 Task: Research Airbnb options in Klosterneuburg, Austria from 1st November, 2023 to 9th November, 2023 for 5 adults.3 bedrooms having 3 beds and 3 bathrooms. Property type can be house. Amenities needed are: heating. Booking option can be shelf check-in. Look for 5 properties as per requirement.
Action: Mouse moved to (413, 57)
Screenshot: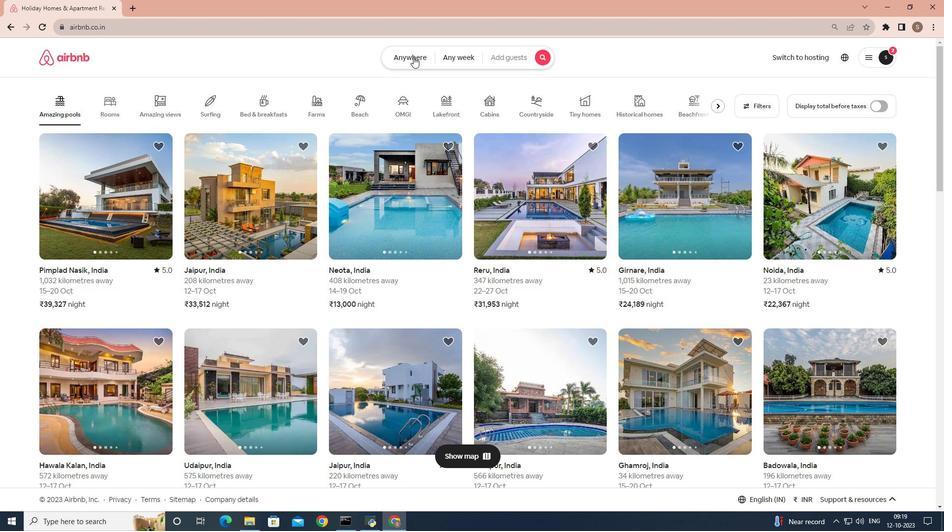 
Action: Mouse pressed left at (413, 57)
Screenshot: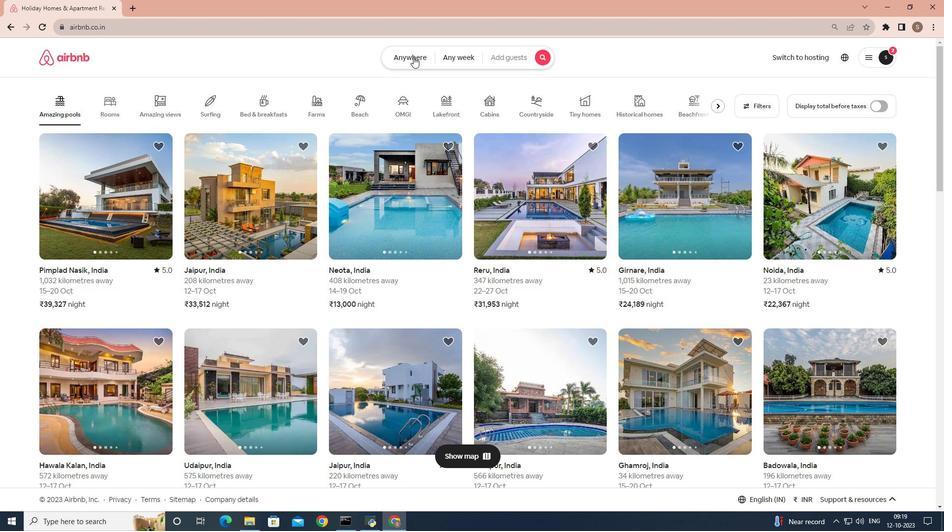 
Action: Mouse moved to (363, 99)
Screenshot: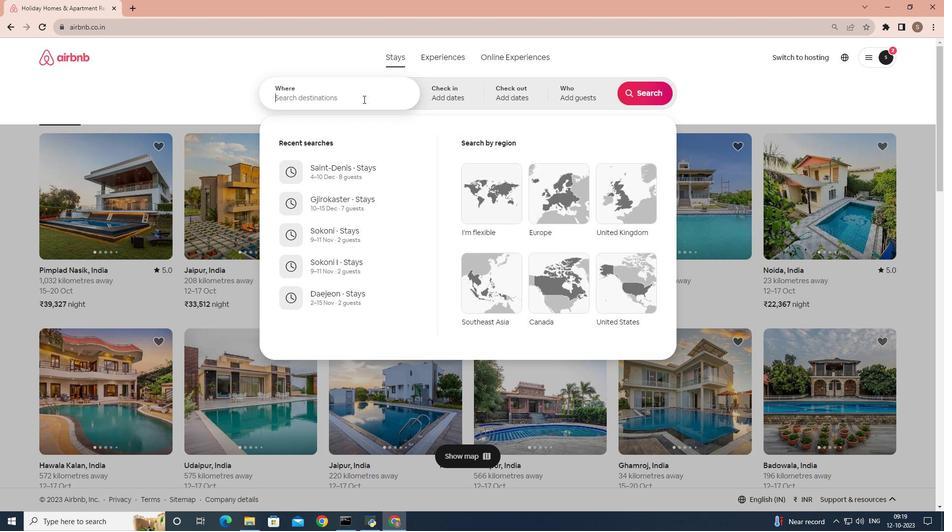
Action: Mouse pressed left at (363, 99)
Screenshot: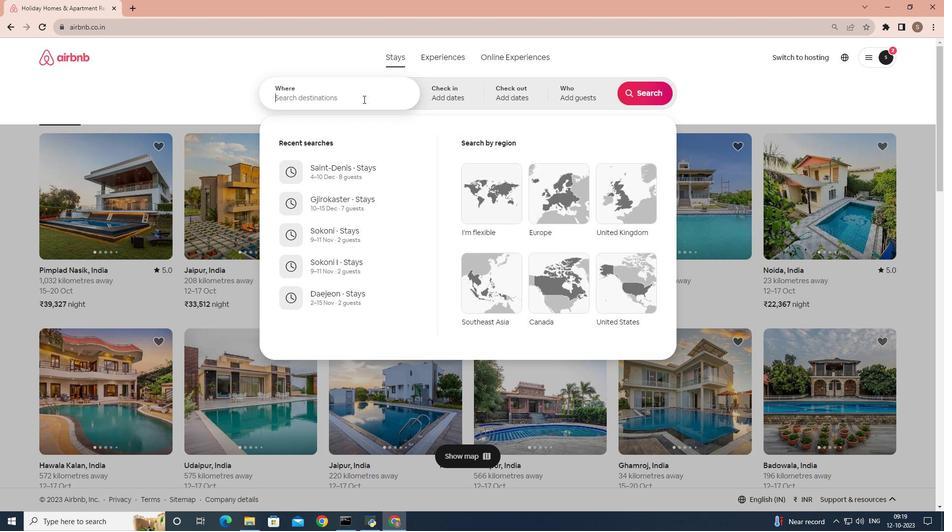 
Action: Key pressed <Key.shift_r>Klosterneuburg,<Key.space><Key.shift>austria
Screenshot: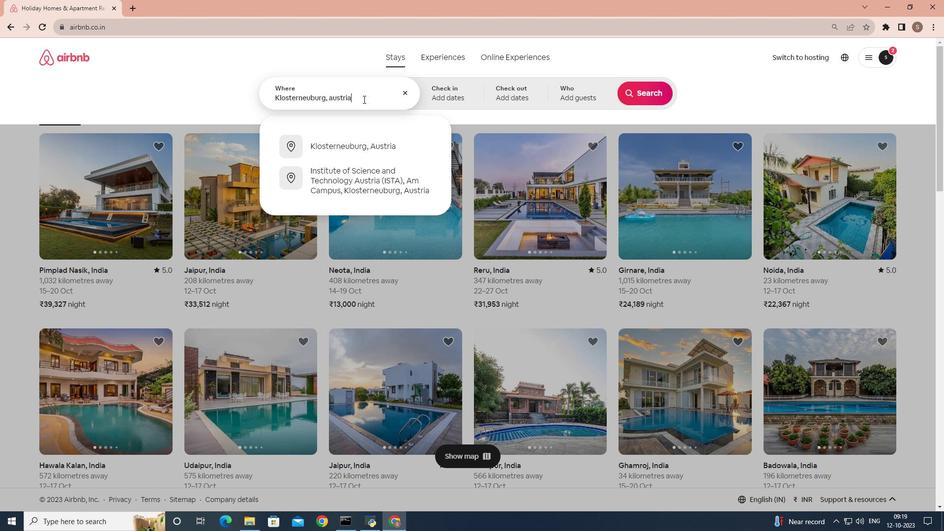 
Action: Mouse moved to (381, 142)
Screenshot: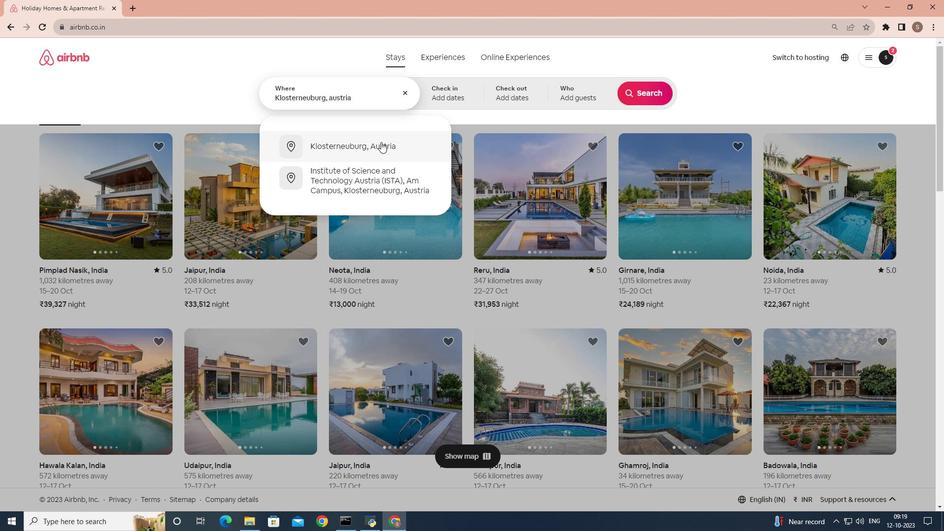 
Action: Mouse pressed left at (381, 142)
Screenshot: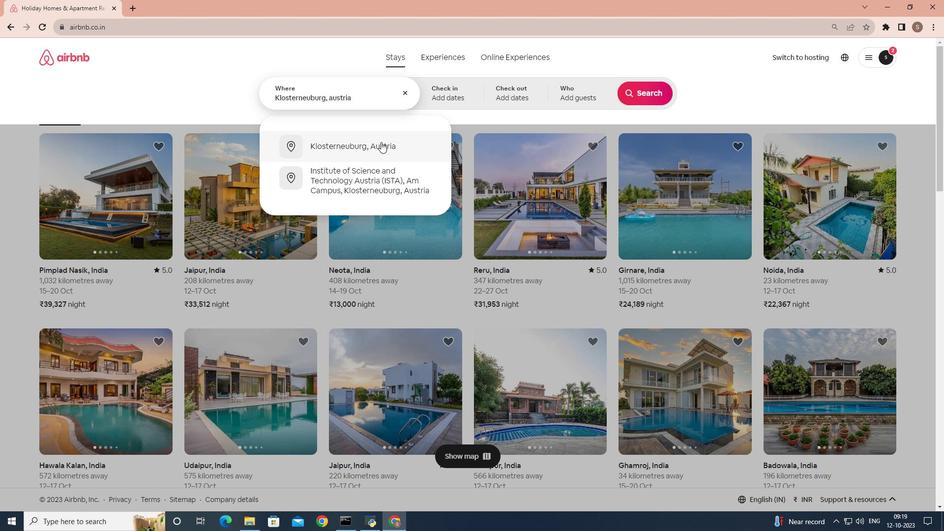 
Action: Mouse moved to (564, 210)
Screenshot: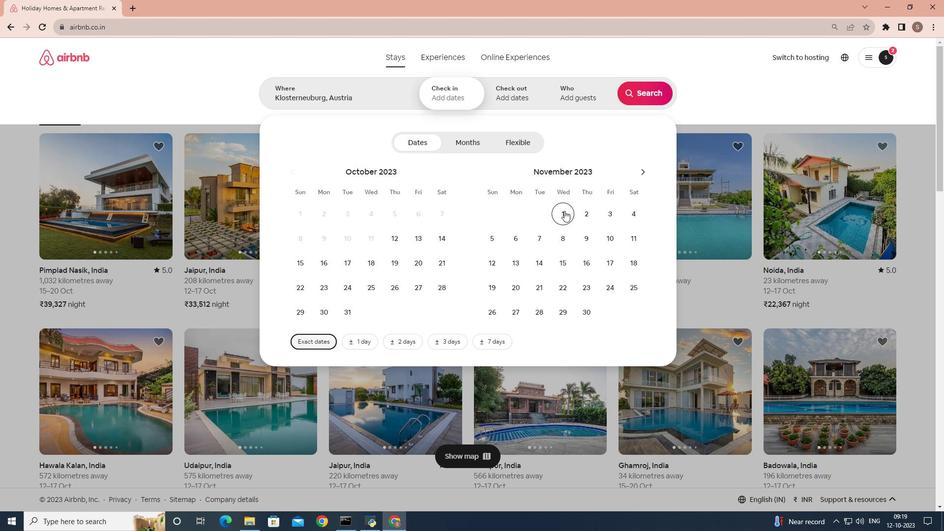 
Action: Mouse pressed left at (564, 210)
Screenshot: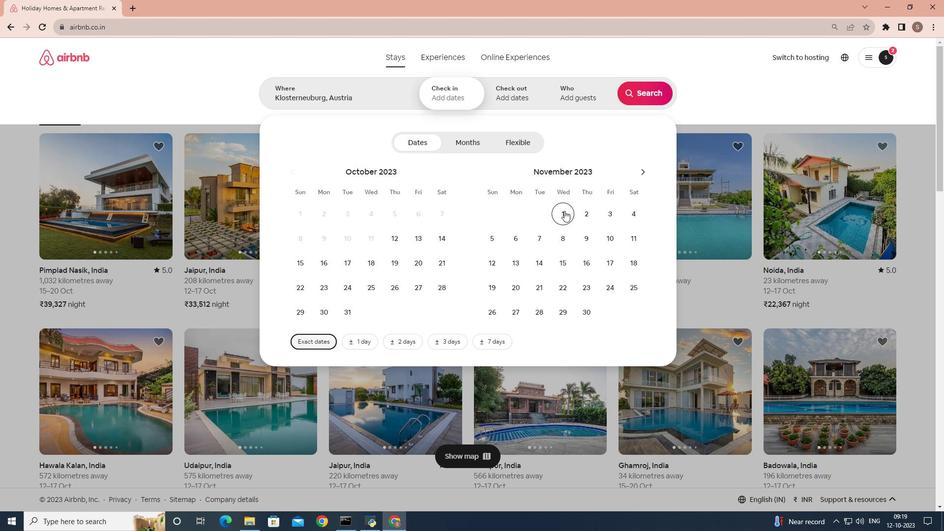 
Action: Mouse moved to (588, 242)
Screenshot: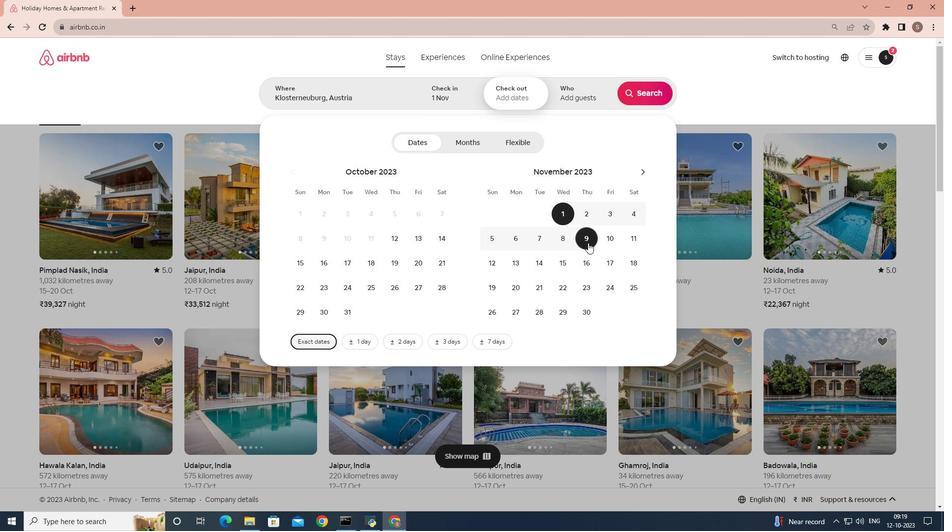 
Action: Mouse pressed left at (588, 242)
Screenshot: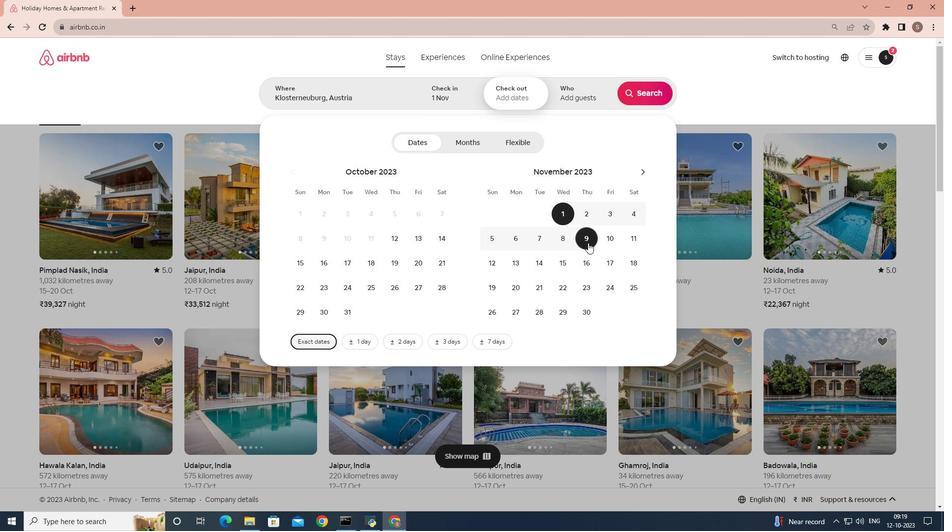 
Action: Mouse moved to (586, 99)
Screenshot: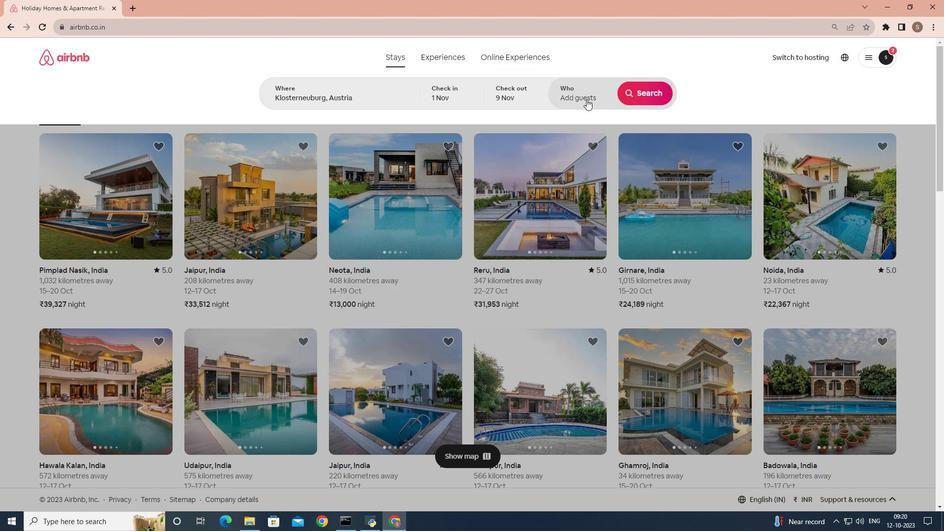 
Action: Mouse pressed left at (586, 99)
Screenshot: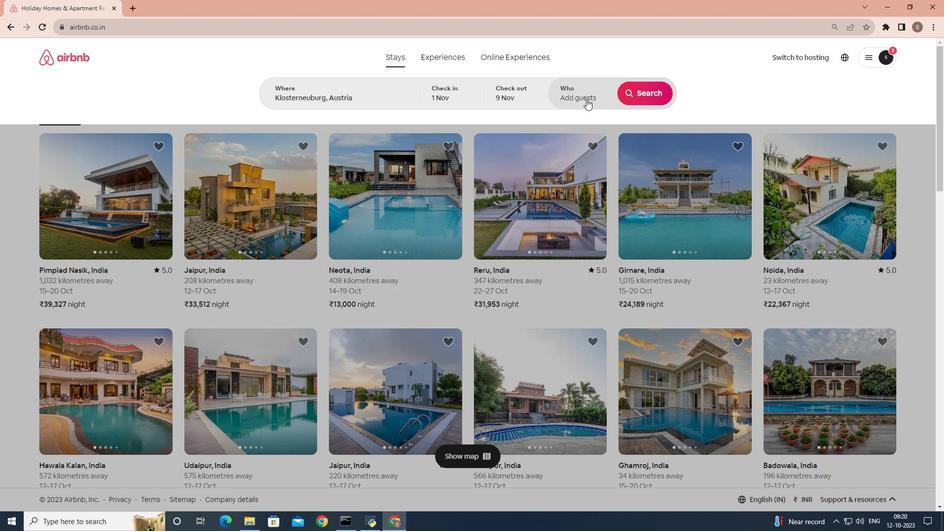 
Action: Mouse moved to (651, 145)
Screenshot: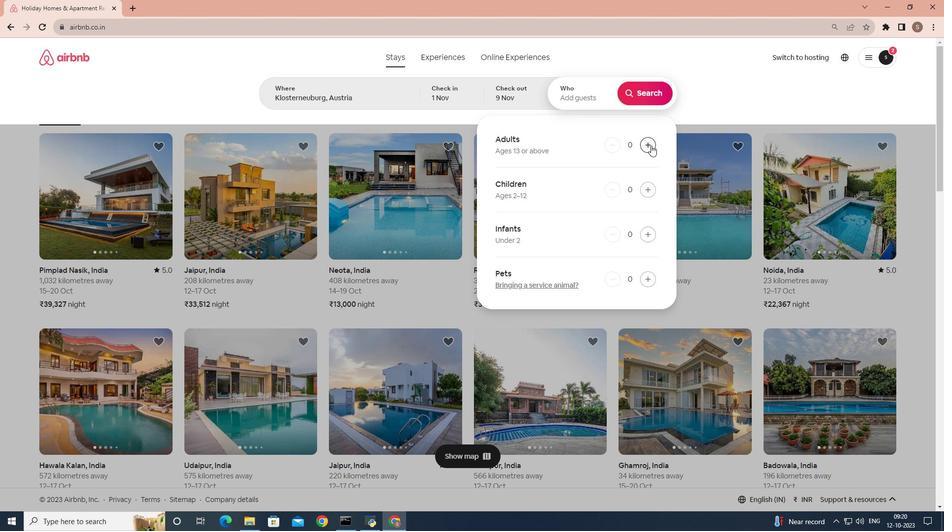 
Action: Mouse pressed left at (651, 145)
Screenshot: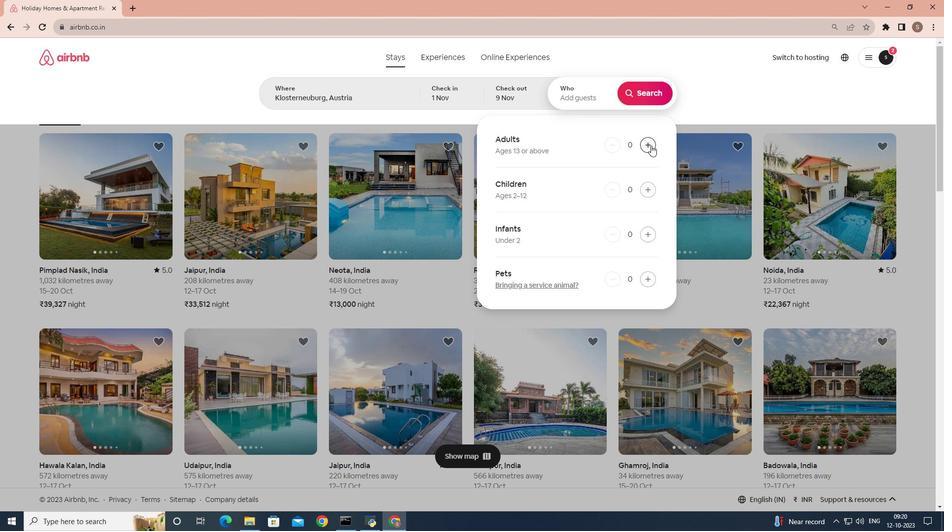 
Action: Mouse pressed left at (651, 145)
Screenshot: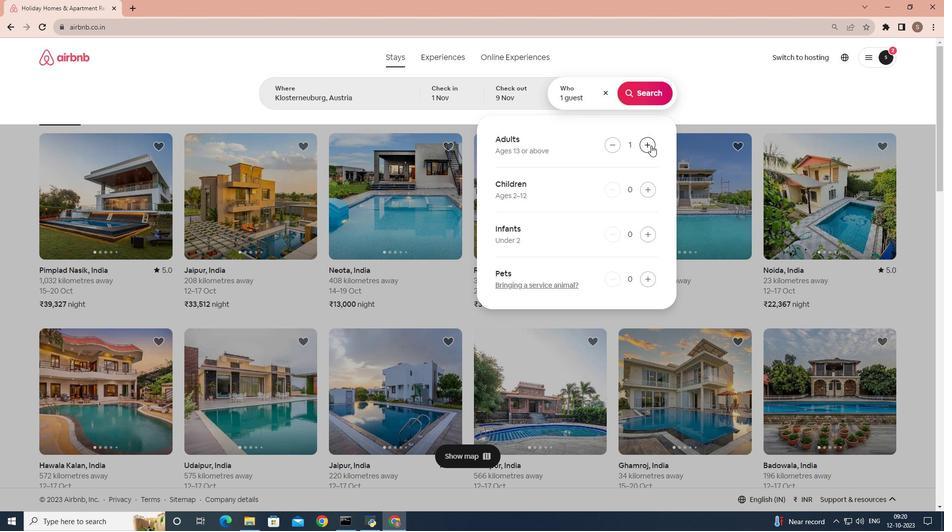 
Action: Mouse pressed left at (651, 145)
Screenshot: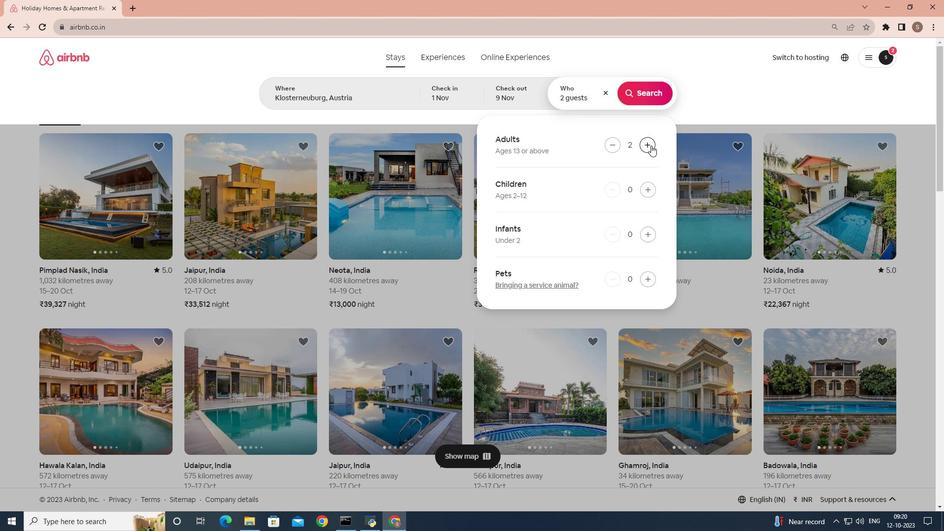 
Action: Mouse pressed left at (651, 145)
Screenshot: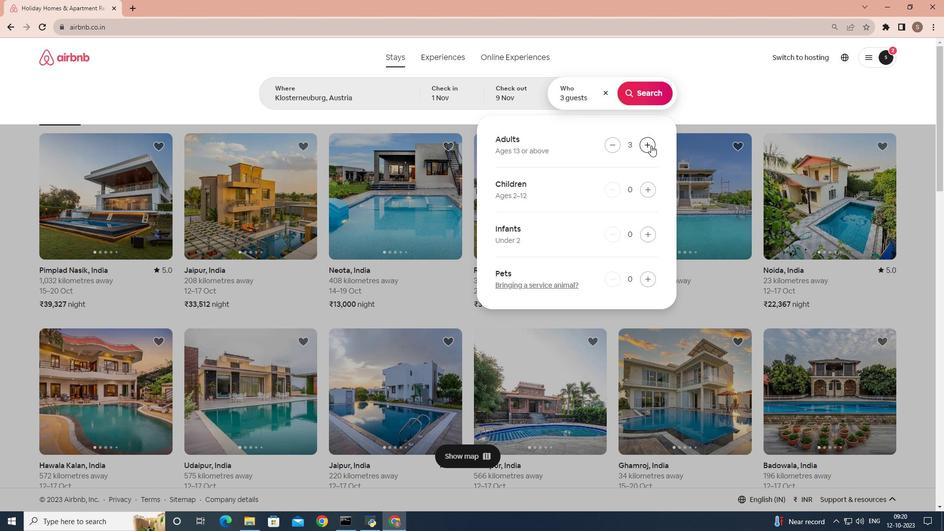 
Action: Mouse pressed left at (651, 145)
Screenshot: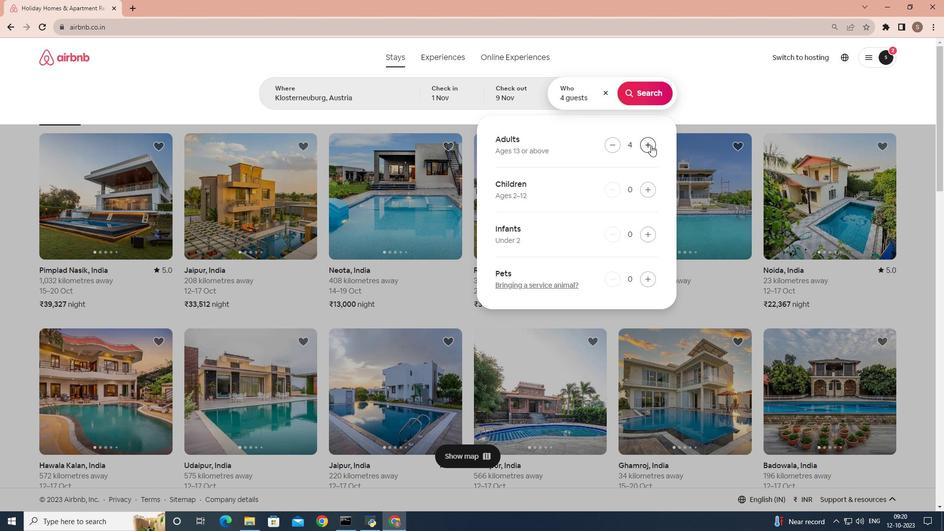 
Action: Mouse pressed left at (651, 145)
Screenshot: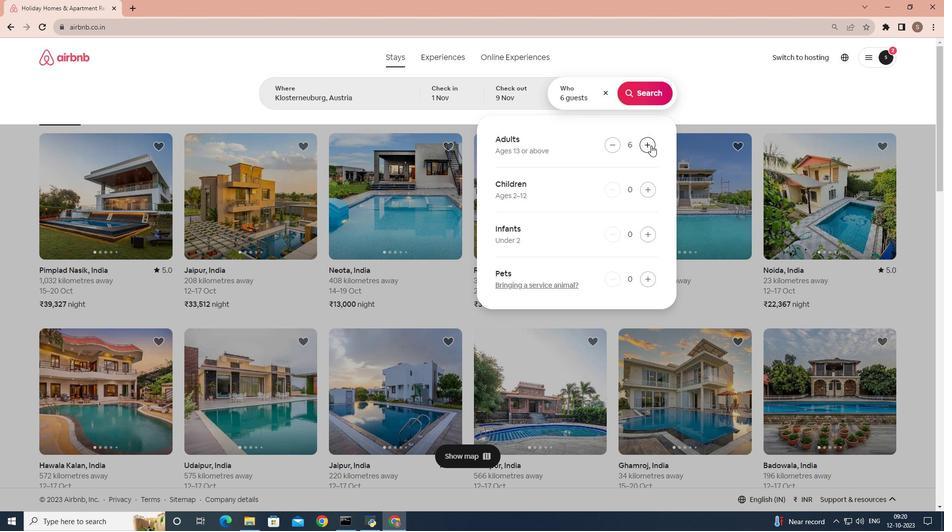 
Action: Mouse moved to (608, 146)
Screenshot: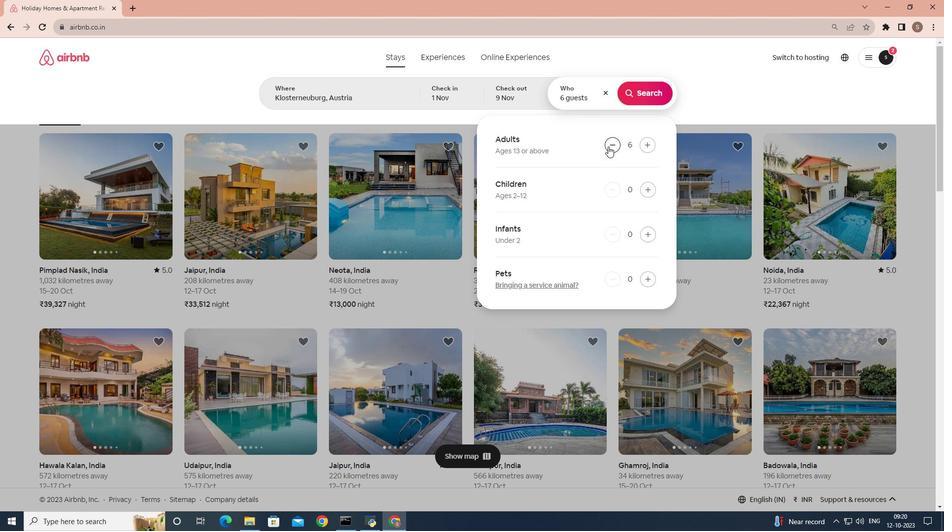 
Action: Mouse pressed left at (608, 146)
Screenshot: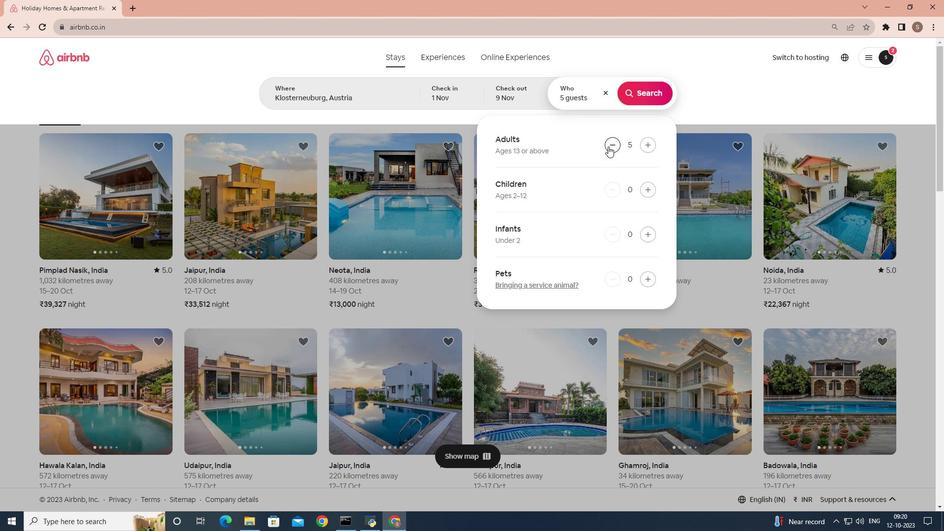 
Action: Mouse moved to (654, 92)
Screenshot: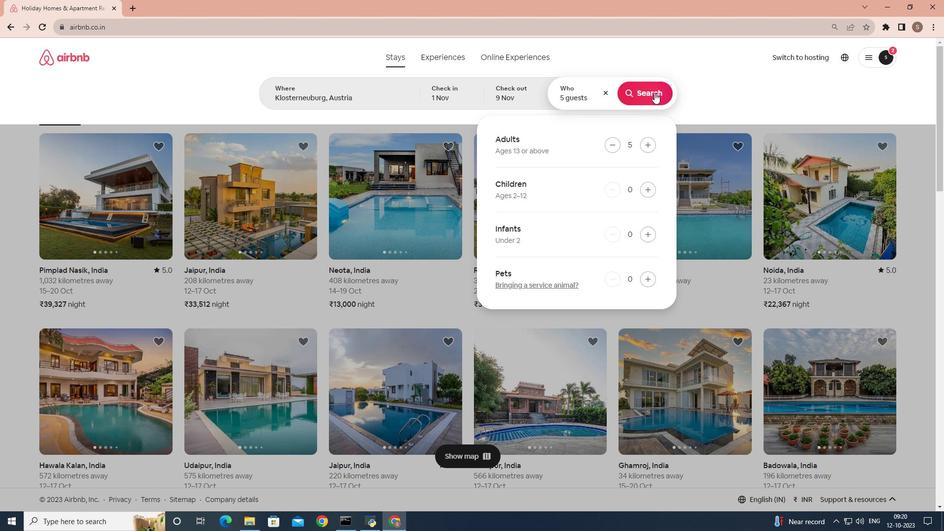 
Action: Mouse pressed left at (654, 92)
Screenshot: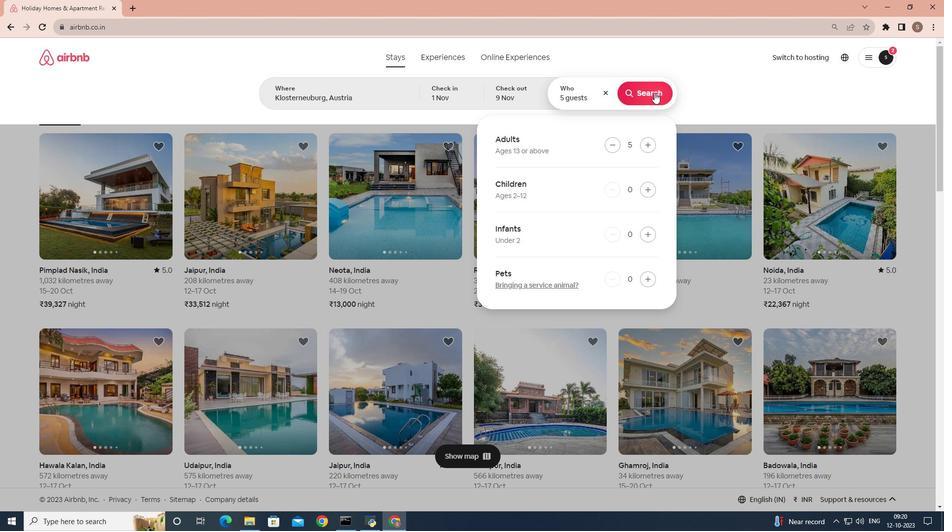 
Action: Mouse moved to (777, 102)
Screenshot: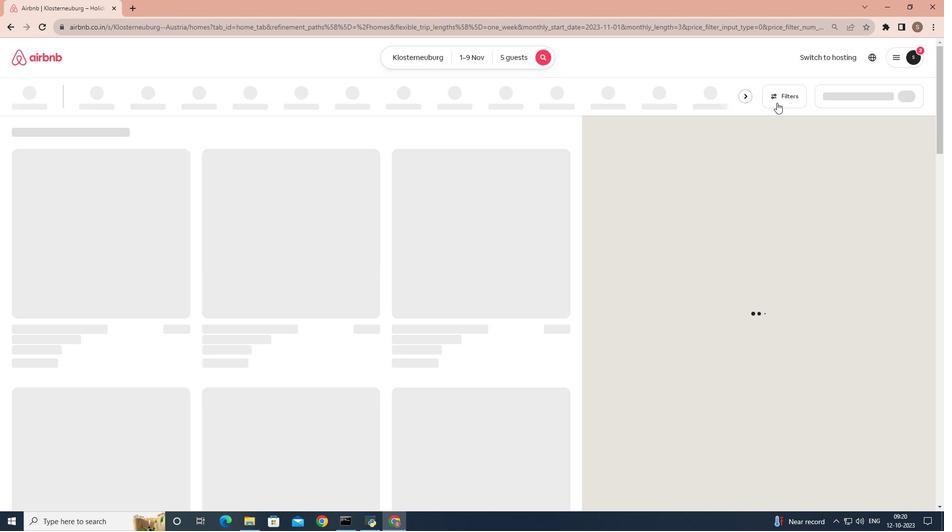 
Action: Mouse pressed left at (777, 102)
Screenshot: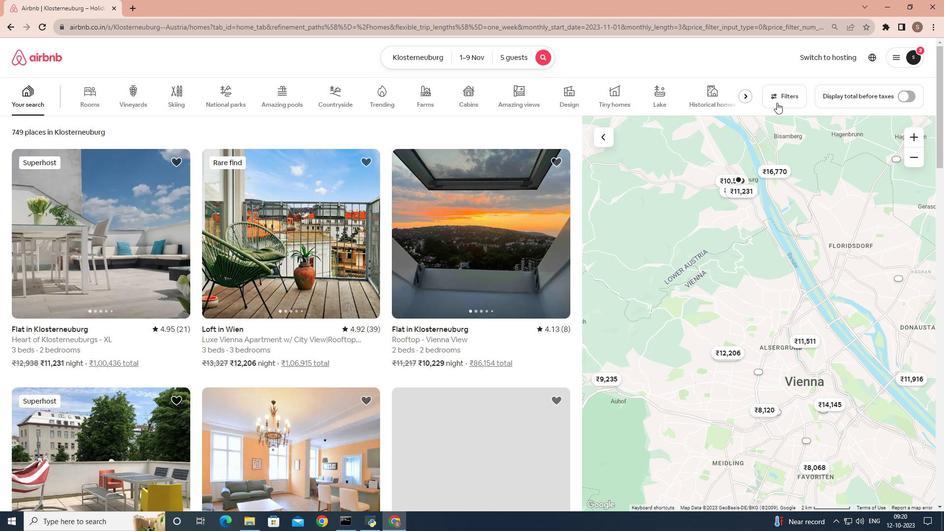 
Action: Mouse moved to (449, 314)
Screenshot: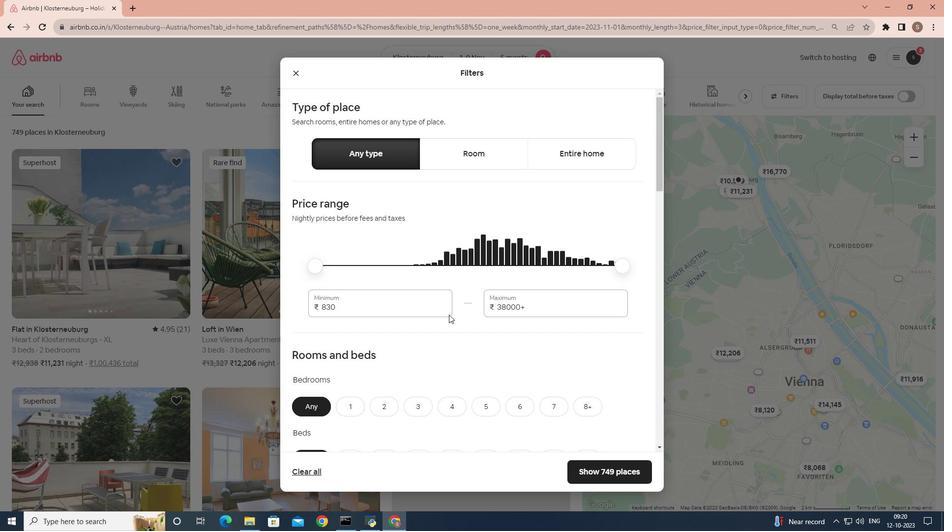 
Action: Mouse scrolled (449, 314) with delta (0, 0)
Screenshot: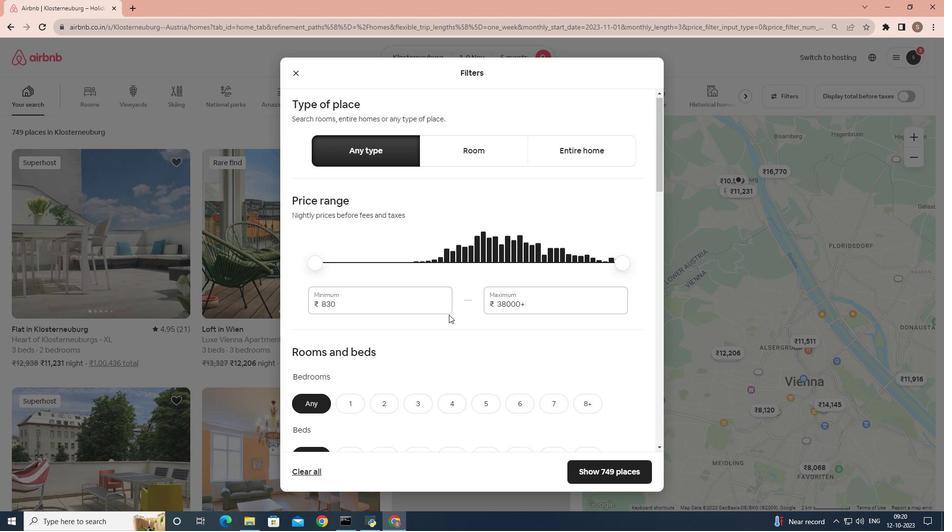 
Action: Mouse moved to (419, 354)
Screenshot: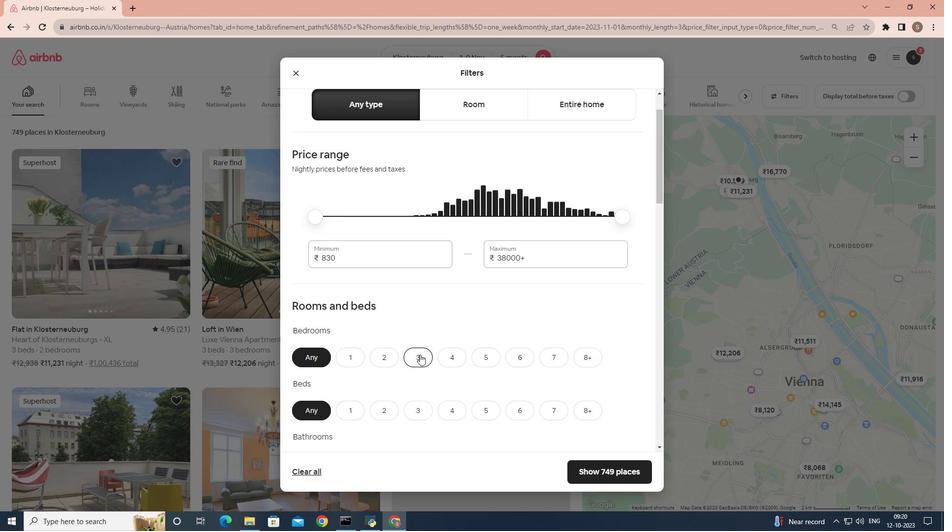 
Action: Mouse pressed left at (419, 354)
Screenshot: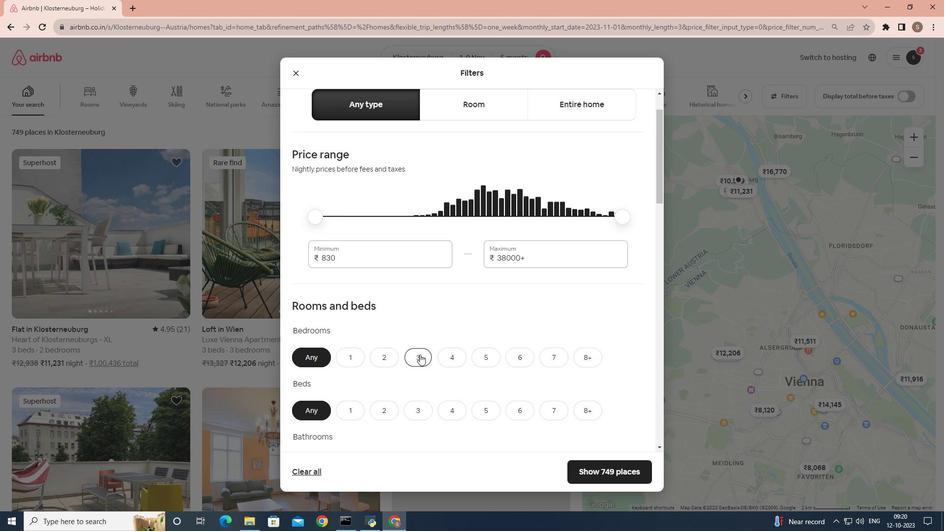 
Action: Mouse scrolled (419, 354) with delta (0, 0)
Screenshot: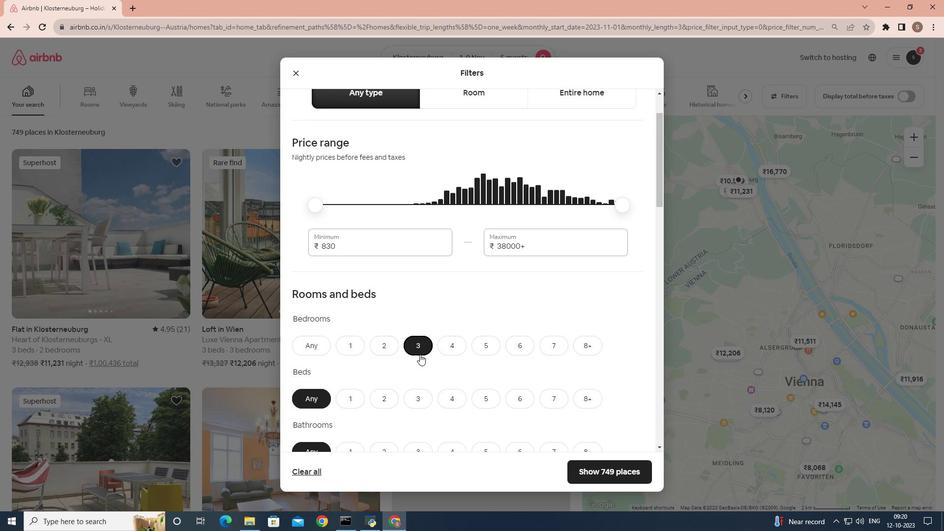 
Action: Mouse moved to (419, 363)
Screenshot: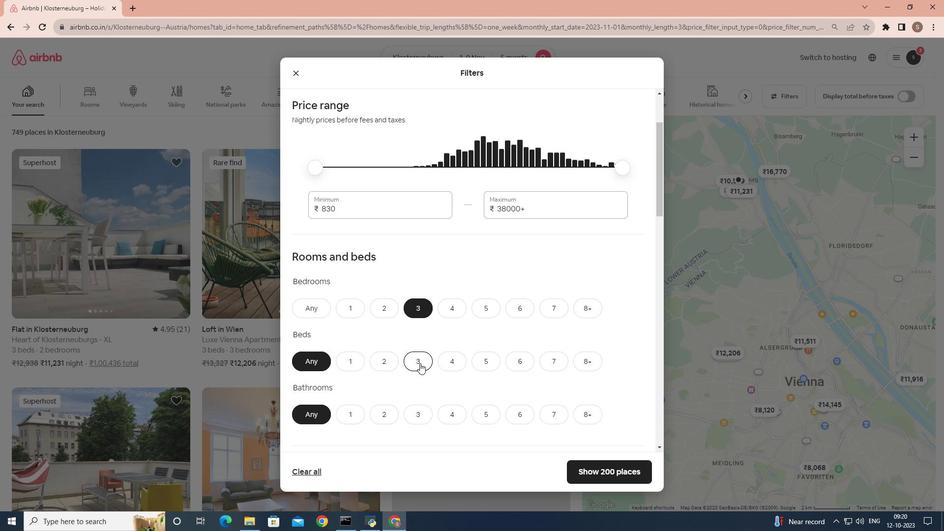 
Action: Mouse pressed left at (419, 363)
Screenshot: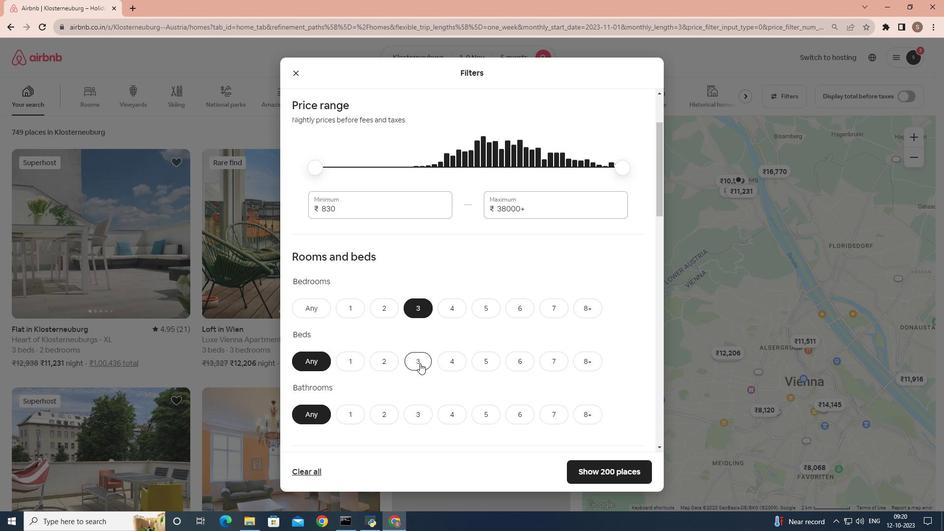 
Action: Mouse moved to (419, 408)
Screenshot: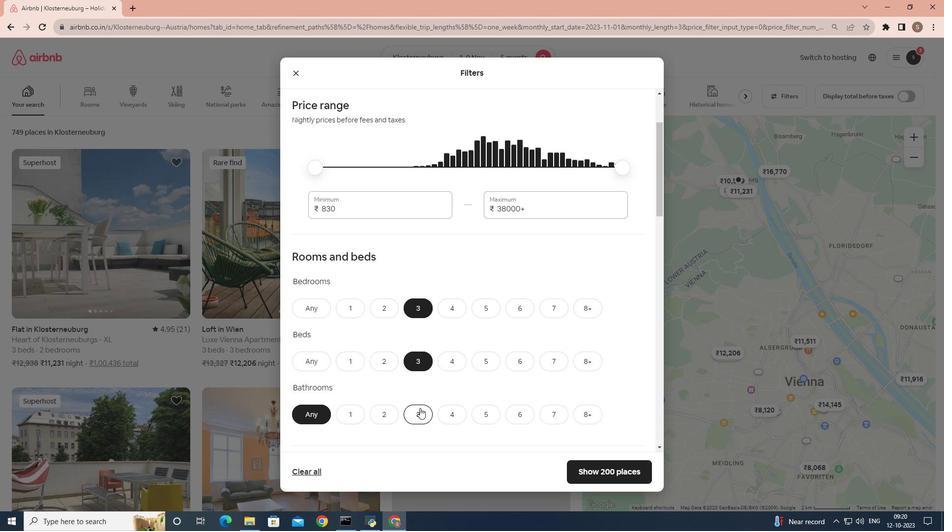 
Action: Mouse pressed left at (419, 408)
Screenshot: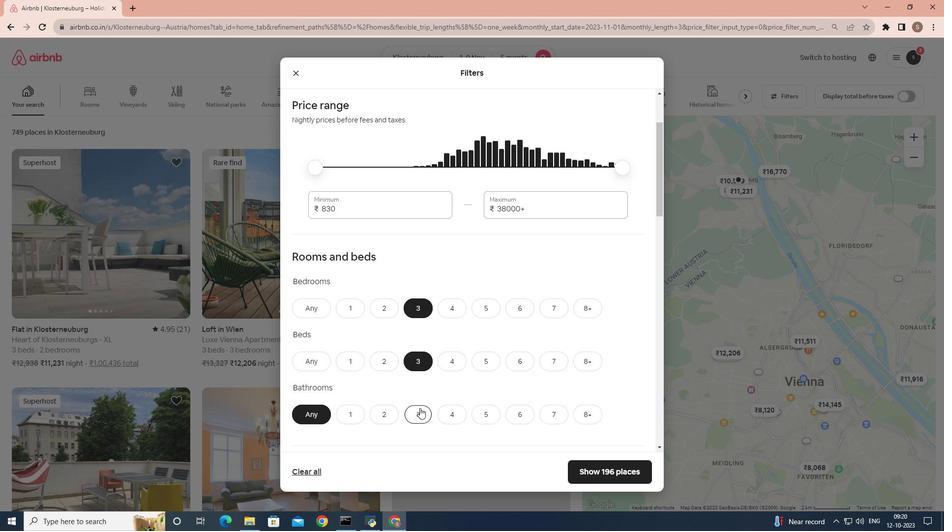 
Action: Mouse moved to (460, 362)
Screenshot: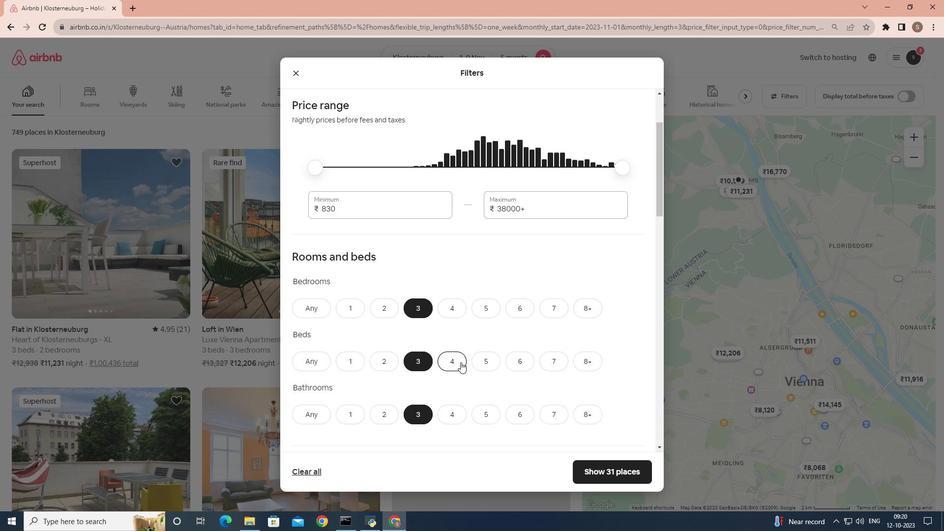 
Action: Mouse scrolled (460, 361) with delta (0, 0)
Screenshot: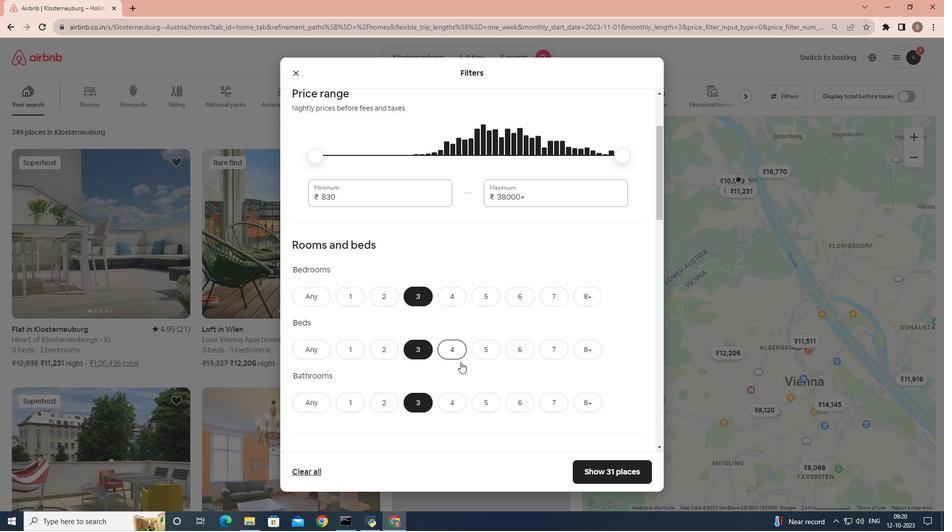 
Action: Mouse scrolled (460, 361) with delta (0, 0)
Screenshot: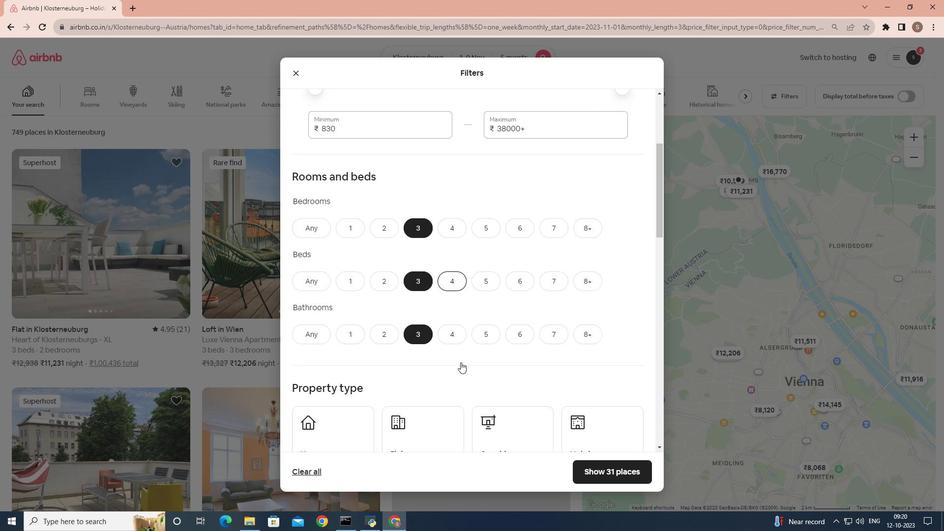
Action: Mouse moved to (383, 384)
Screenshot: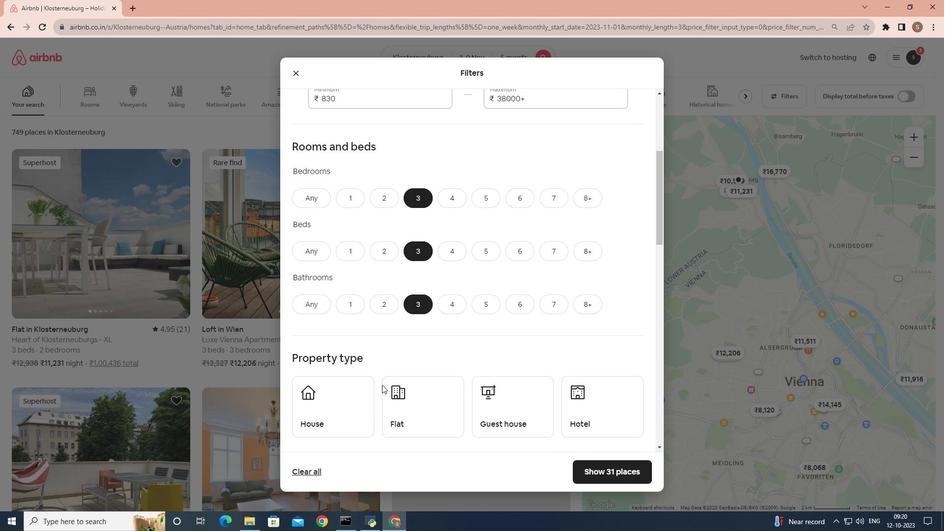 
Action: Mouse scrolled (383, 384) with delta (0, 0)
Screenshot: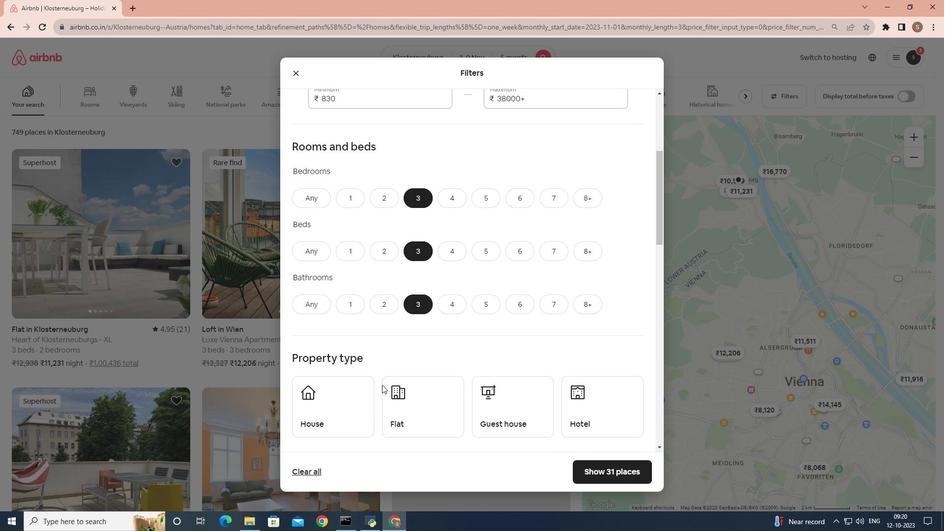 
Action: Mouse moved to (382, 385)
Screenshot: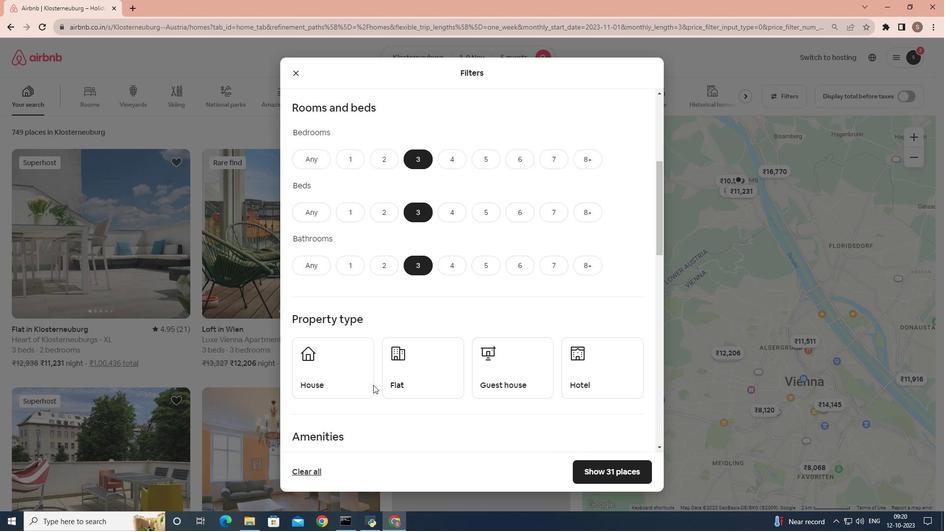 
Action: Mouse scrolled (382, 384) with delta (0, 0)
Screenshot: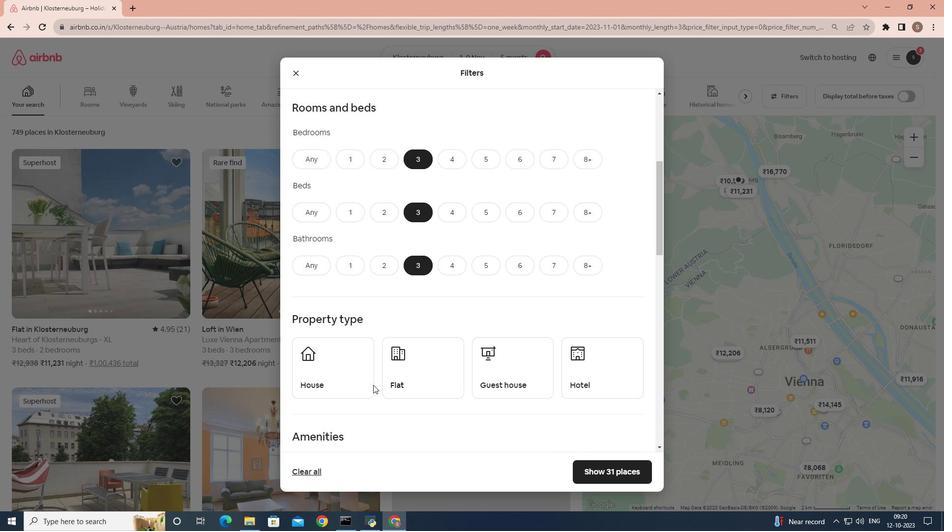 
Action: Mouse moved to (339, 329)
Screenshot: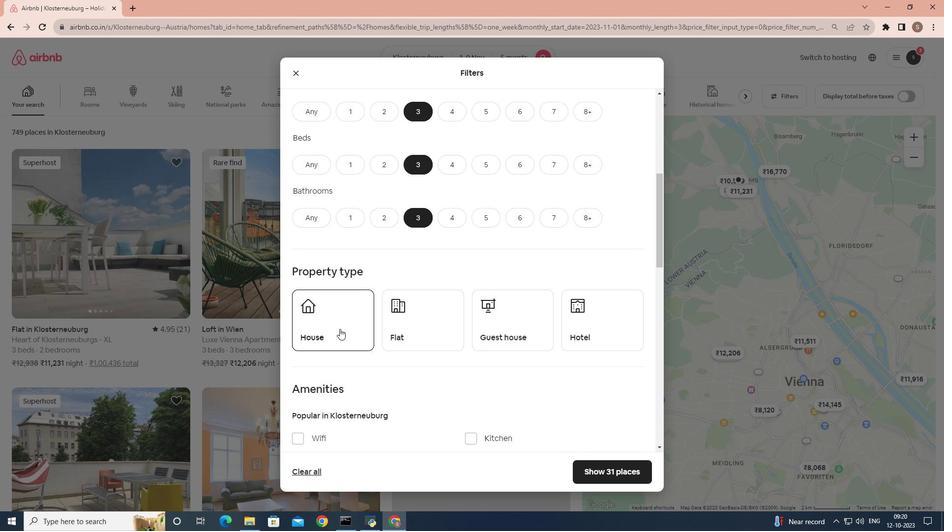 
Action: Mouse pressed left at (339, 329)
Screenshot: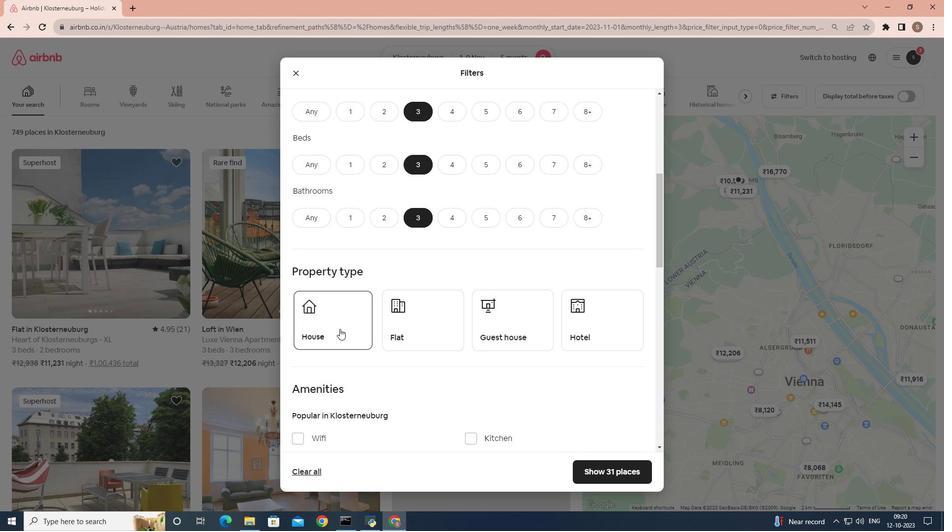 
Action: Mouse moved to (446, 327)
Screenshot: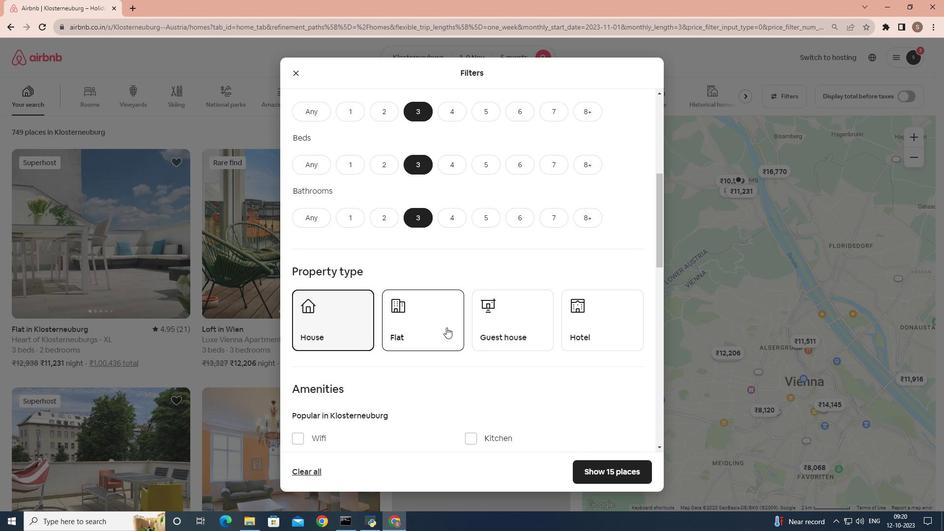 
Action: Mouse scrolled (446, 327) with delta (0, 0)
Screenshot: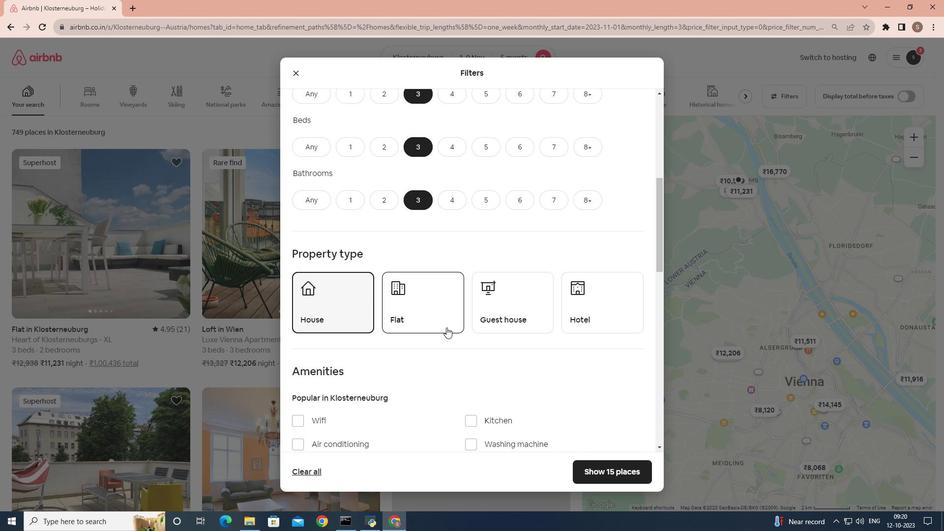 
Action: Mouse scrolled (446, 327) with delta (0, 0)
Screenshot: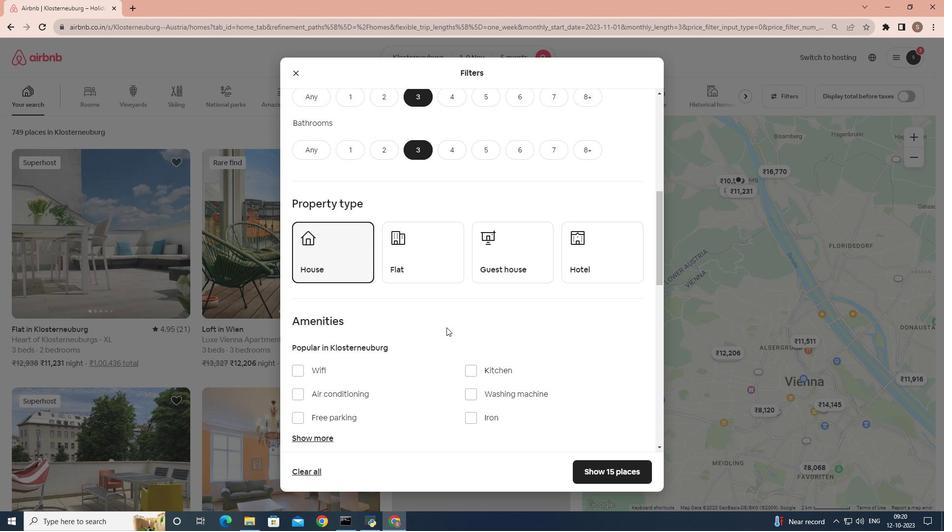 
Action: Mouse scrolled (446, 327) with delta (0, 0)
Screenshot: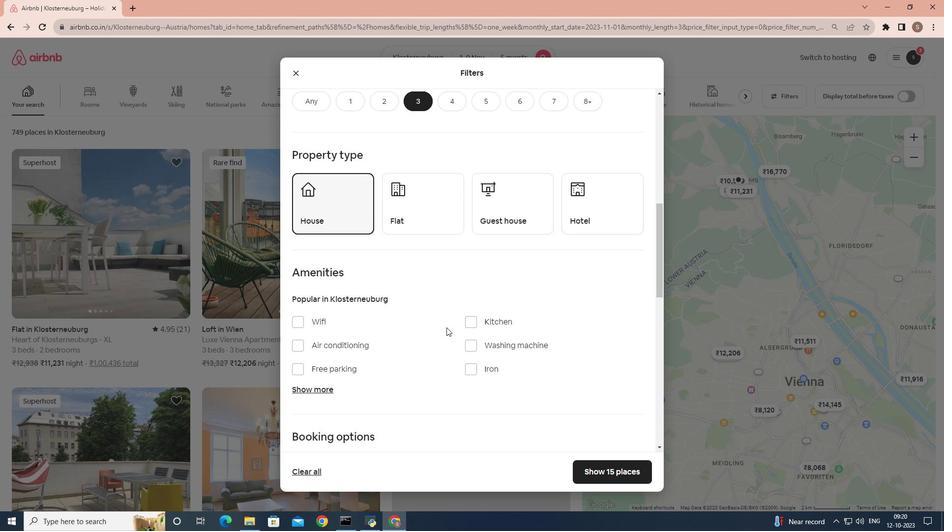 
Action: Mouse moved to (348, 335)
Screenshot: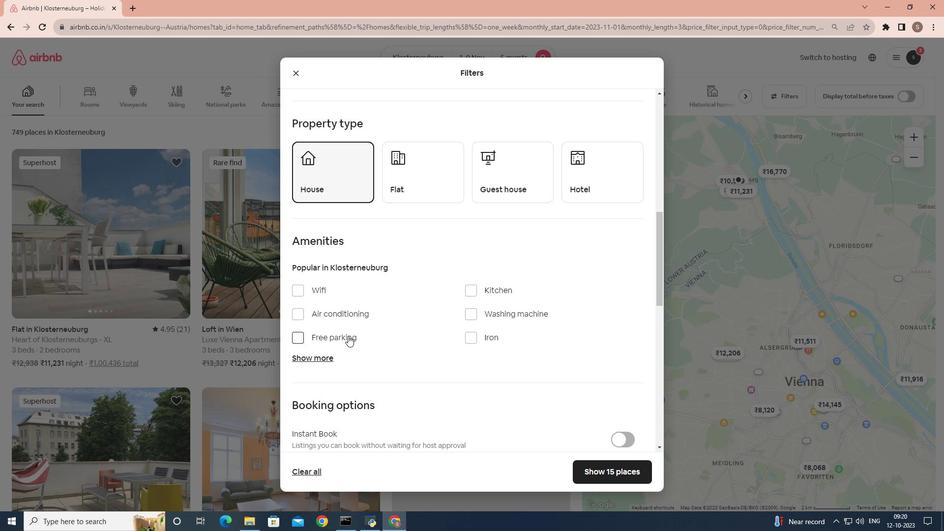 
Action: Mouse scrolled (348, 335) with delta (0, 0)
Screenshot: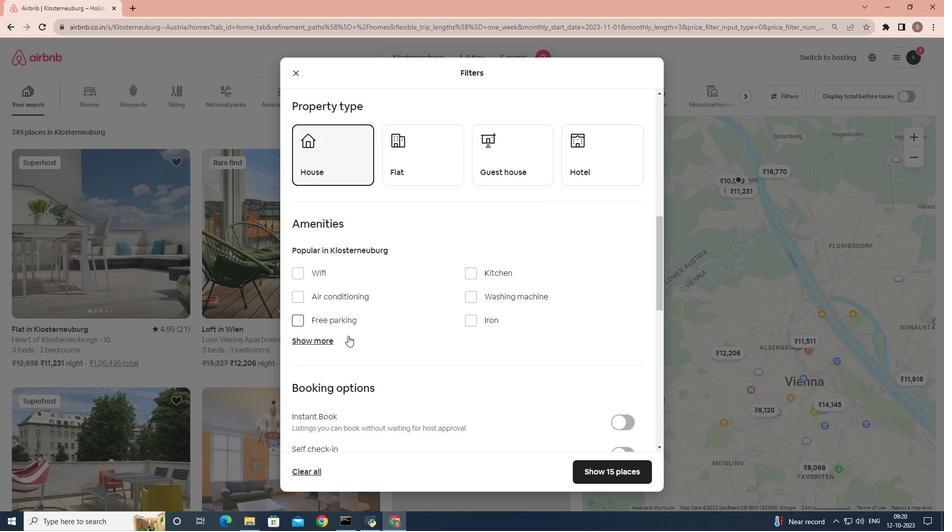 
Action: Mouse moved to (321, 305)
Screenshot: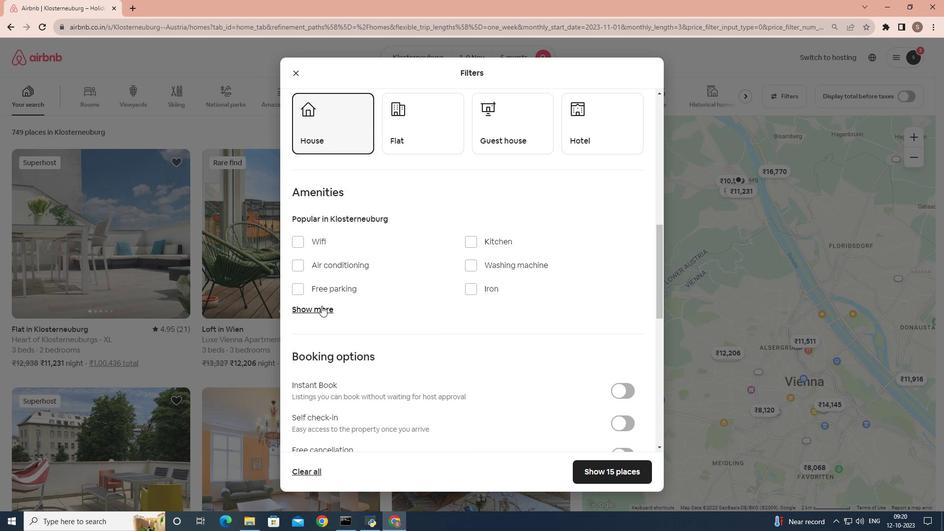 
Action: Mouse pressed left at (321, 305)
Screenshot: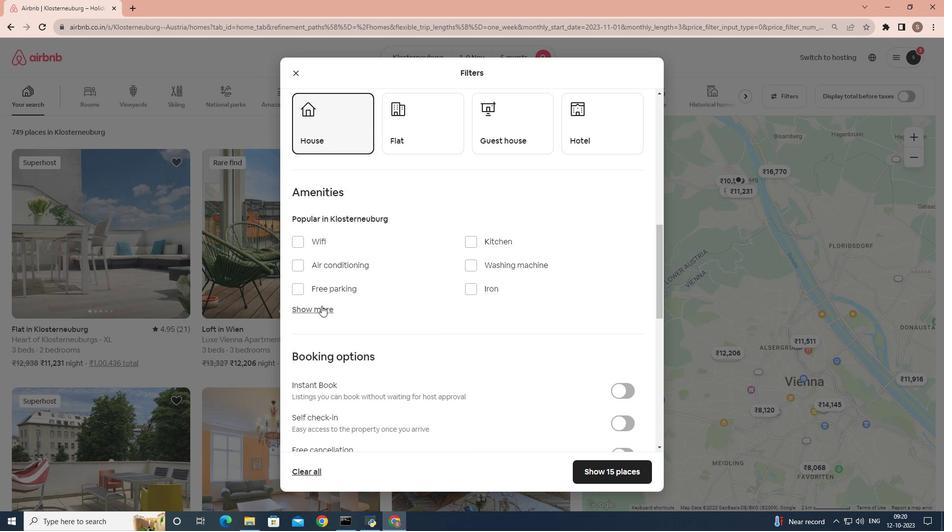
Action: Mouse moved to (398, 293)
Screenshot: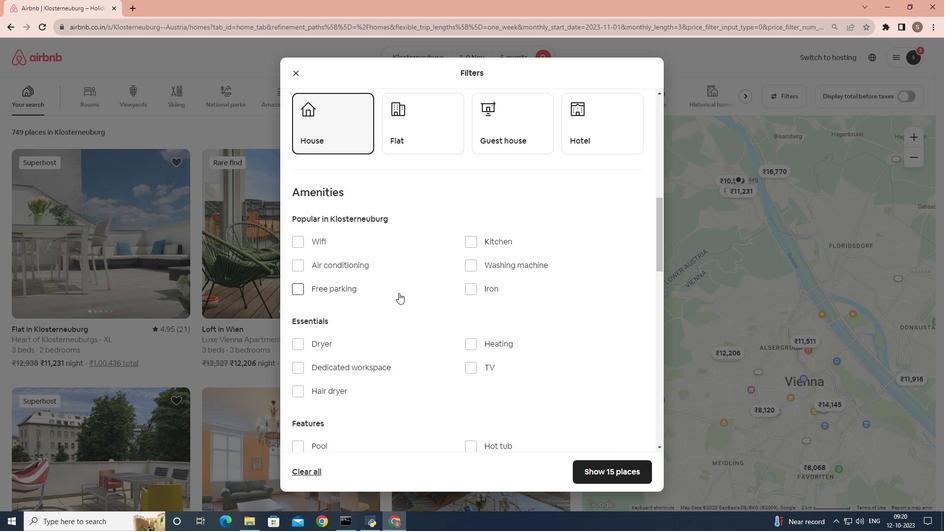
Action: Mouse scrolled (398, 292) with delta (0, 0)
Screenshot: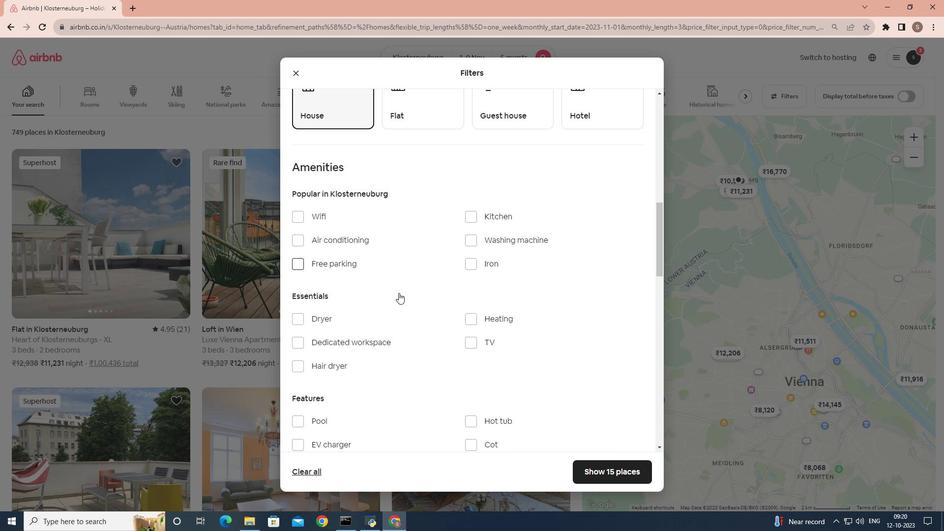 
Action: Mouse moved to (471, 297)
Screenshot: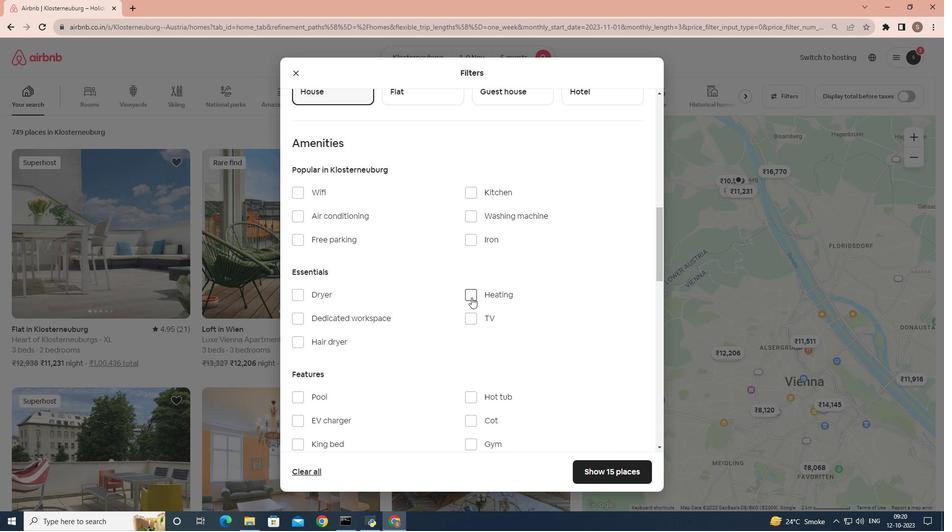 
Action: Mouse pressed left at (471, 297)
Screenshot: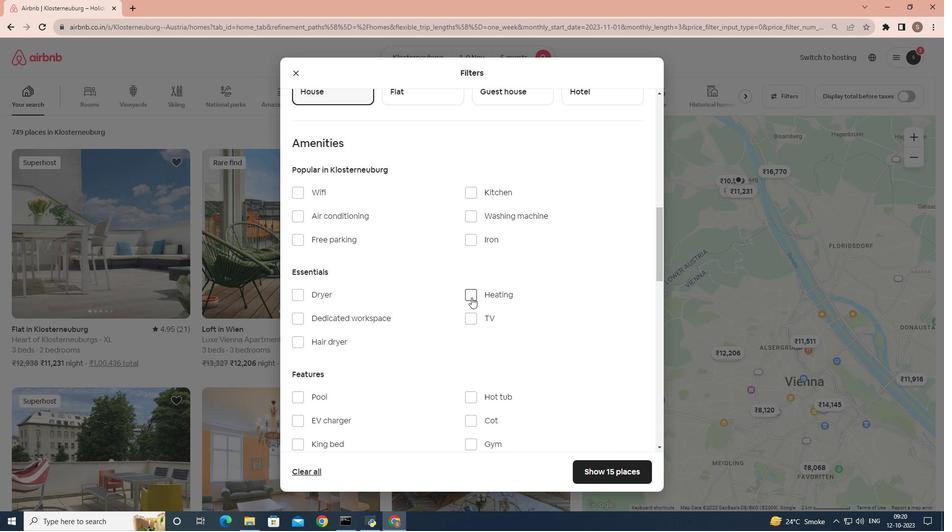 
Action: Mouse moved to (419, 276)
Screenshot: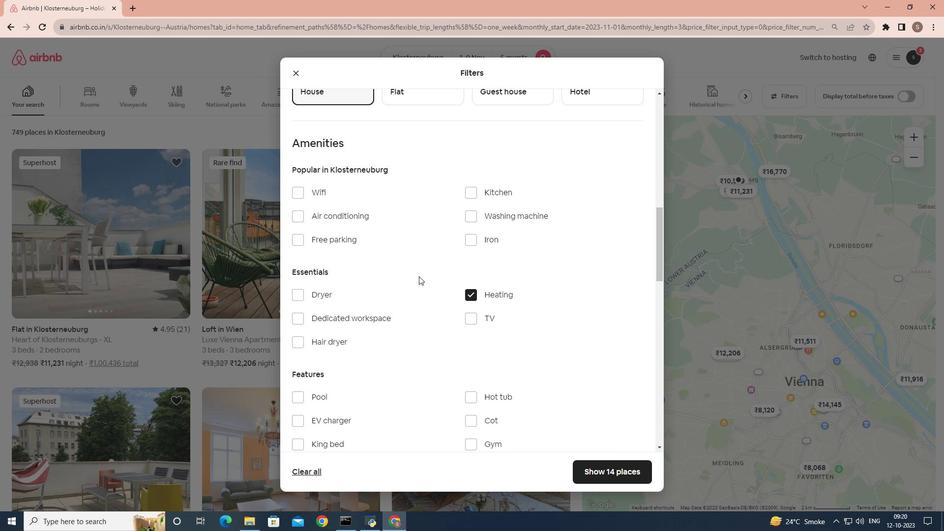 
Action: Mouse scrolled (419, 275) with delta (0, 0)
Screenshot: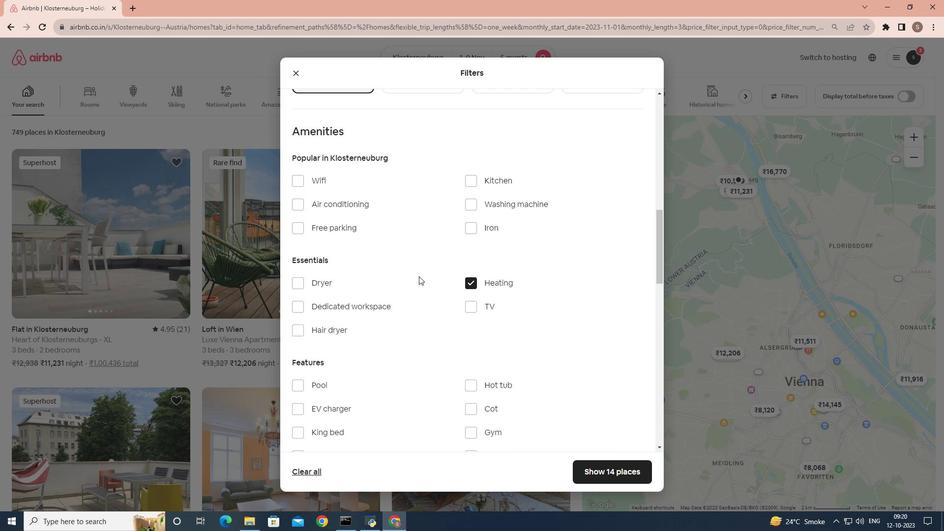 
Action: Mouse scrolled (419, 275) with delta (0, 0)
Screenshot: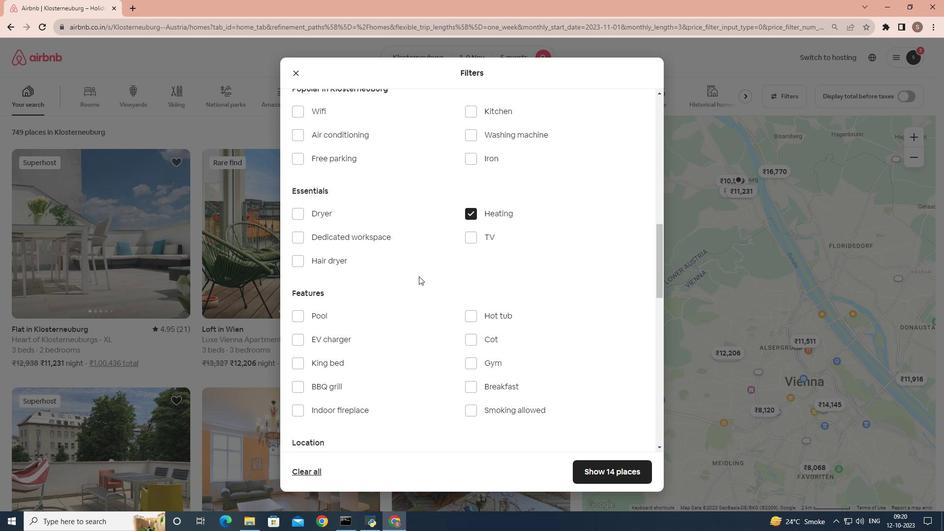 
Action: Mouse scrolled (419, 275) with delta (0, 0)
Screenshot: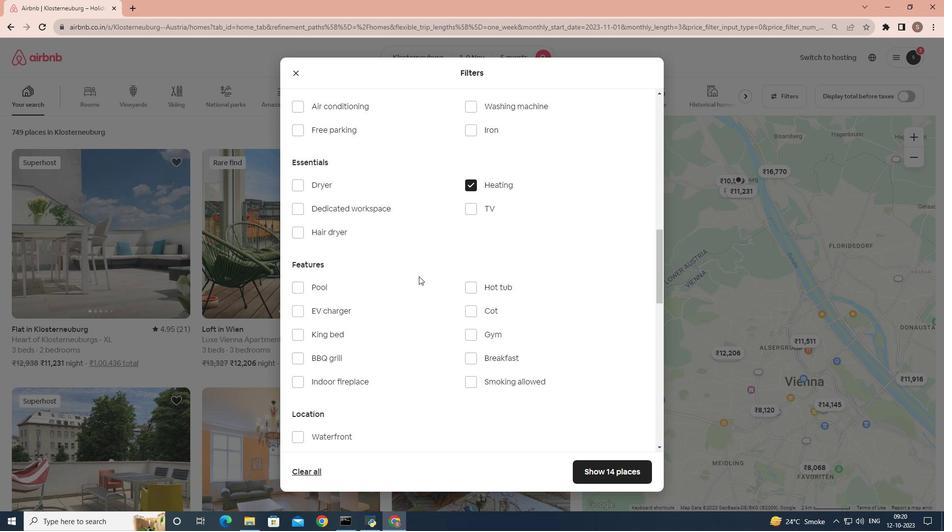 
Action: Mouse scrolled (419, 275) with delta (0, 0)
Screenshot: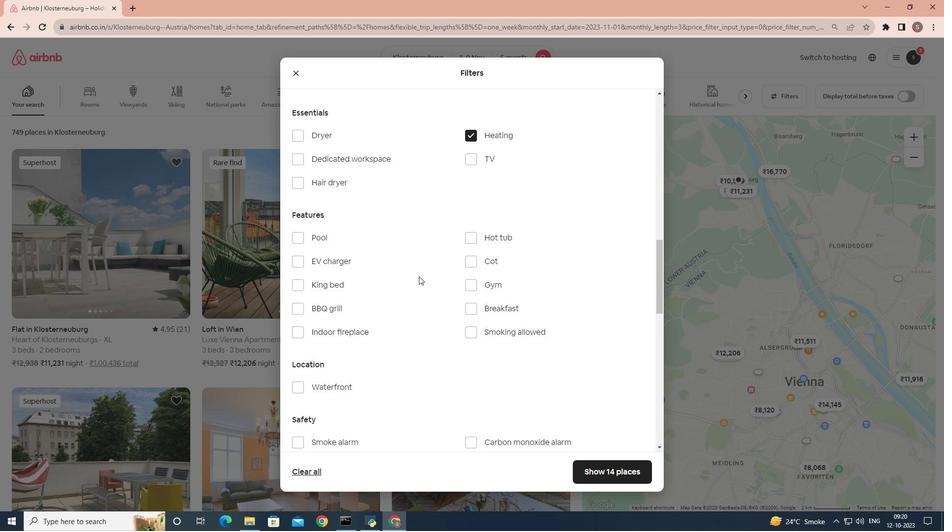 
Action: Mouse scrolled (419, 275) with delta (0, 0)
Screenshot: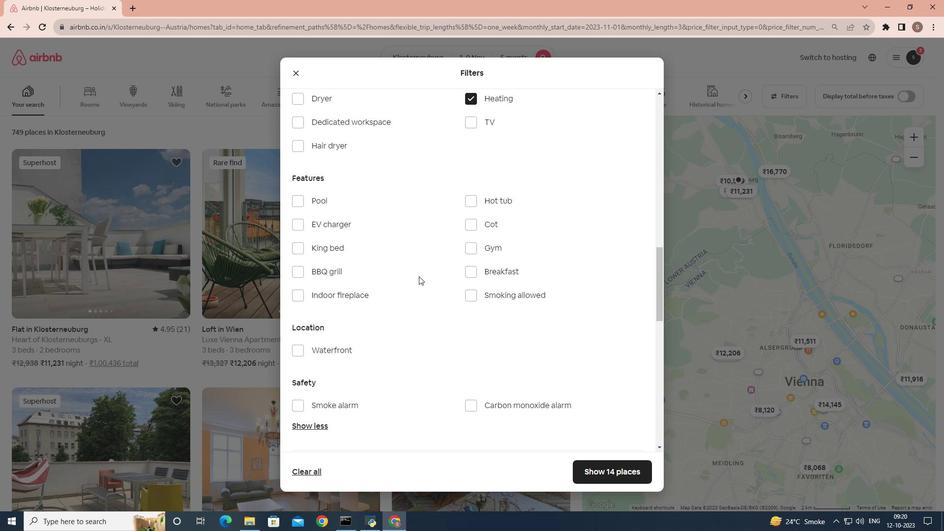 
Action: Mouse scrolled (419, 275) with delta (0, 0)
Screenshot: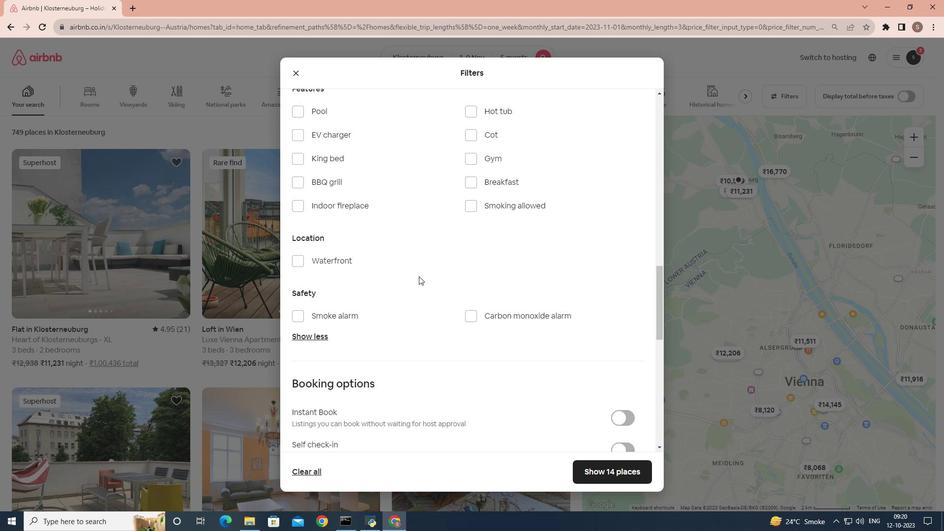 
Action: Mouse scrolled (419, 275) with delta (0, 0)
Screenshot: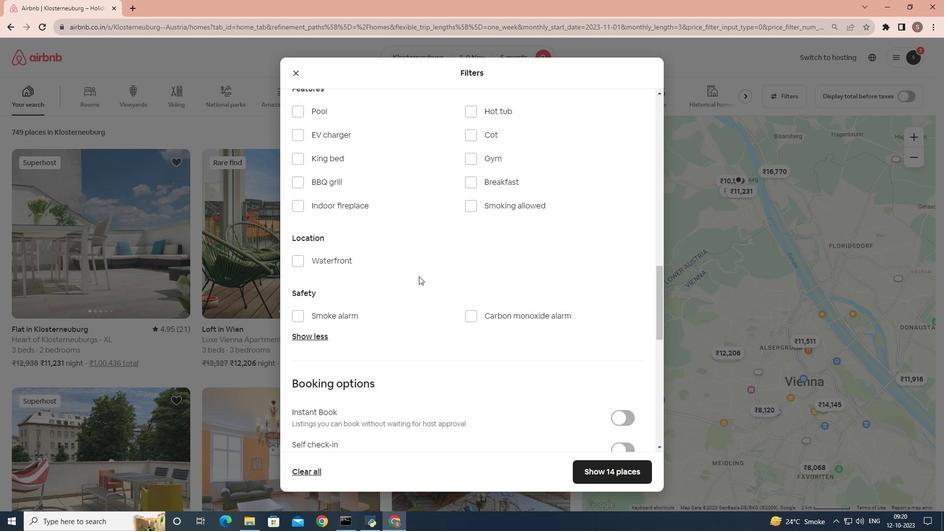 
Action: Mouse scrolled (419, 275) with delta (0, 0)
Screenshot: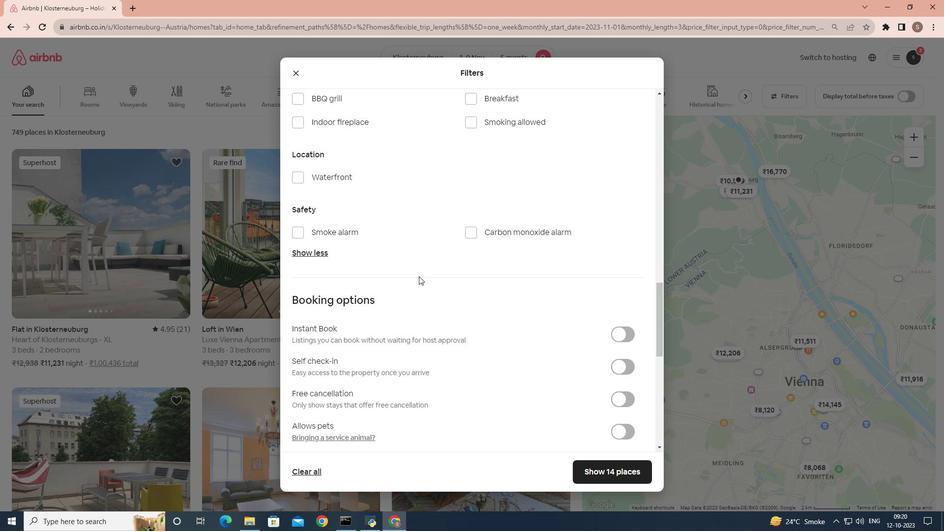 
Action: Mouse moved to (627, 346)
Screenshot: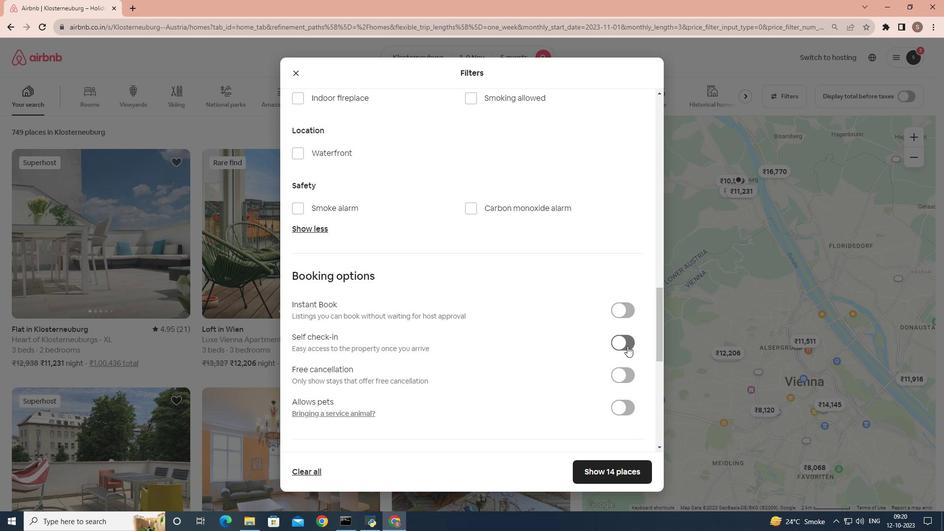 
Action: Mouse pressed left at (627, 346)
Screenshot: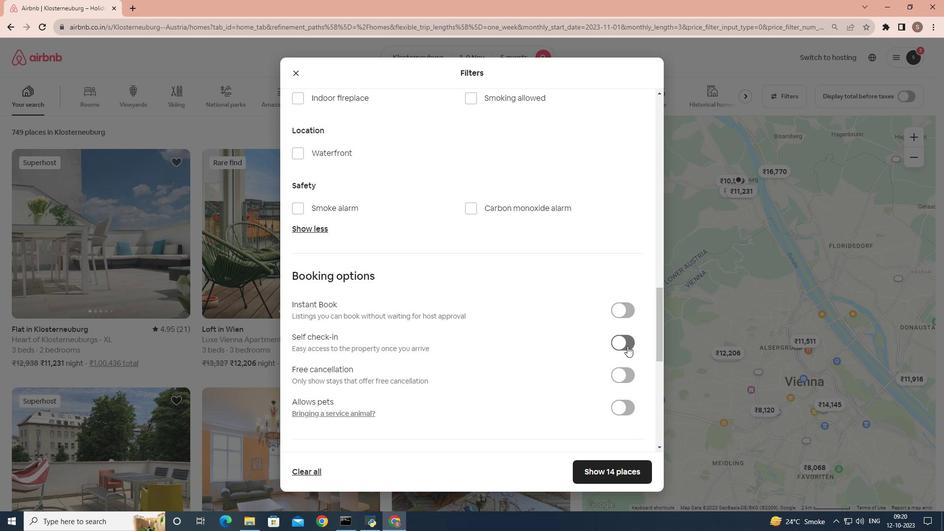 
Action: Mouse moved to (518, 273)
Screenshot: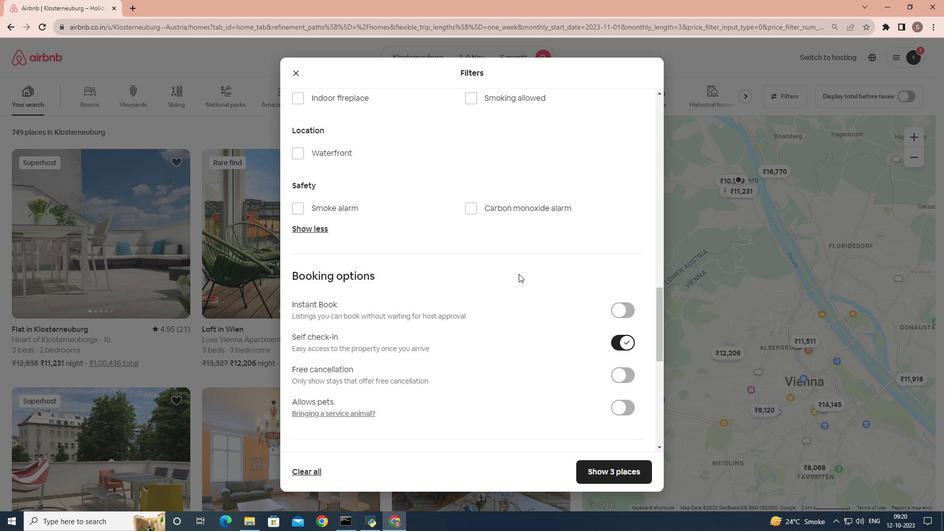
Action: Mouse scrolled (518, 273) with delta (0, 0)
Screenshot: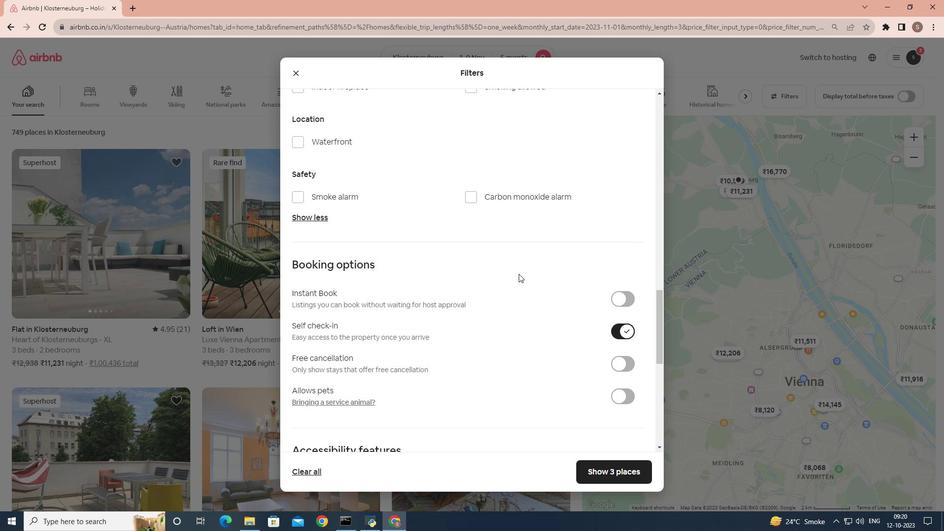 
Action: Mouse scrolled (518, 273) with delta (0, 0)
Screenshot: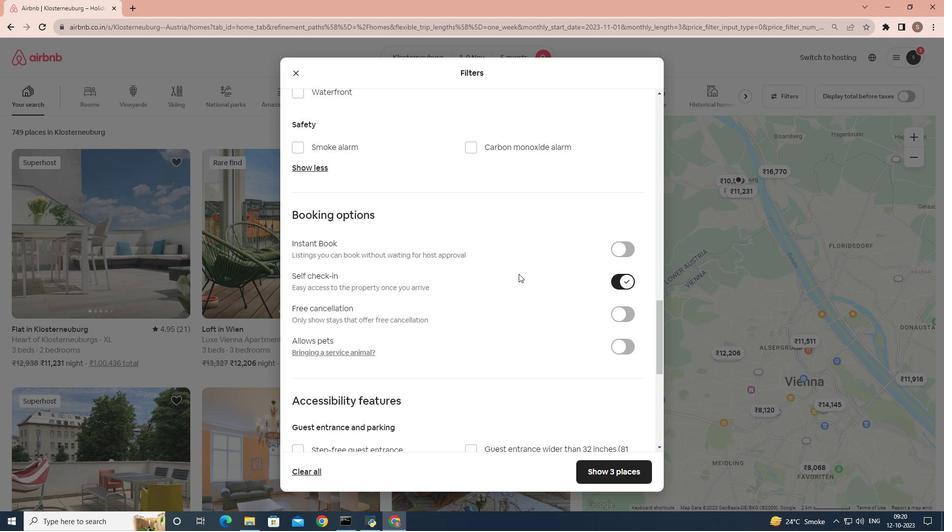 
Action: Mouse moved to (523, 285)
Screenshot: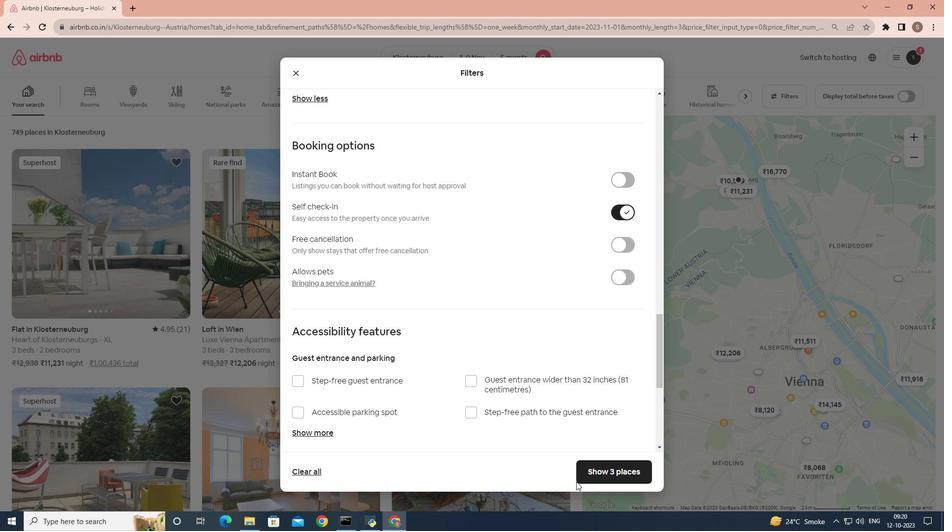 
Action: Mouse scrolled (523, 285) with delta (0, 0)
Screenshot: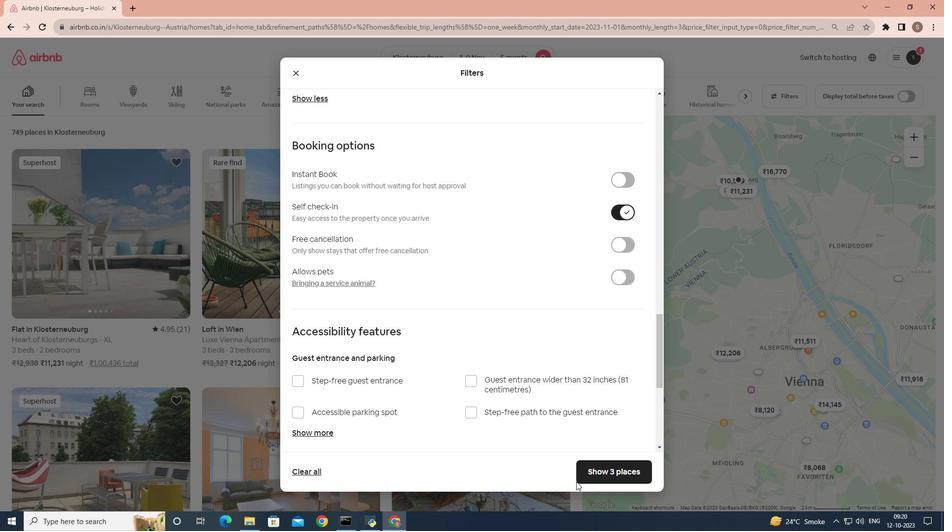 
Action: Mouse moved to (610, 466)
Screenshot: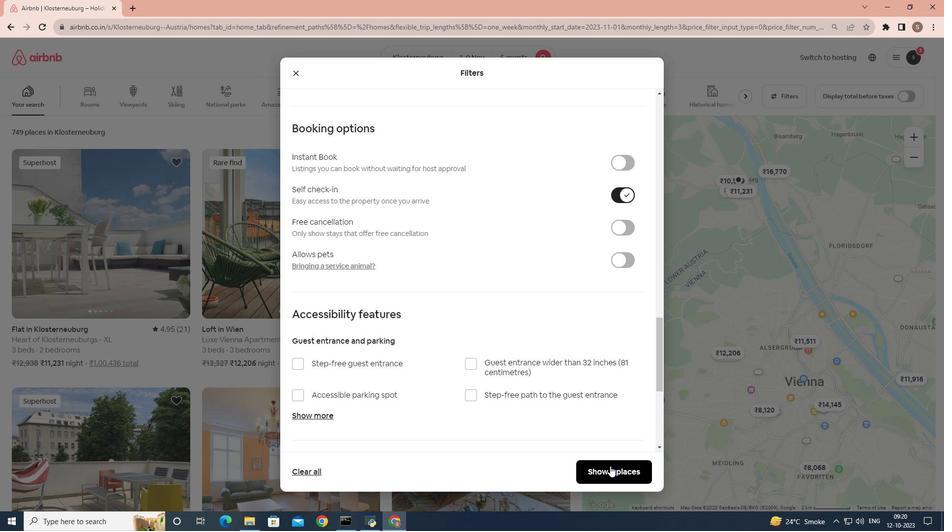 
Action: Mouse pressed left at (610, 466)
Screenshot: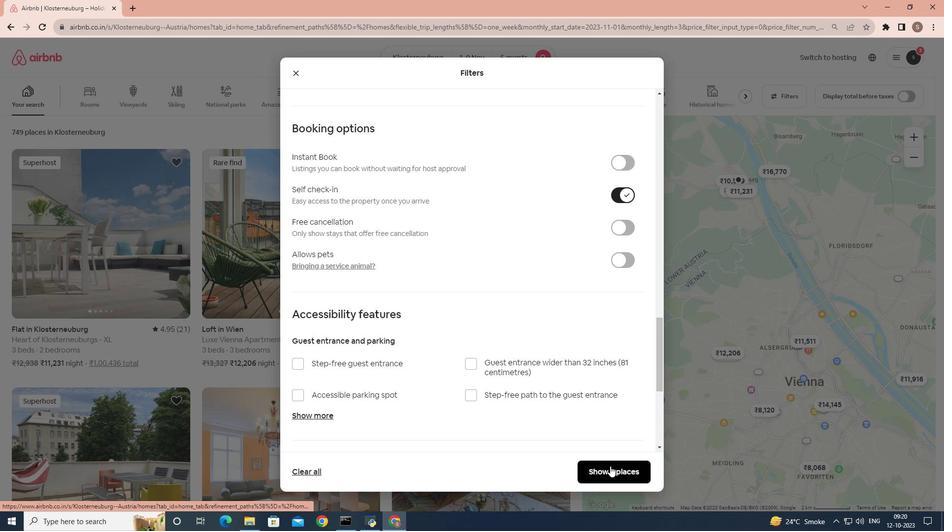 
Action: Mouse moved to (84, 222)
Screenshot: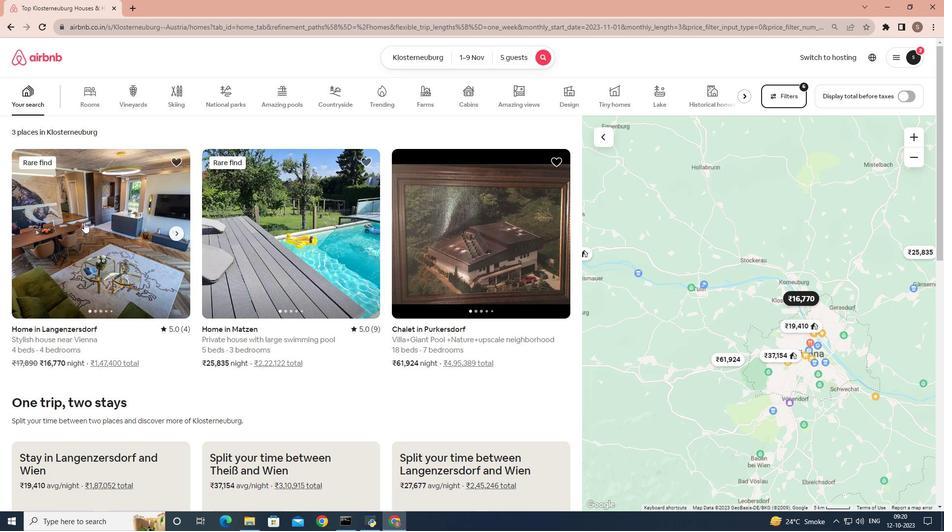 
Action: Mouse pressed left at (84, 222)
Screenshot: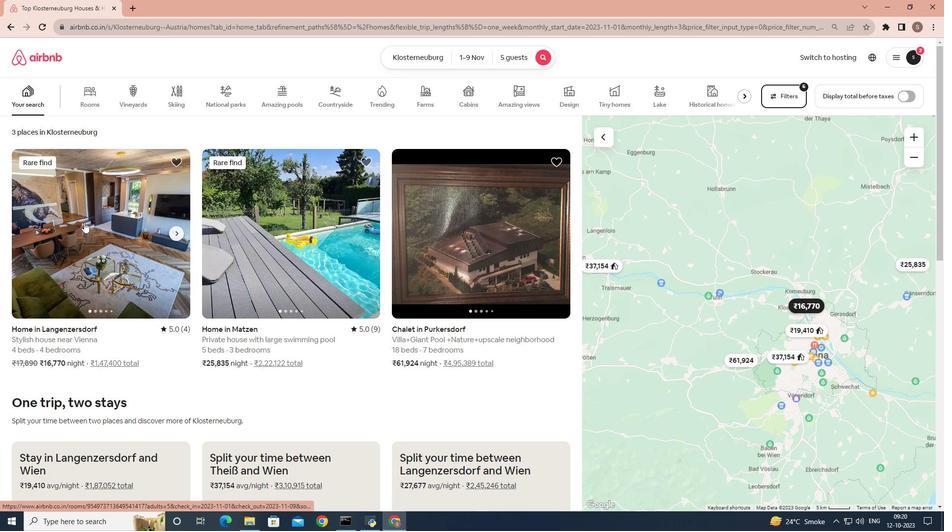 
Action: Mouse moved to (706, 362)
Screenshot: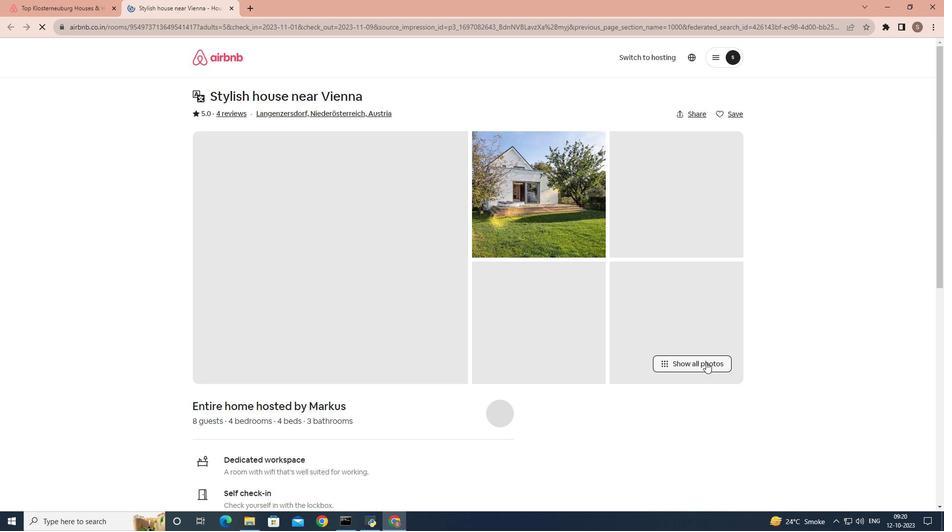 
Action: Mouse pressed left at (706, 362)
Screenshot: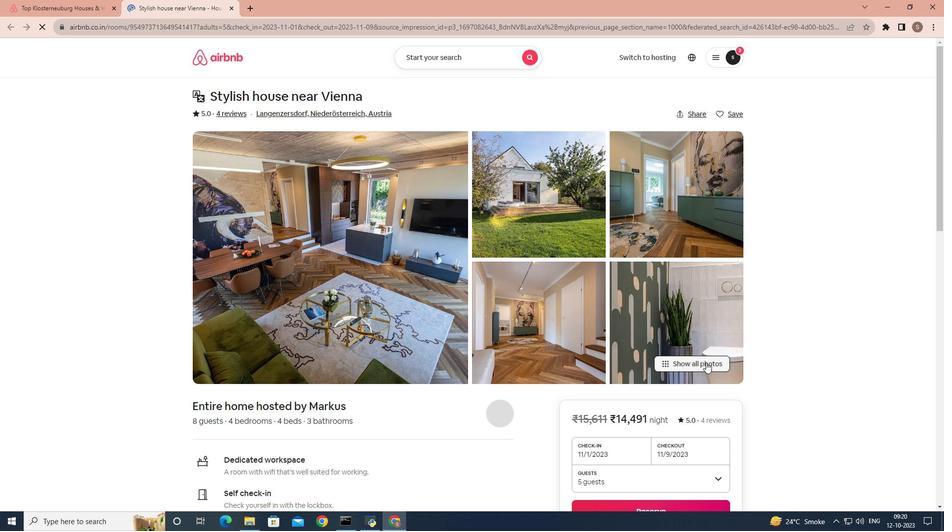 
Action: Mouse moved to (613, 304)
Screenshot: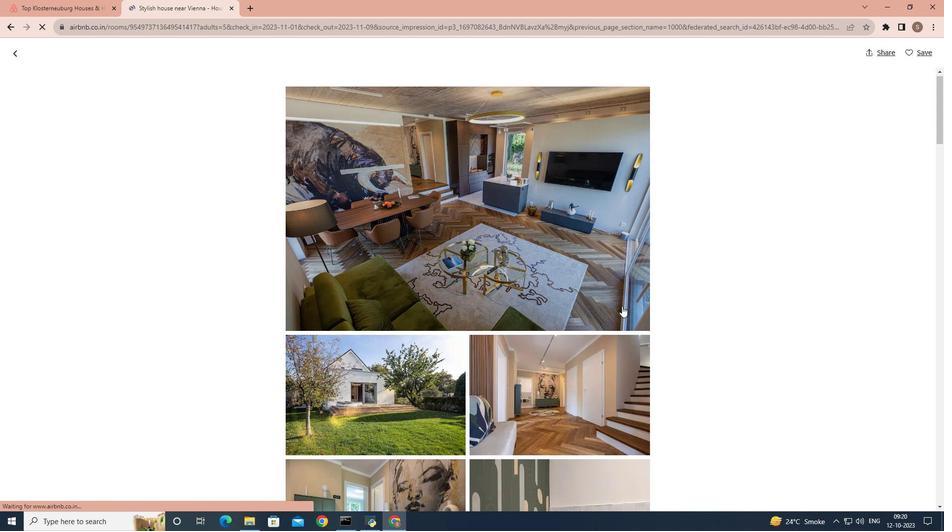
Action: Mouse scrolled (613, 303) with delta (0, 0)
Screenshot: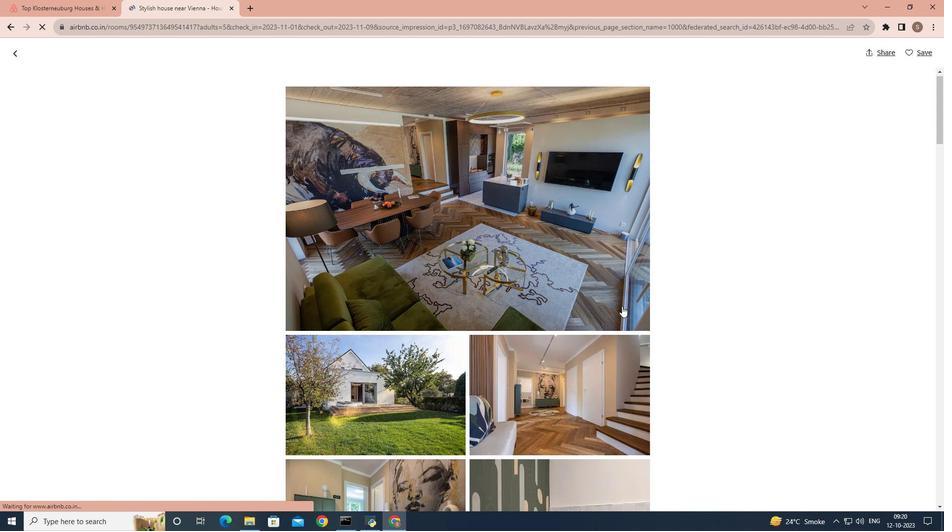 
Action: Mouse moved to (614, 304)
Screenshot: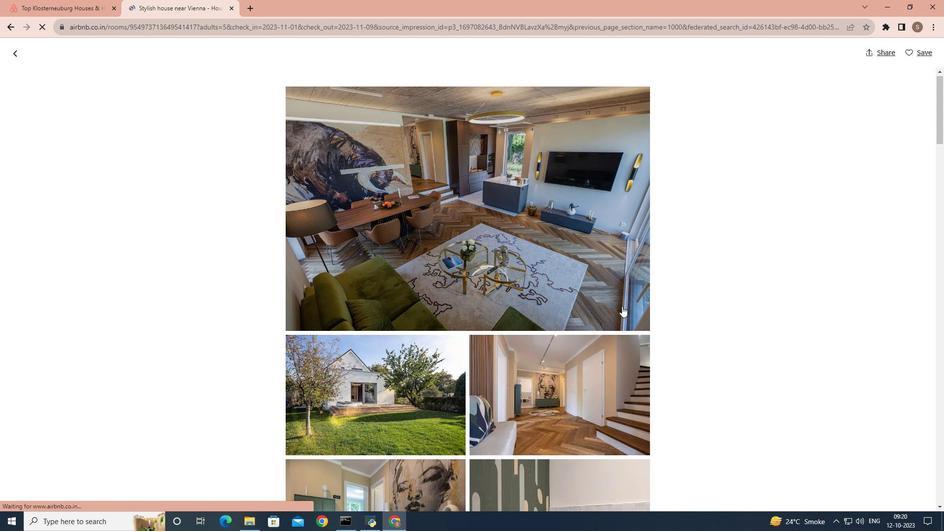 
Action: Mouse scrolled (614, 303) with delta (0, 0)
Screenshot: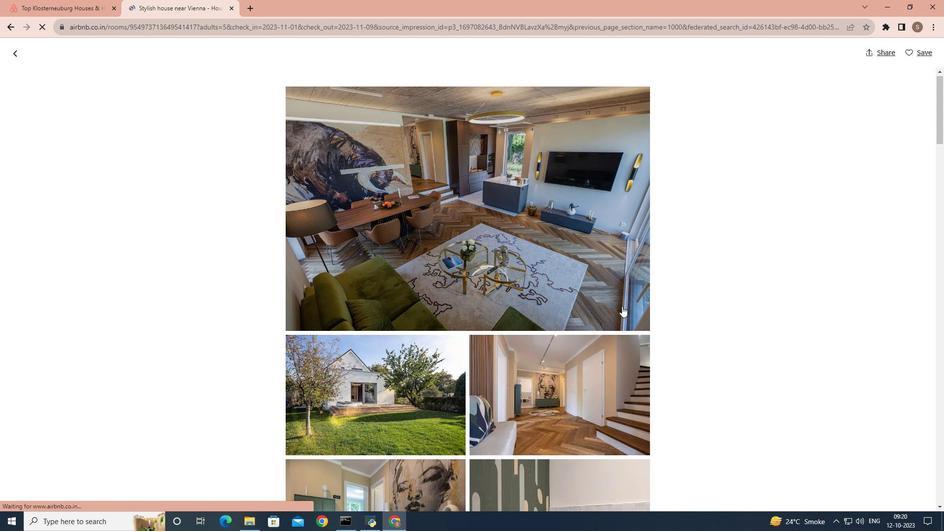 
Action: Mouse moved to (616, 305)
Screenshot: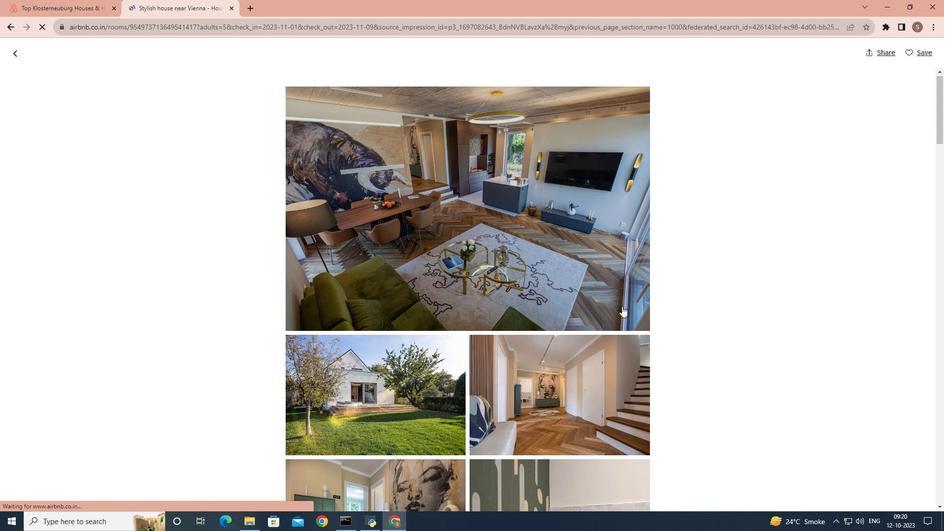 
Action: Mouse scrolled (616, 304) with delta (0, 0)
Screenshot: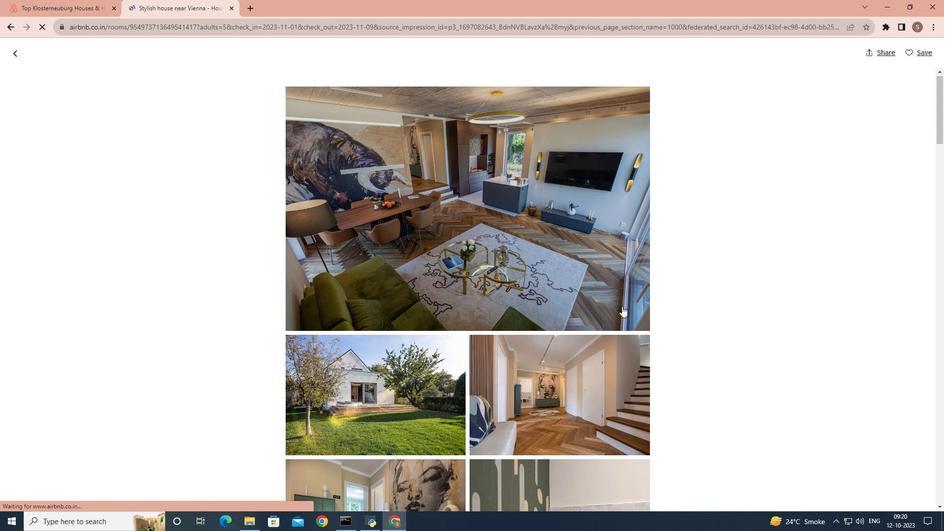 
Action: Mouse moved to (646, 301)
Screenshot: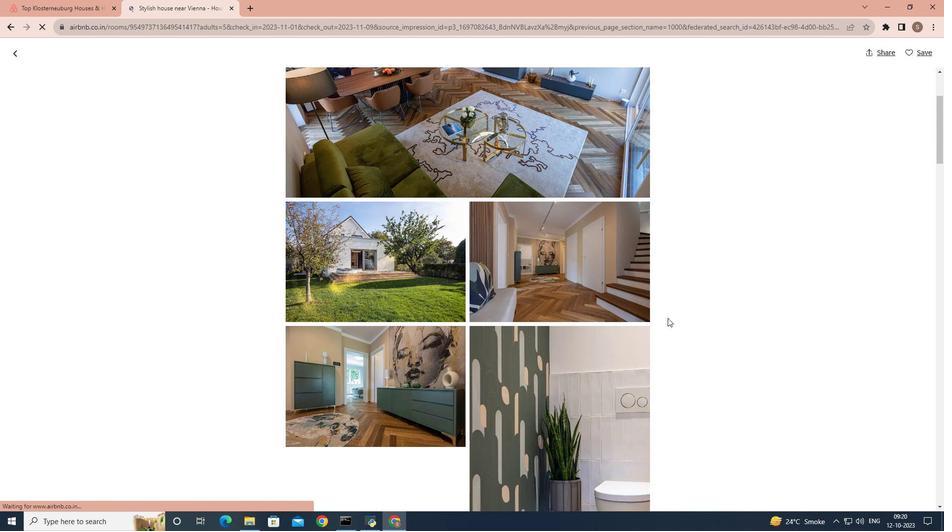 
Action: Mouse scrolled (646, 300) with delta (0, 0)
Screenshot: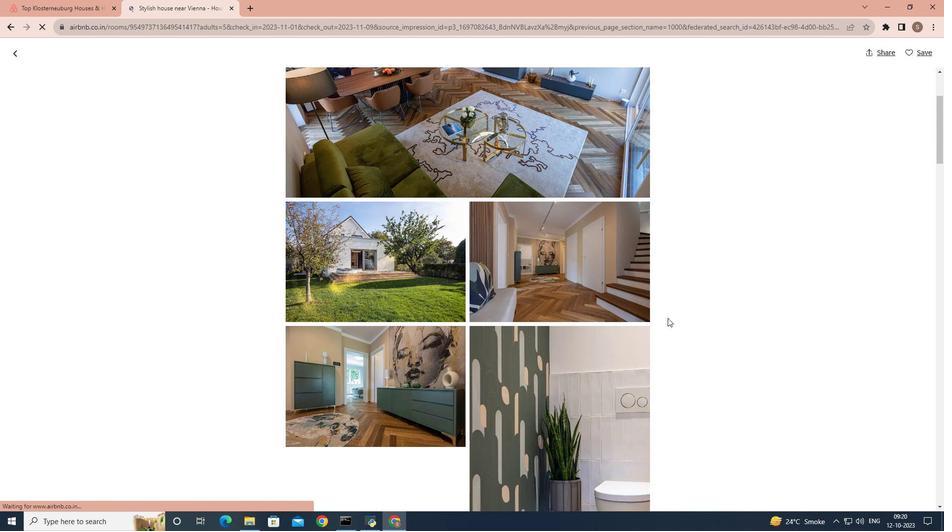 
Action: Mouse moved to (648, 302)
Screenshot: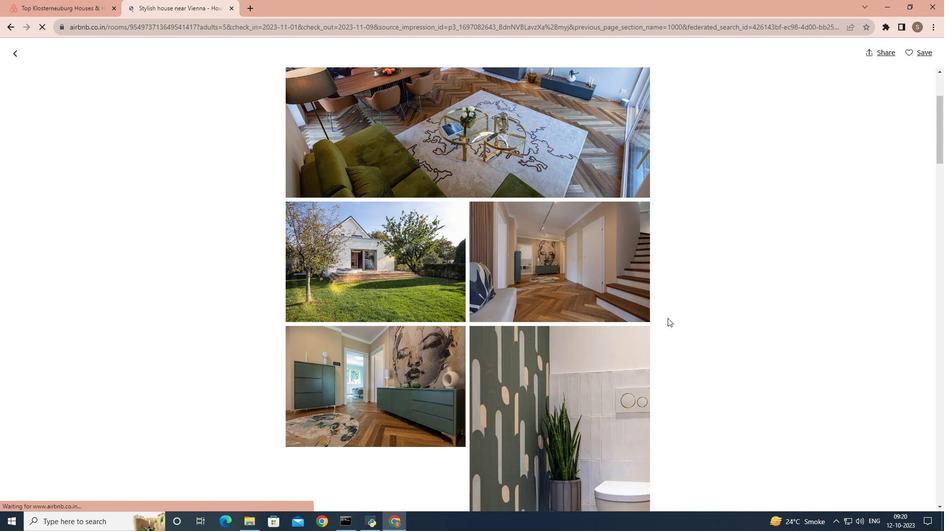 
Action: Mouse scrolled (648, 302) with delta (0, 0)
Screenshot: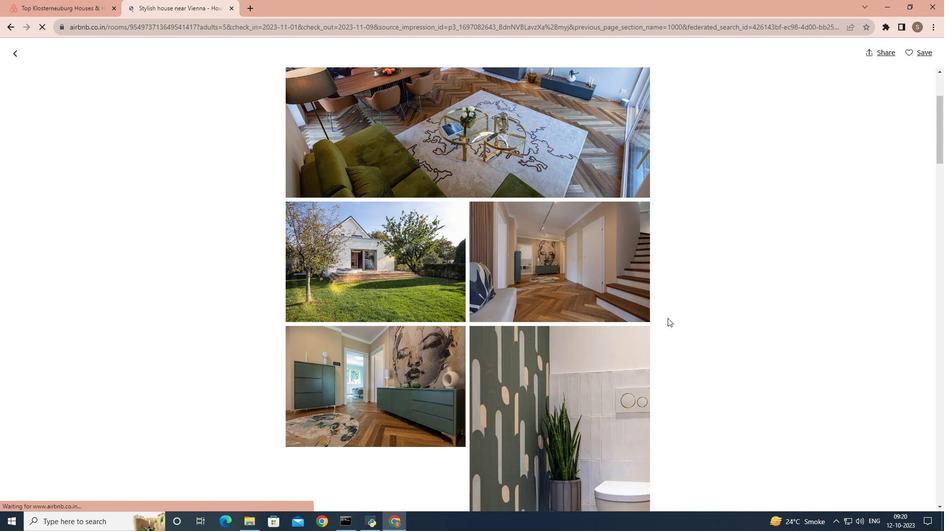 
Action: Mouse moved to (663, 315)
Screenshot: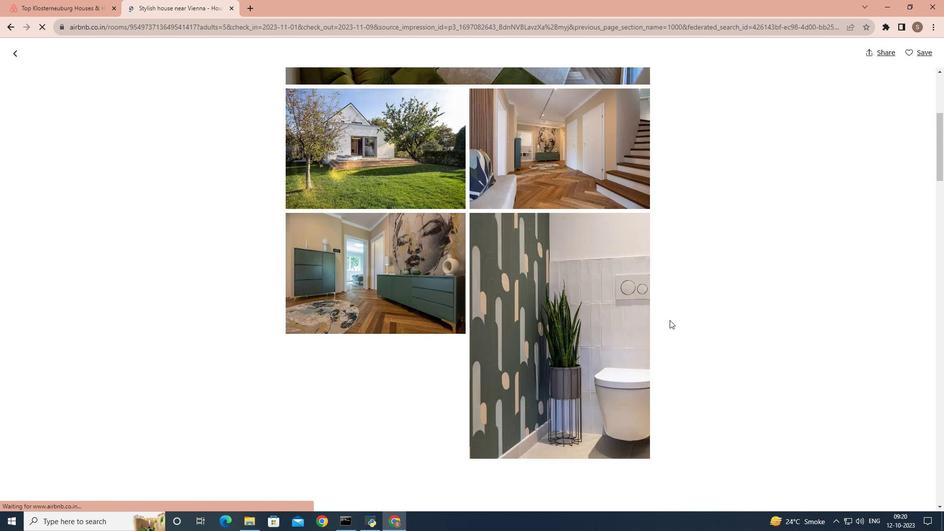 
Action: Mouse scrolled (663, 315) with delta (0, 0)
Screenshot: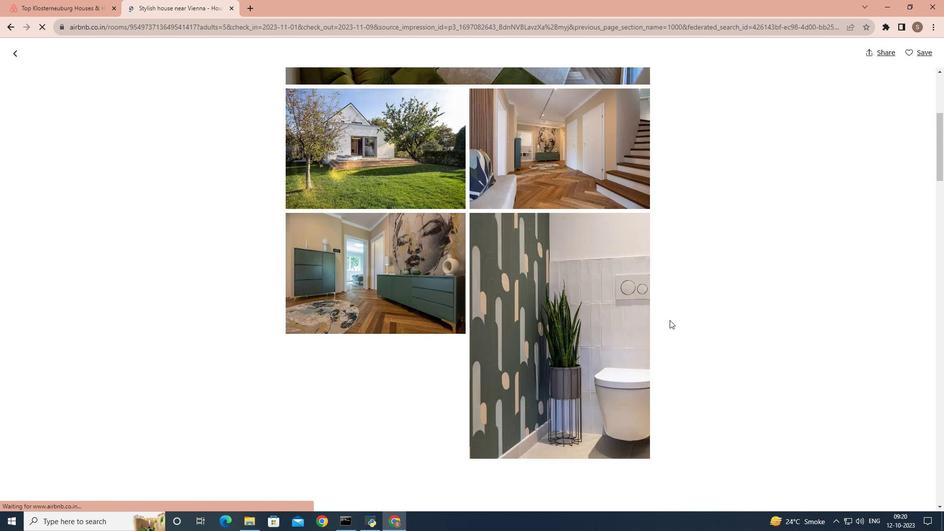 
Action: Mouse moved to (669, 320)
Screenshot: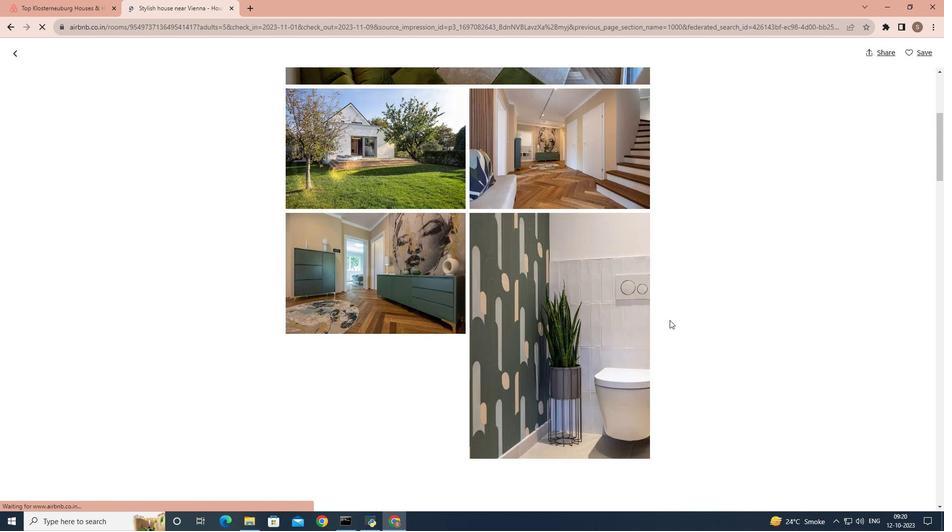 
Action: Mouse scrolled (669, 319) with delta (0, 0)
Screenshot: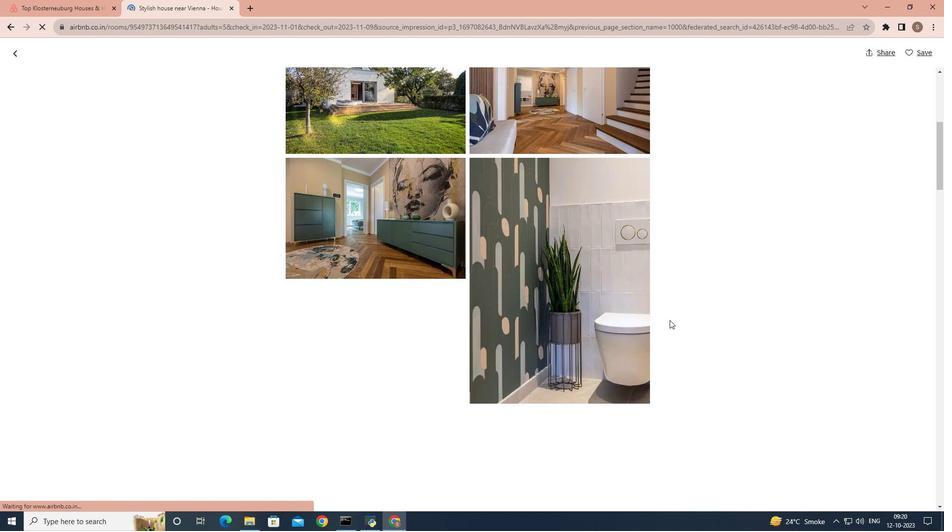 
Action: Mouse scrolled (669, 319) with delta (0, 0)
Screenshot: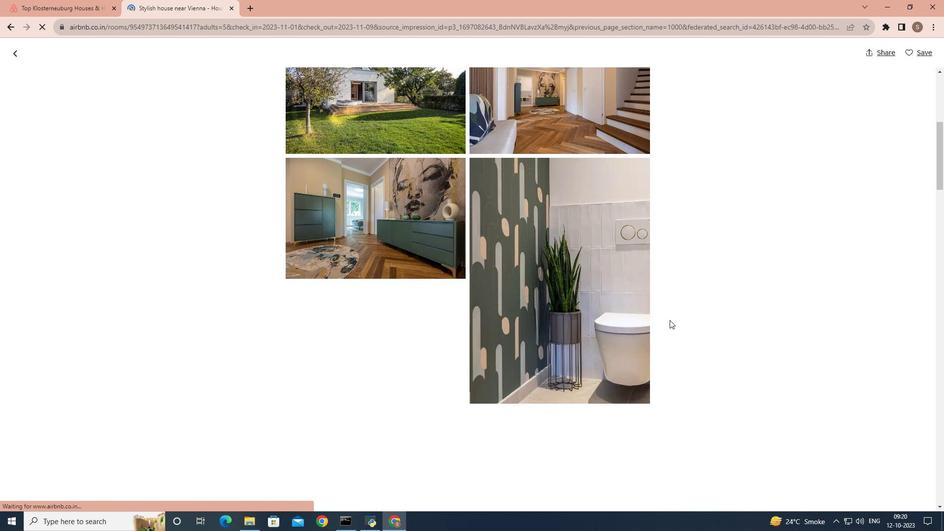 
Action: Mouse scrolled (669, 319) with delta (0, 0)
Screenshot: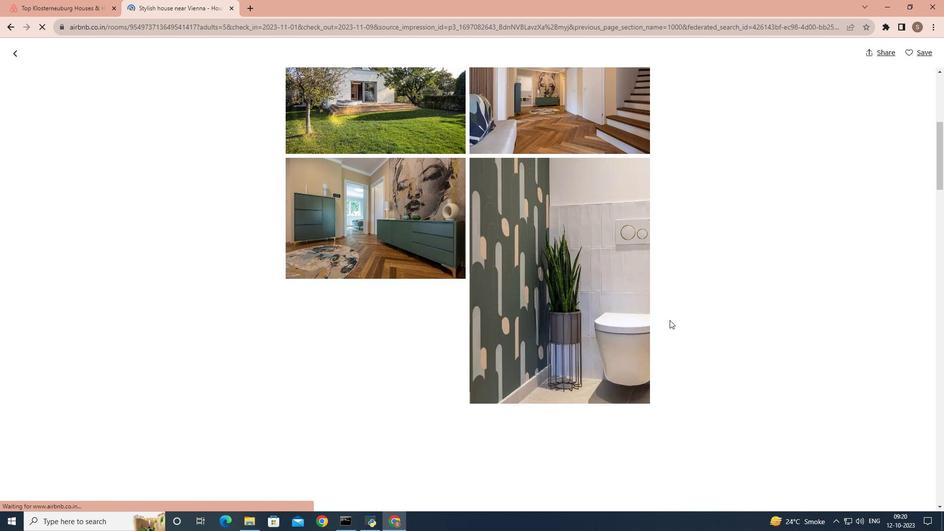 
Action: Mouse scrolled (669, 319) with delta (0, 0)
Screenshot: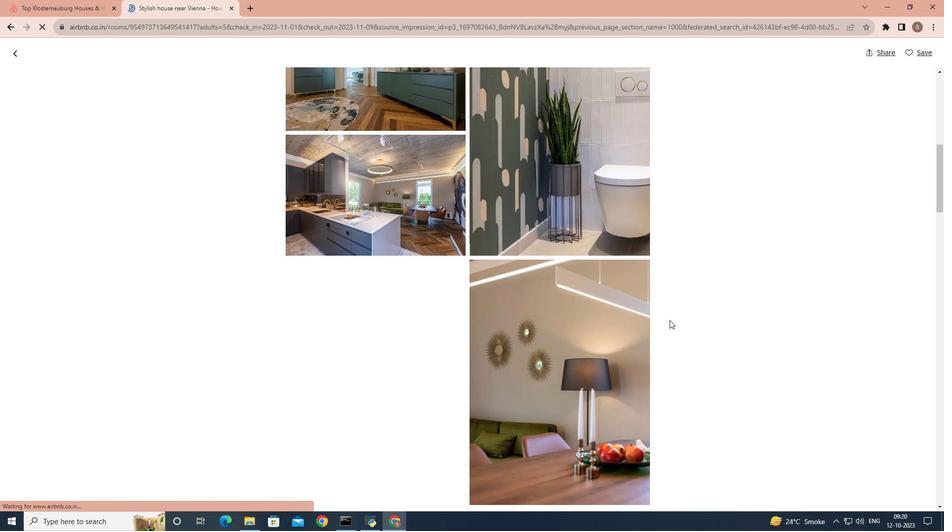 
Action: Mouse scrolled (669, 319) with delta (0, 0)
Screenshot: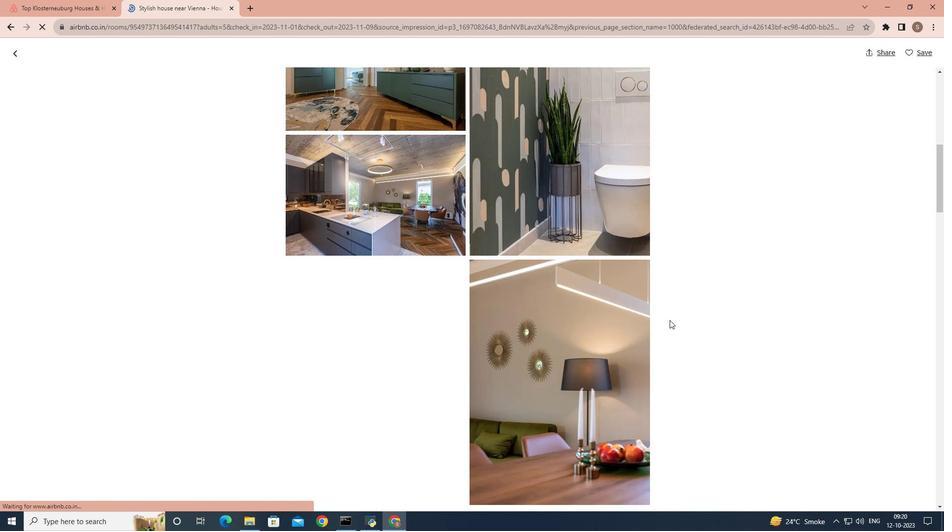 
Action: Mouse scrolled (669, 319) with delta (0, 0)
Screenshot: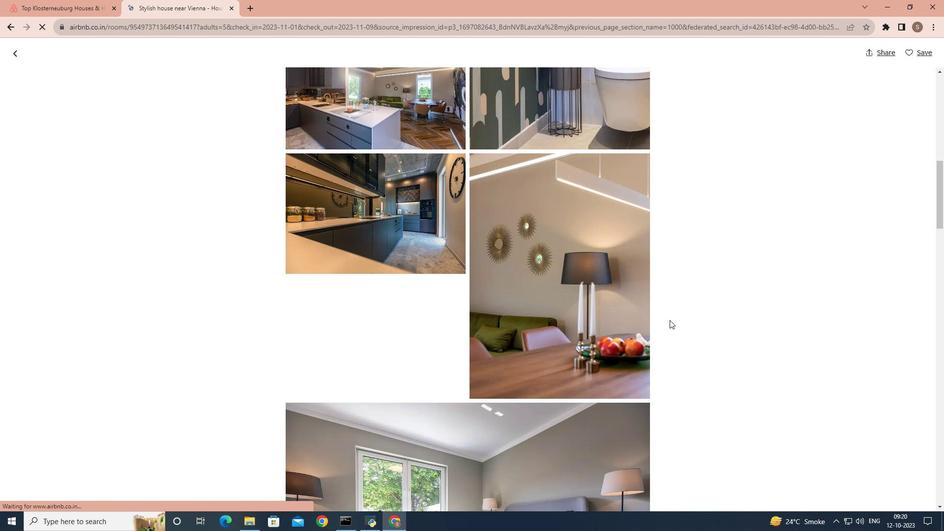 
Action: Mouse scrolled (669, 319) with delta (0, 0)
Screenshot: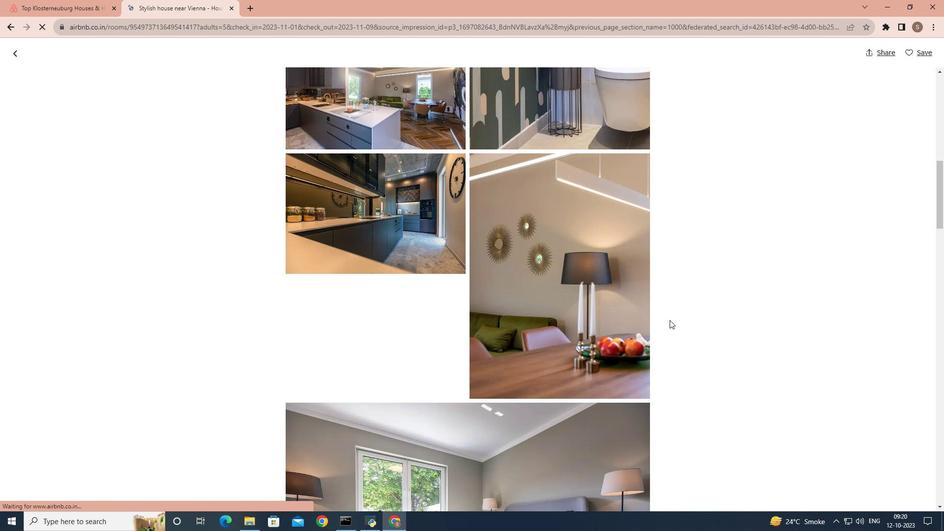 
Action: Mouse scrolled (669, 319) with delta (0, 0)
Screenshot: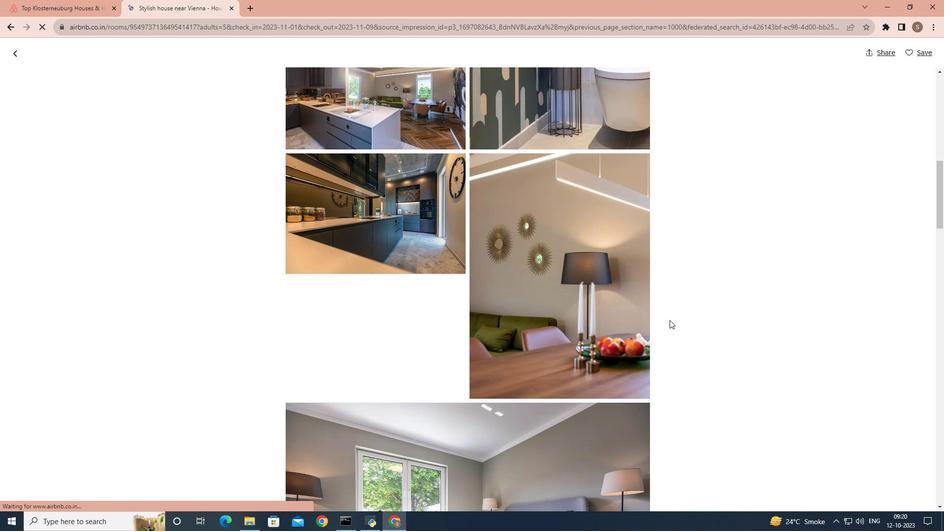 
Action: Mouse scrolled (669, 319) with delta (0, 0)
Screenshot: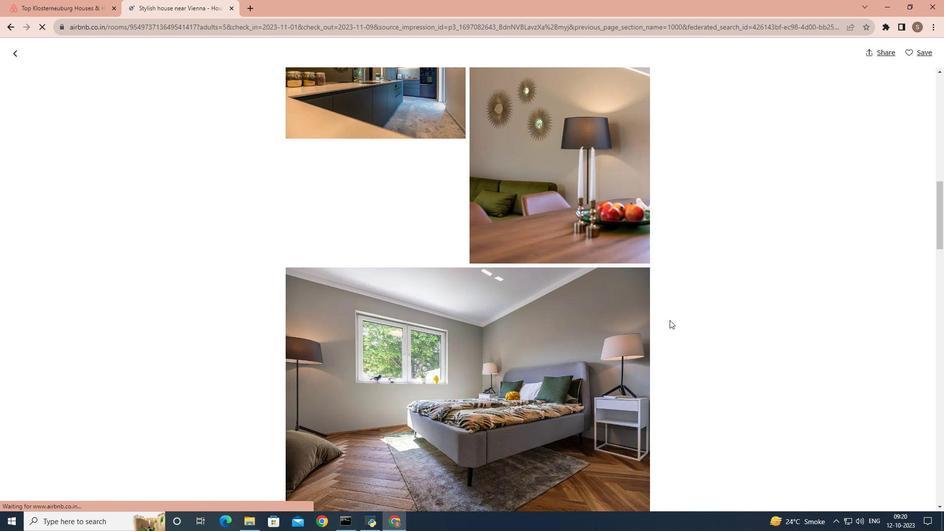 
Action: Mouse scrolled (669, 319) with delta (0, 0)
Screenshot: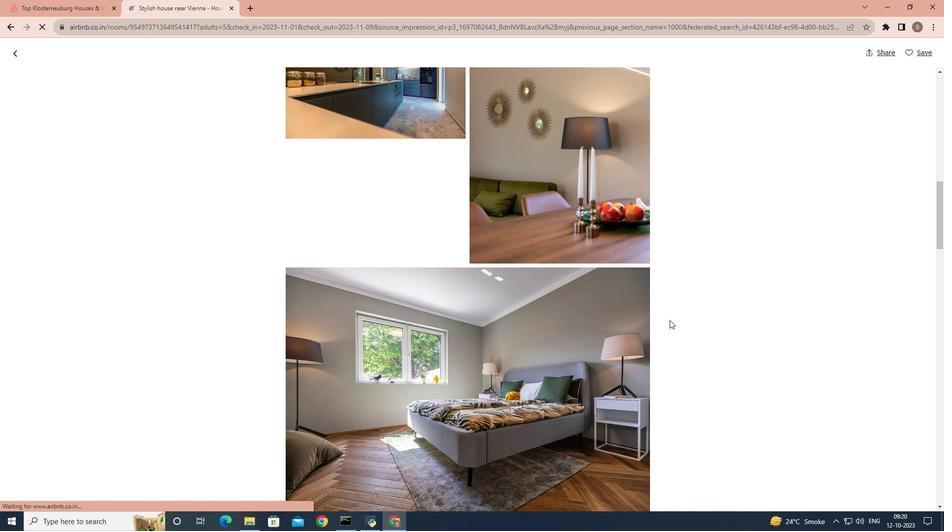 
Action: Mouse scrolled (669, 319) with delta (0, 0)
Screenshot: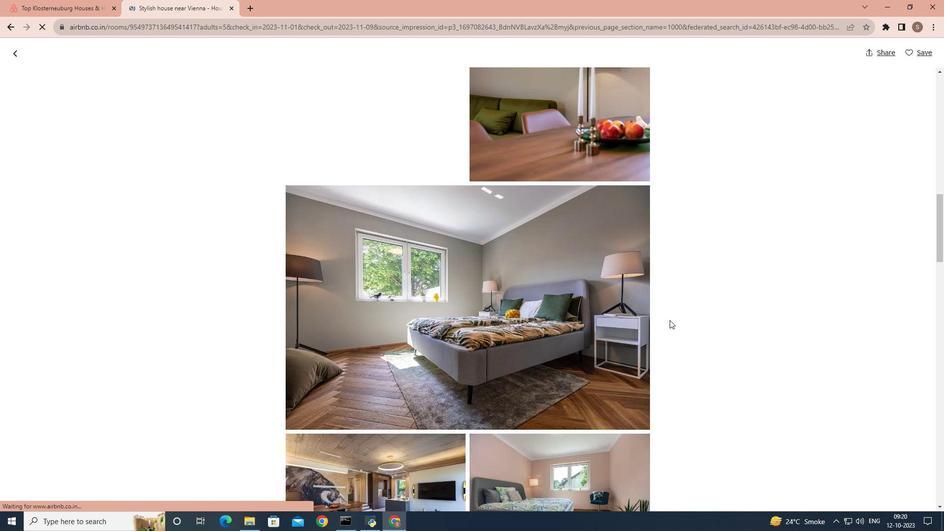 
Action: Mouse scrolled (669, 319) with delta (0, 0)
Screenshot: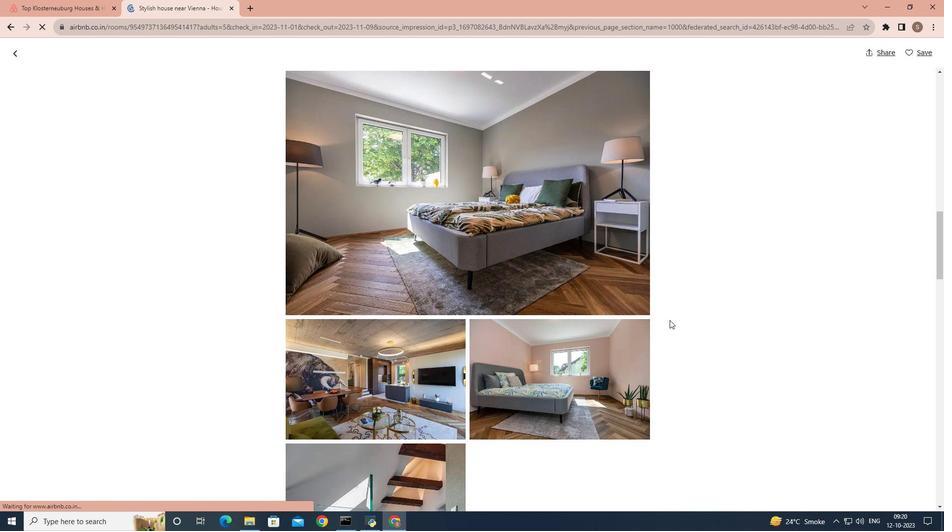 
Action: Mouse scrolled (669, 319) with delta (0, 0)
Screenshot: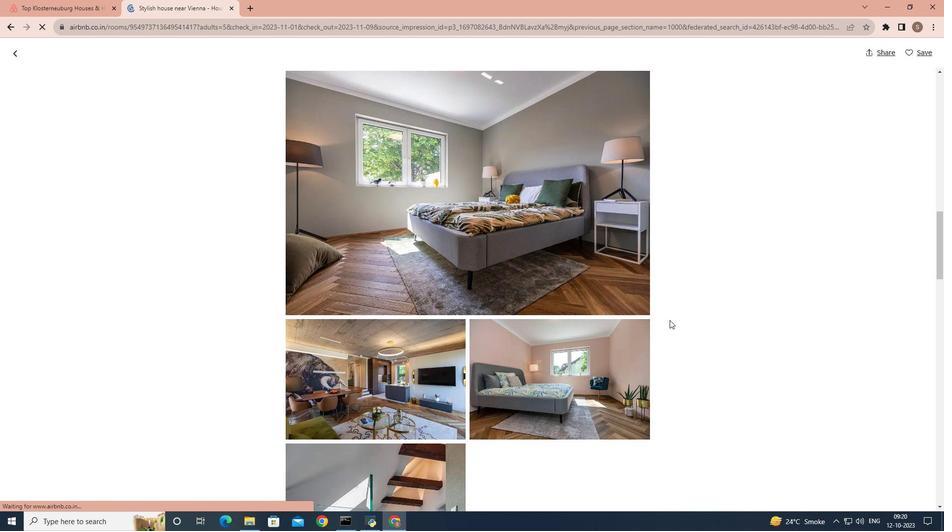 
Action: Mouse scrolled (669, 319) with delta (0, 0)
Screenshot: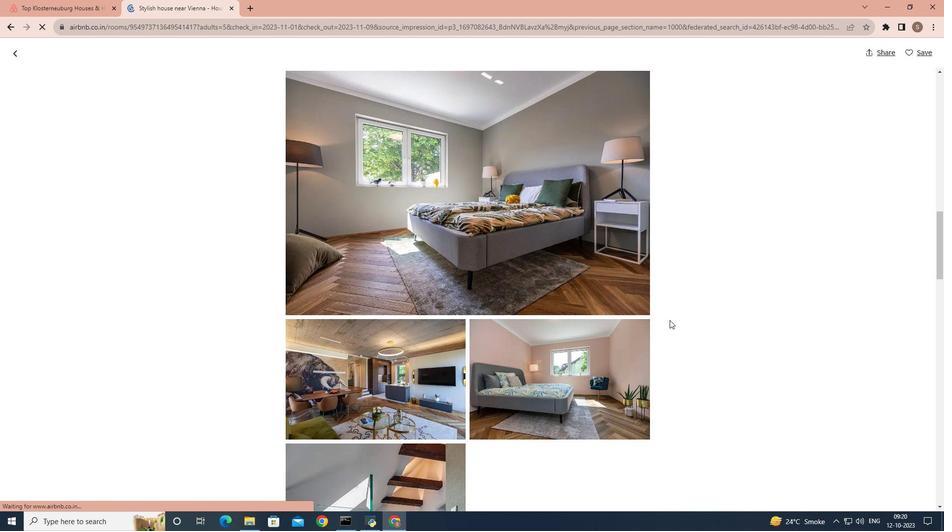 
Action: Mouse scrolled (669, 319) with delta (0, 0)
Screenshot: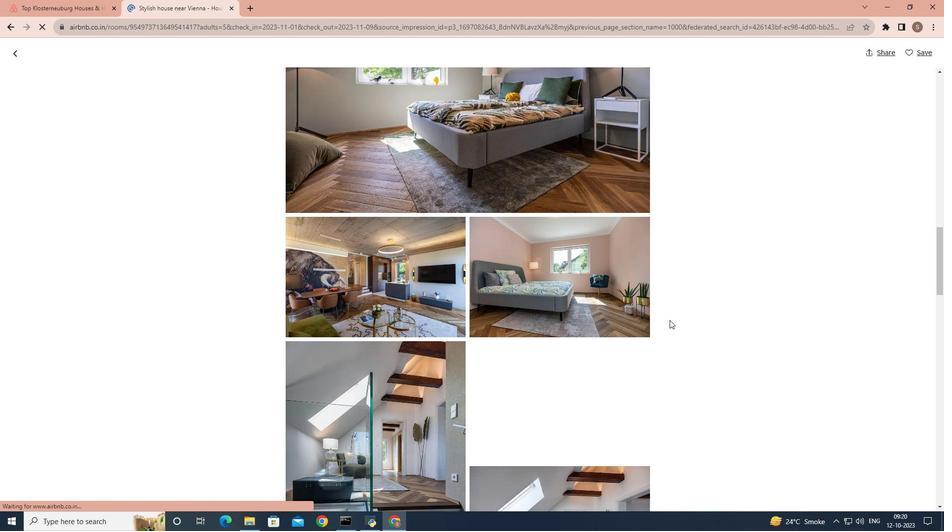 
Action: Mouse scrolled (669, 319) with delta (0, 0)
Screenshot: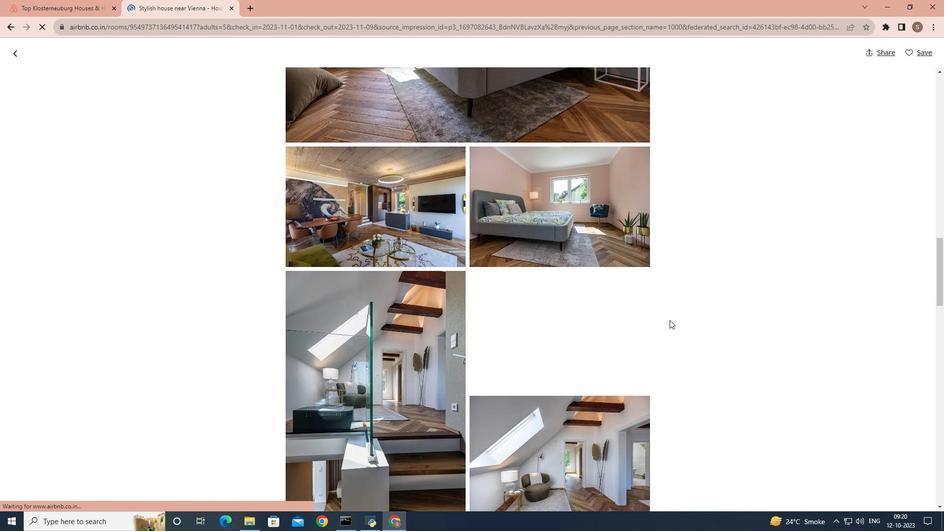 
Action: Mouse scrolled (669, 319) with delta (0, 0)
Screenshot: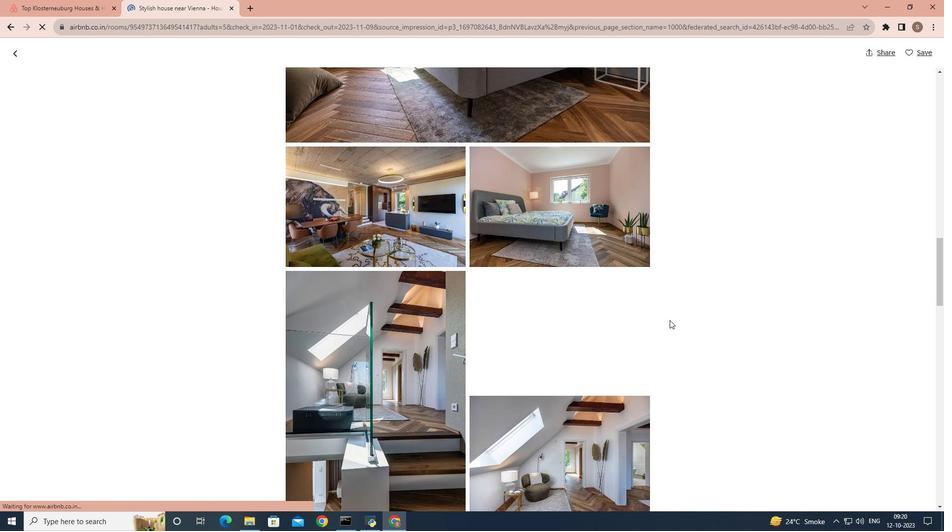 
Action: Mouse scrolled (669, 319) with delta (0, 0)
Screenshot: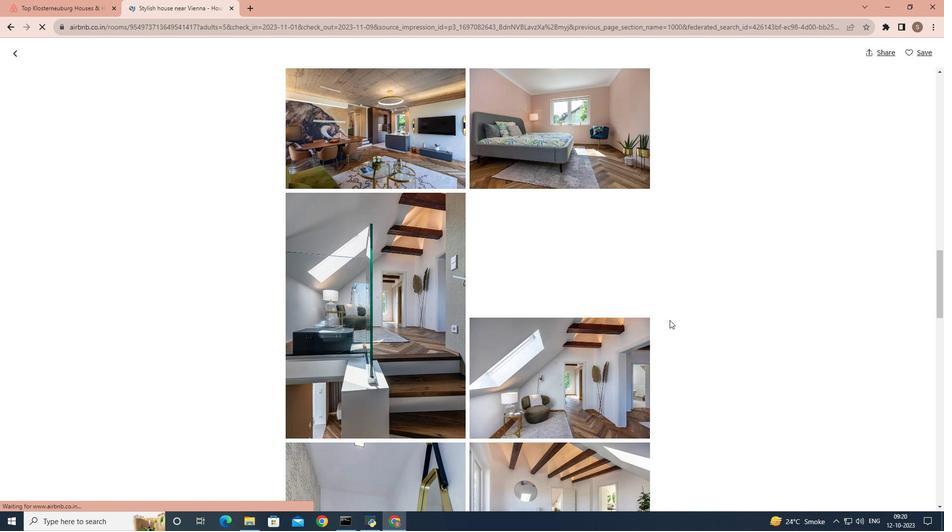 
Action: Mouse scrolled (669, 319) with delta (0, 0)
Screenshot: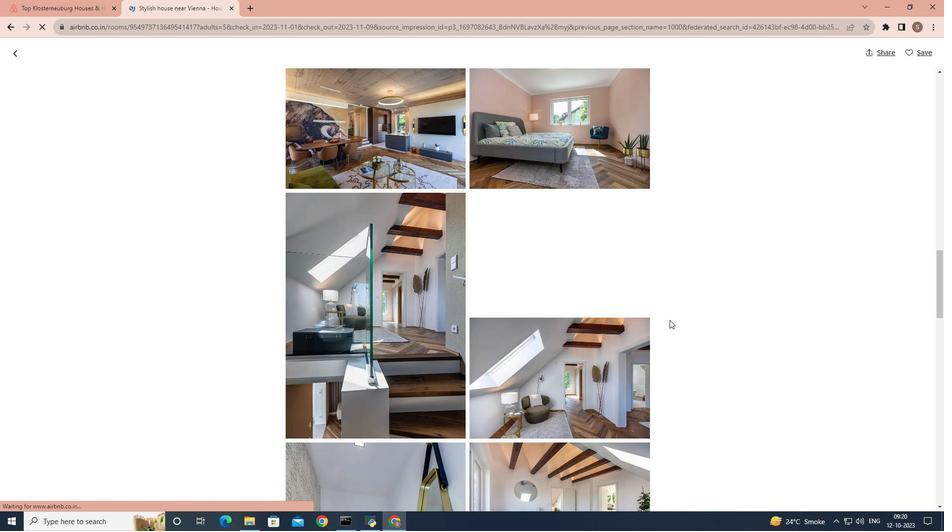 
Action: Mouse scrolled (669, 319) with delta (0, 0)
Screenshot: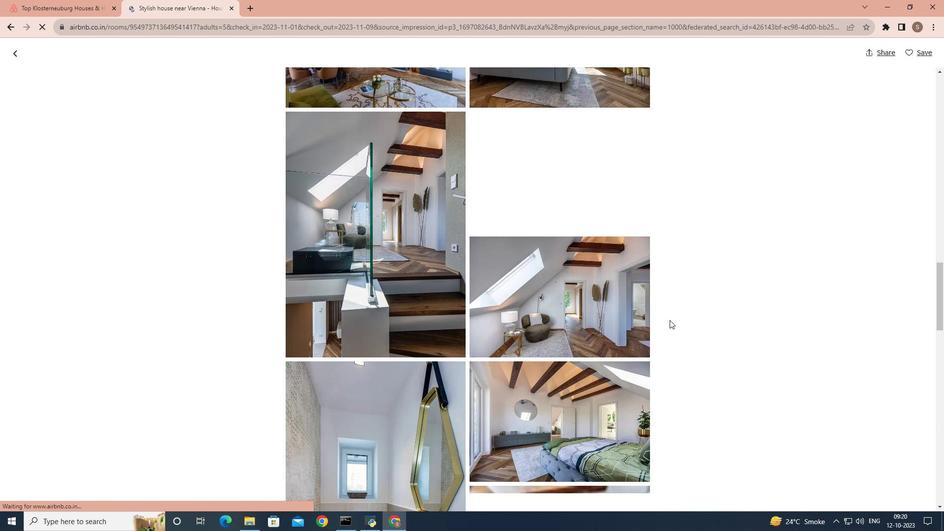 
Action: Mouse scrolled (669, 319) with delta (0, 0)
Screenshot: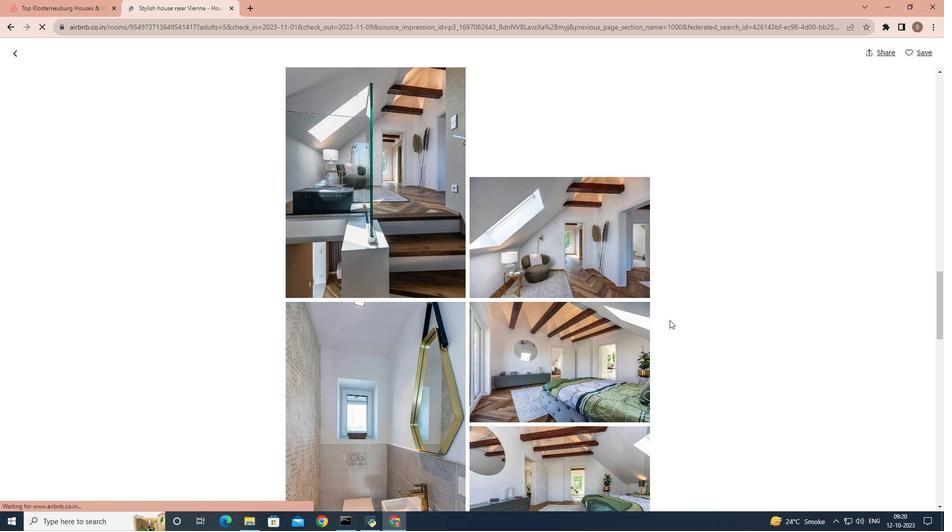 
Action: Mouse scrolled (669, 319) with delta (0, 0)
Screenshot: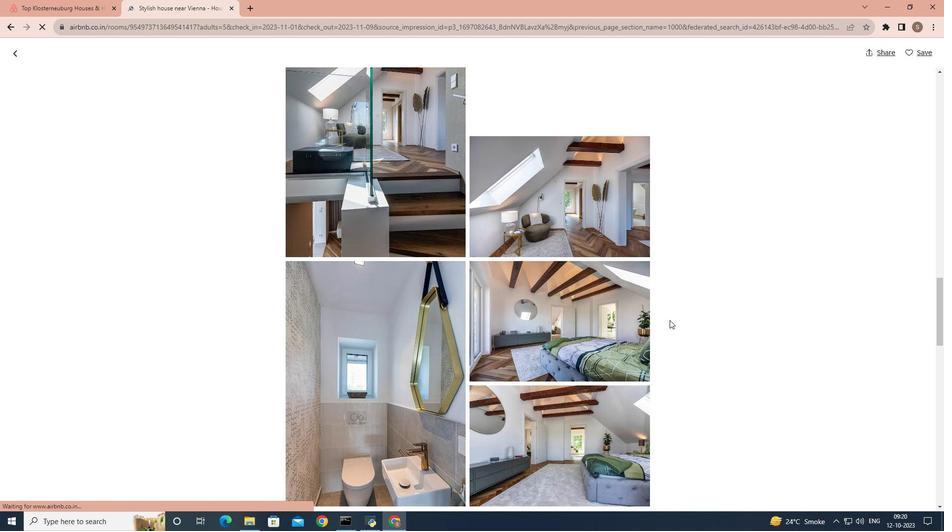 
Action: Mouse scrolled (669, 319) with delta (0, 0)
Screenshot: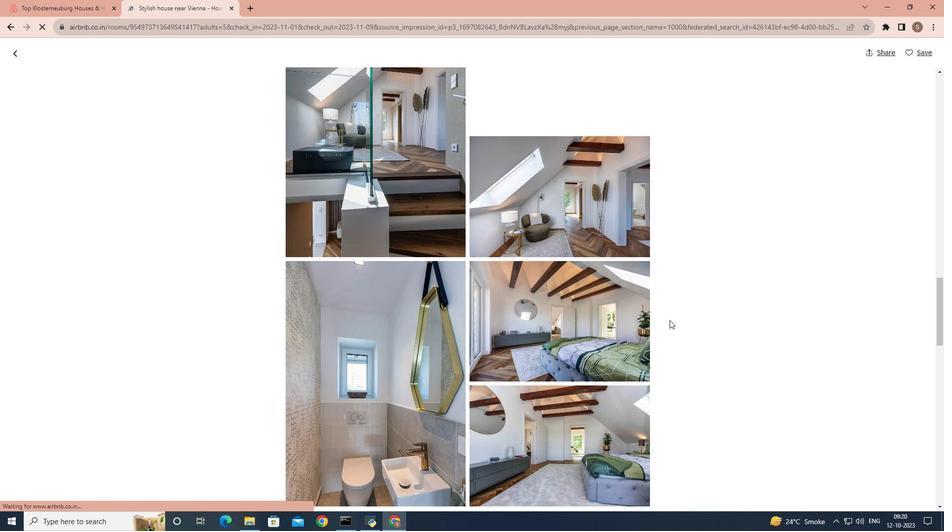 
Action: Mouse scrolled (669, 319) with delta (0, 0)
Screenshot: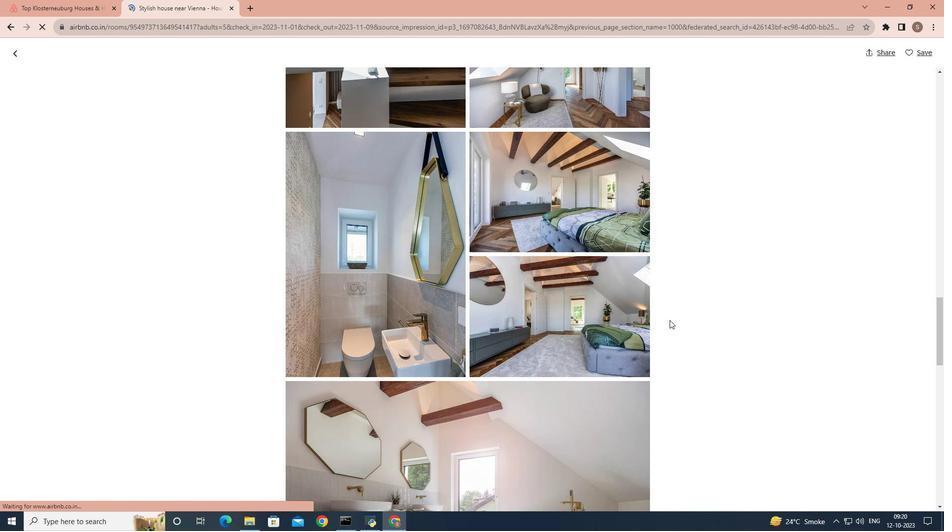 
Action: Mouse scrolled (669, 319) with delta (0, 0)
Screenshot: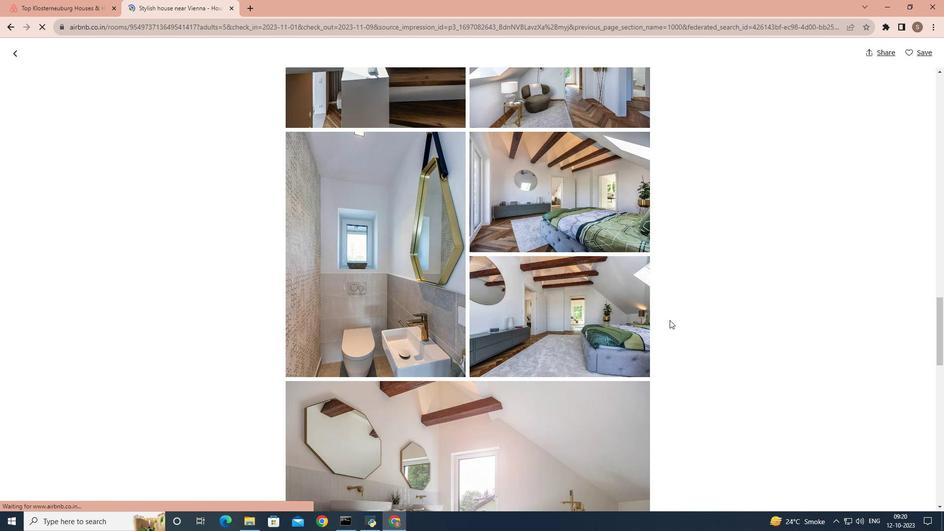 
Action: Mouse scrolled (669, 319) with delta (0, 0)
Screenshot: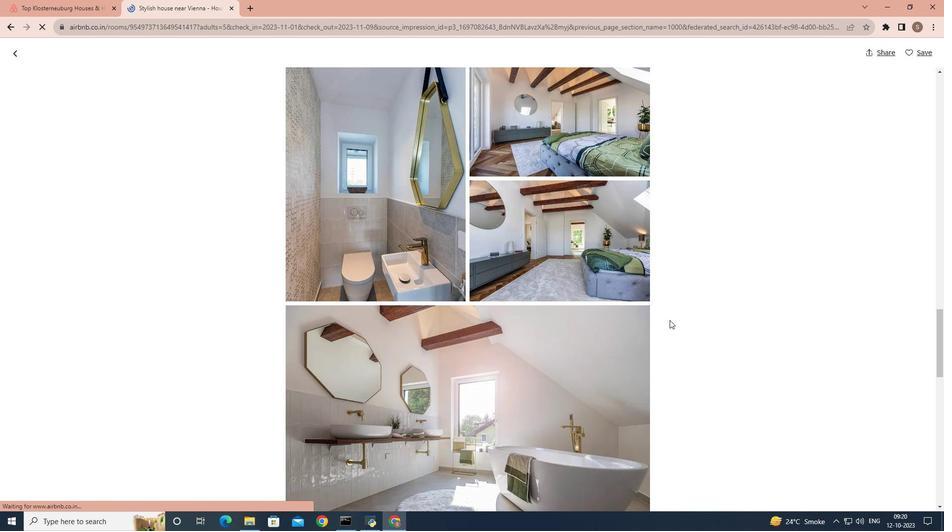 
Action: Mouse scrolled (669, 319) with delta (0, 0)
Screenshot: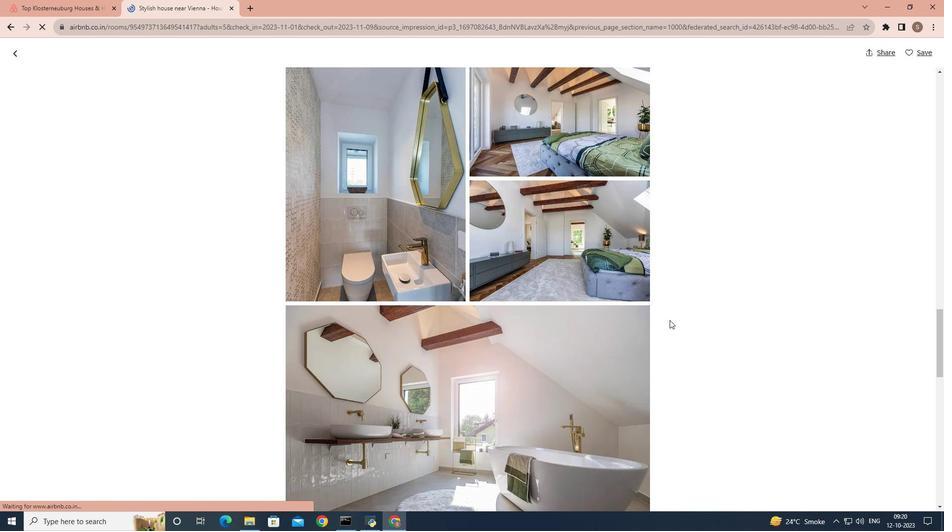 
Action: Mouse scrolled (669, 319) with delta (0, 0)
Screenshot: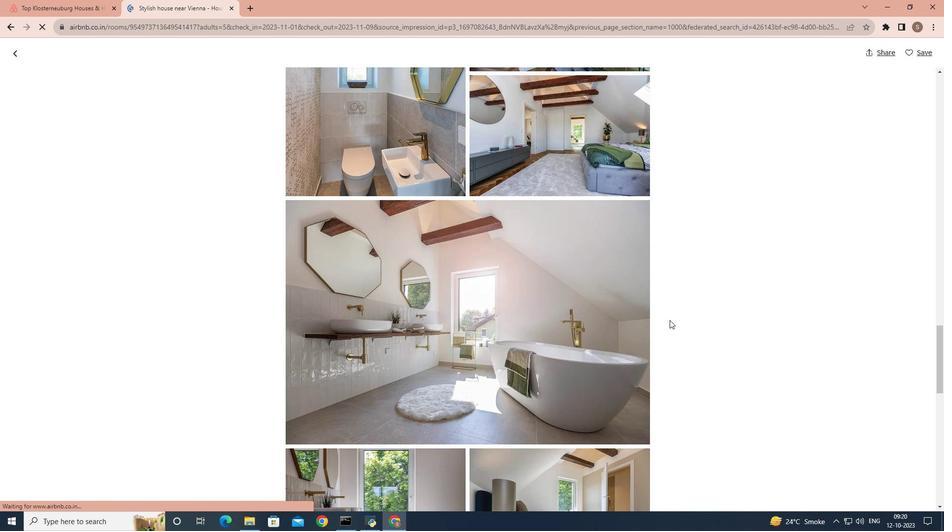 
Action: Mouse scrolled (669, 319) with delta (0, 0)
Screenshot: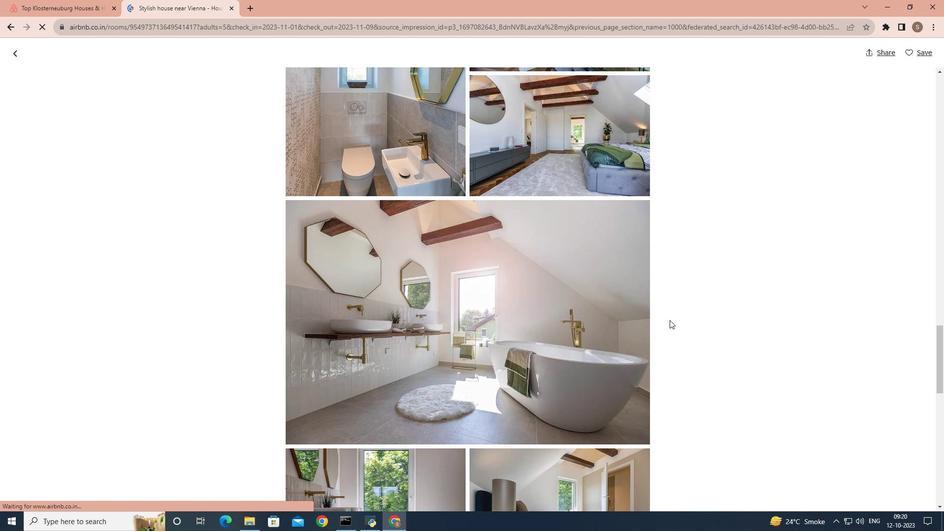 
Action: Mouse scrolled (669, 319) with delta (0, 0)
Screenshot: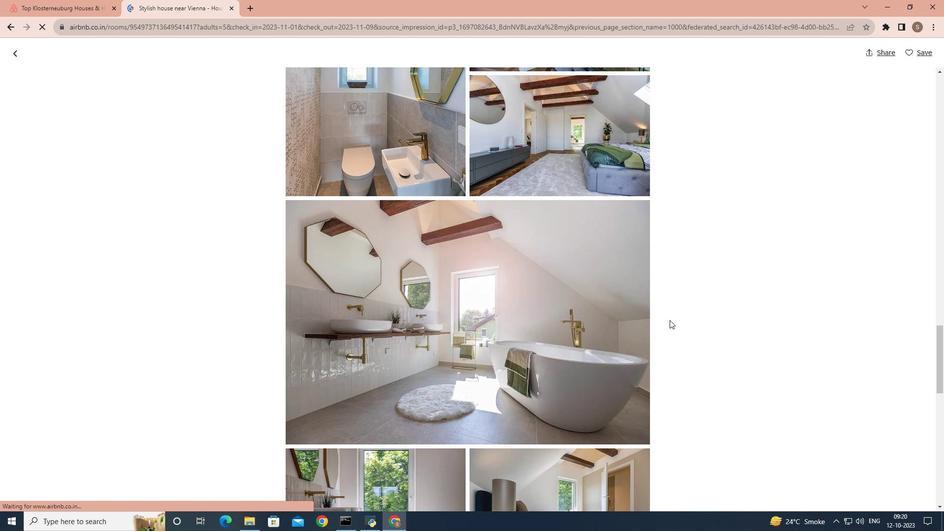 
Action: Mouse scrolled (669, 319) with delta (0, 0)
Screenshot: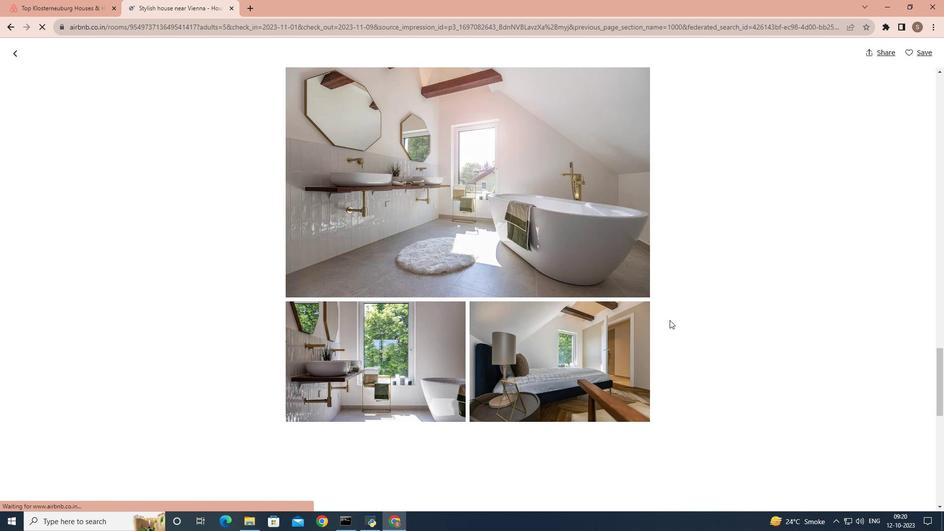 
Action: Mouse scrolled (669, 319) with delta (0, 0)
Screenshot: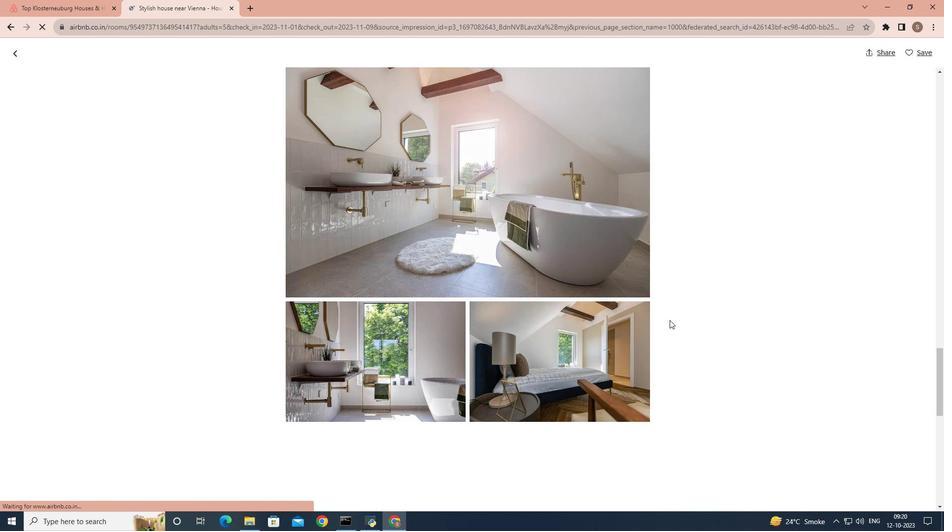 
Action: Mouse scrolled (669, 319) with delta (0, 0)
Screenshot: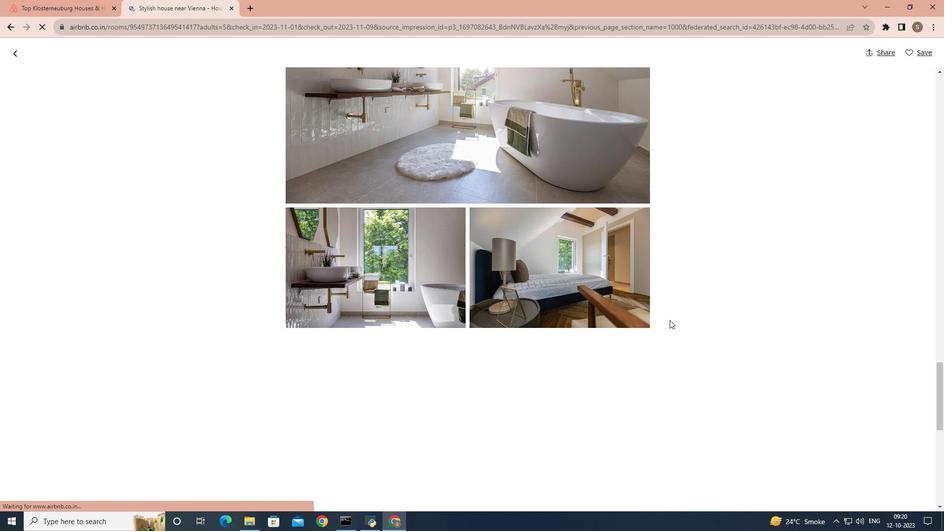 
Action: Mouse scrolled (669, 319) with delta (0, 0)
Screenshot: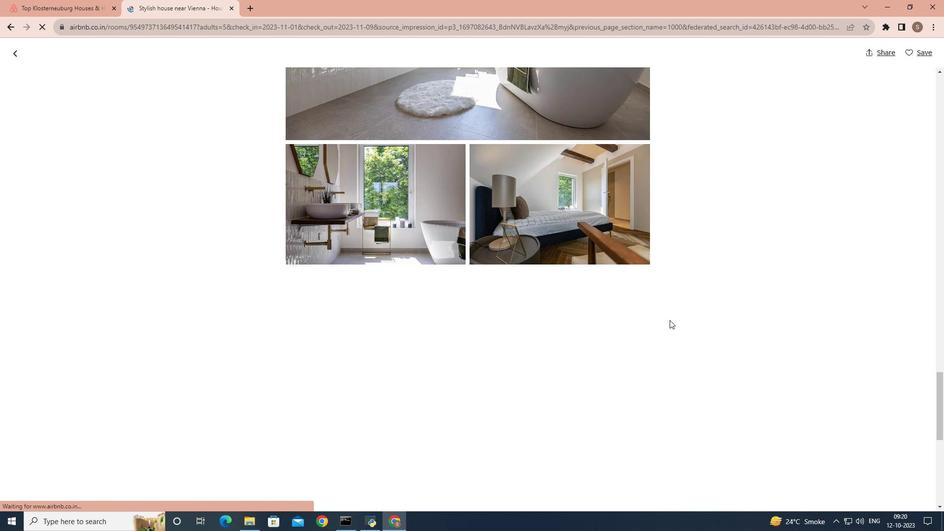 
Action: Mouse scrolled (669, 319) with delta (0, 0)
Screenshot: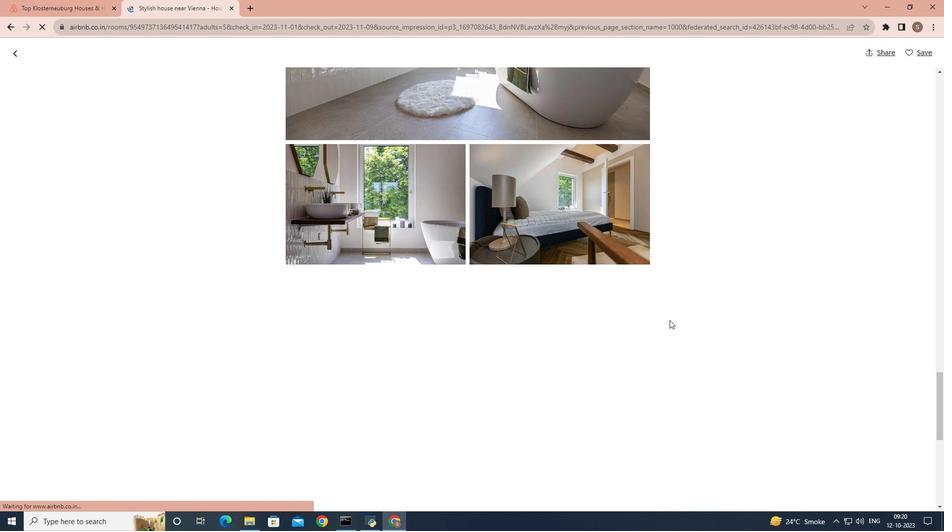 
Action: Mouse scrolled (669, 319) with delta (0, 0)
Screenshot: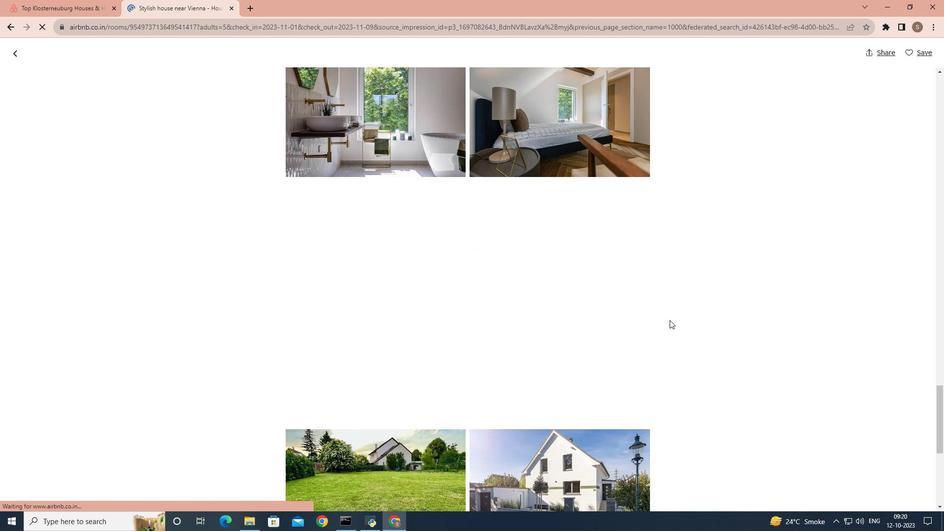 
Action: Mouse scrolled (669, 319) with delta (0, 0)
Screenshot: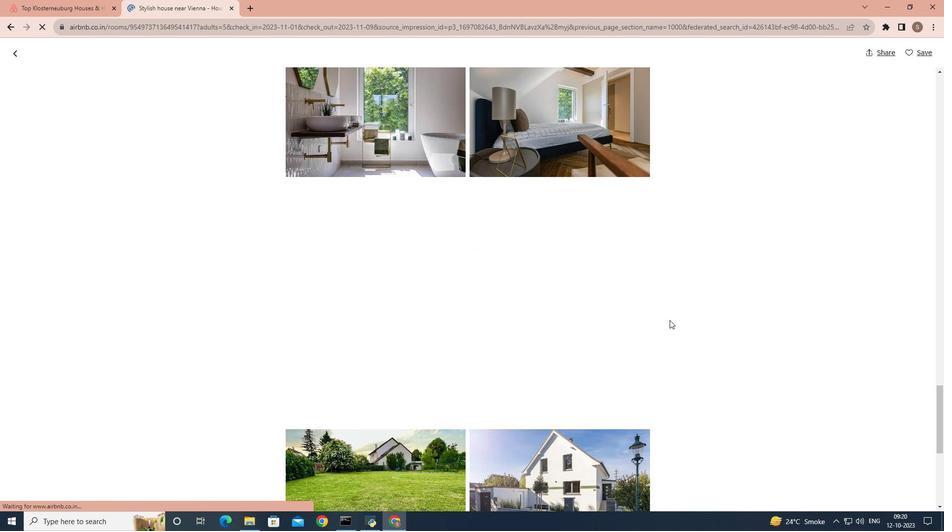 
Action: Mouse scrolled (669, 319) with delta (0, 0)
Screenshot: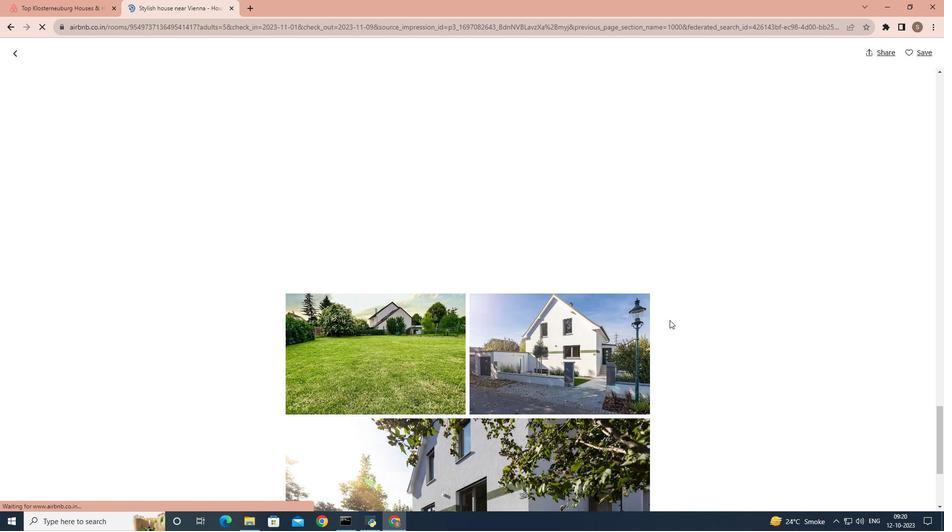 
Action: Mouse scrolled (669, 319) with delta (0, 0)
Screenshot: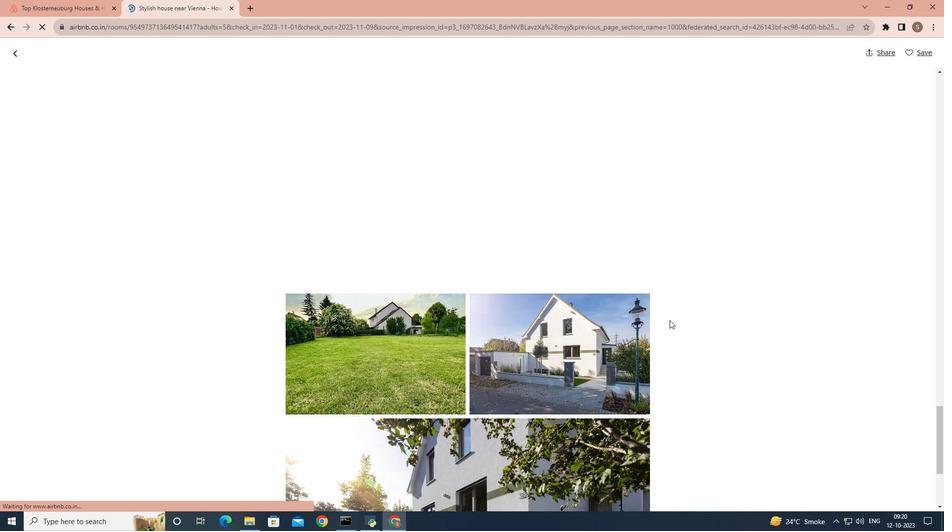 
Action: Mouse scrolled (669, 319) with delta (0, 0)
Screenshot: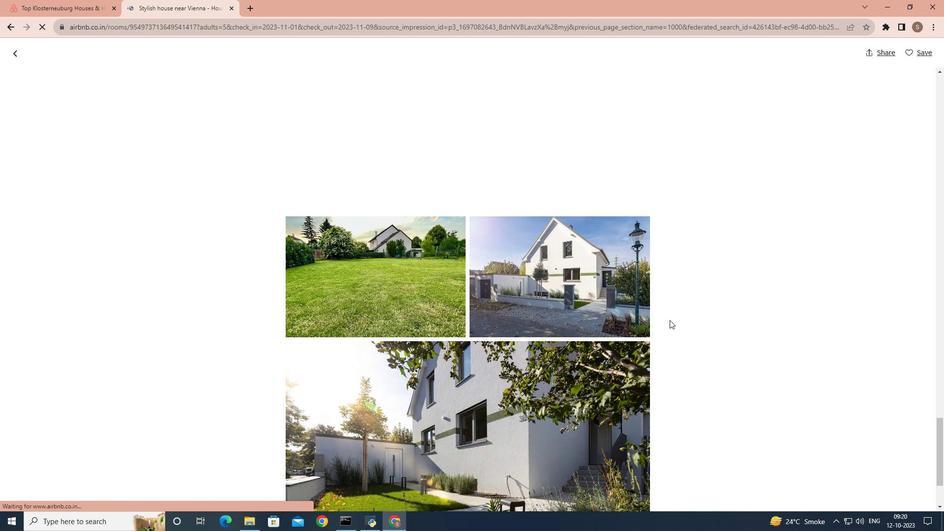 
Action: Mouse scrolled (669, 319) with delta (0, 0)
Screenshot: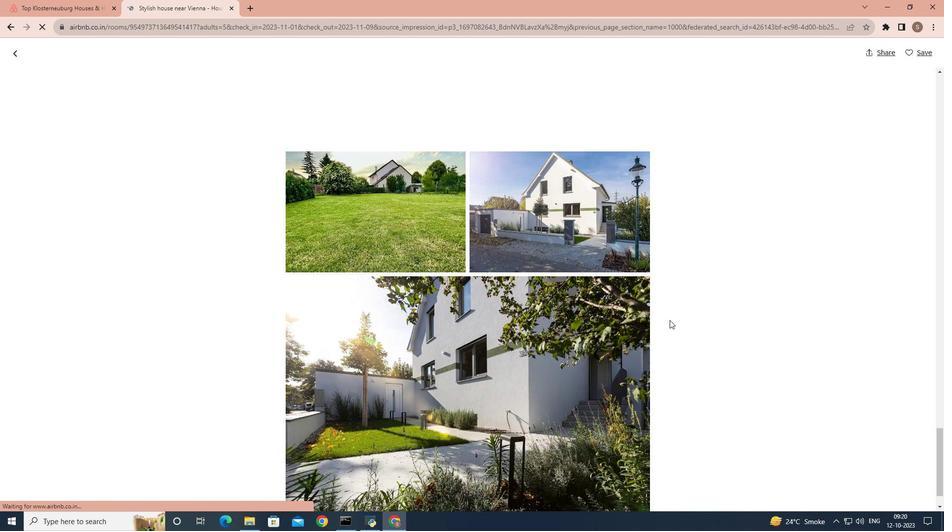 
Action: Mouse scrolled (669, 319) with delta (0, 0)
Screenshot: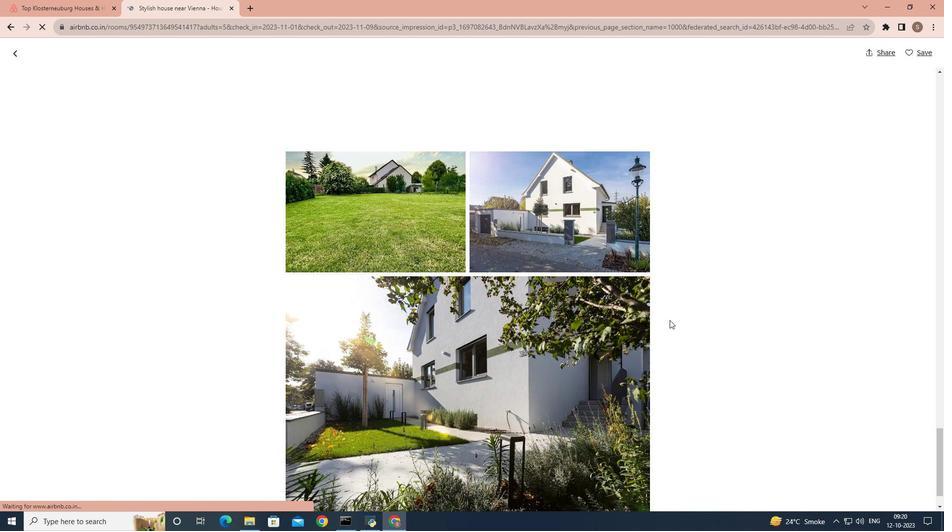 
Action: Mouse scrolled (669, 319) with delta (0, 0)
Screenshot: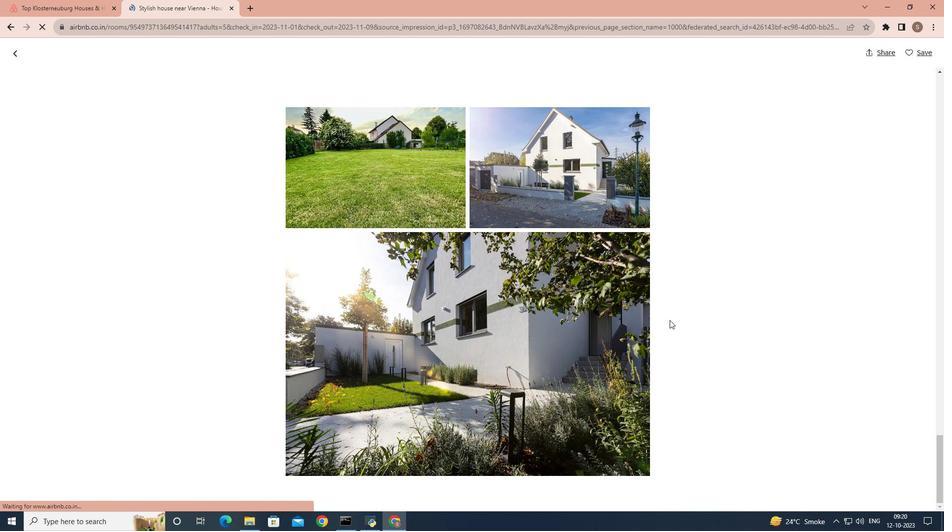 
Action: Mouse scrolled (669, 319) with delta (0, 0)
Screenshot: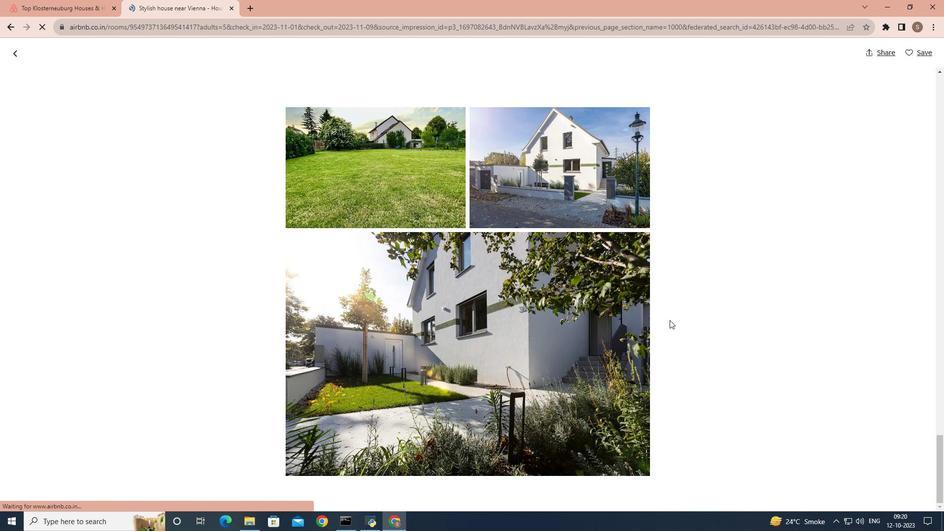 
Action: Mouse scrolled (669, 319) with delta (0, 0)
Screenshot: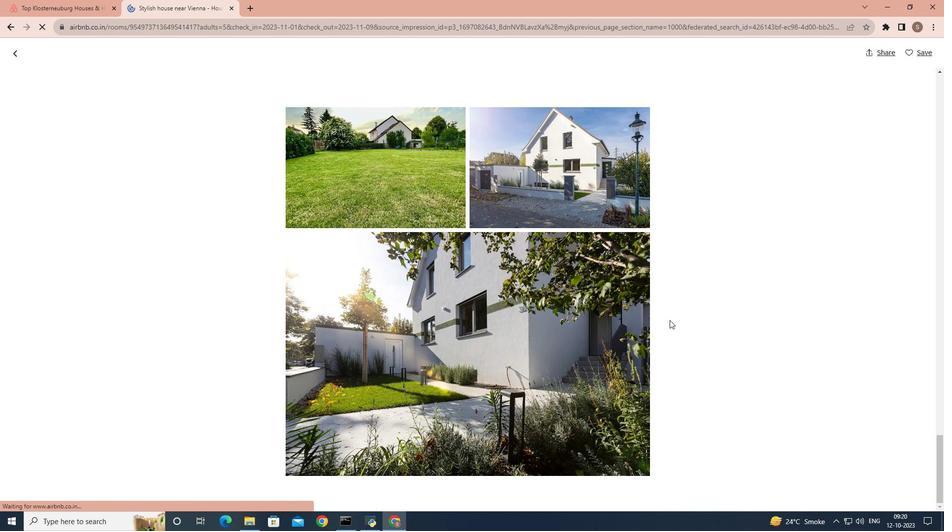 
Action: Mouse scrolled (669, 319) with delta (0, 0)
Screenshot: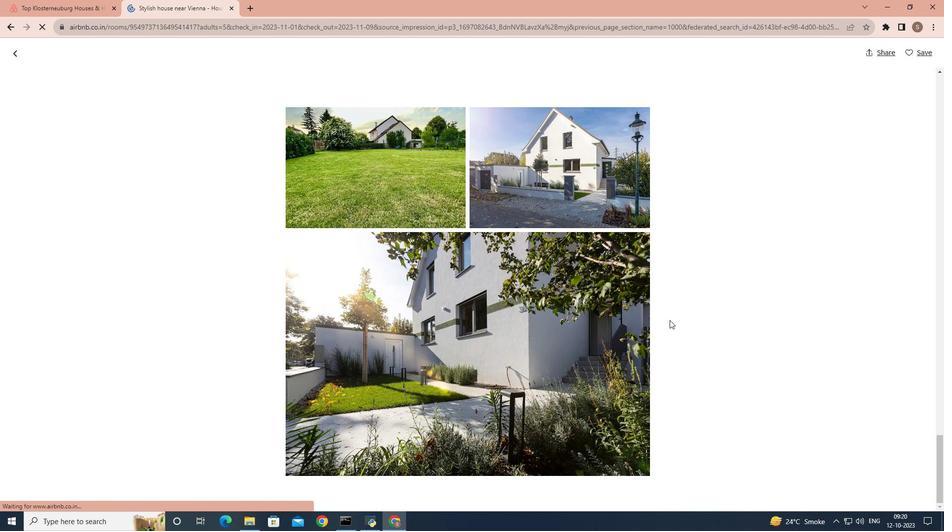 
Action: Mouse moved to (606, 289)
Screenshot: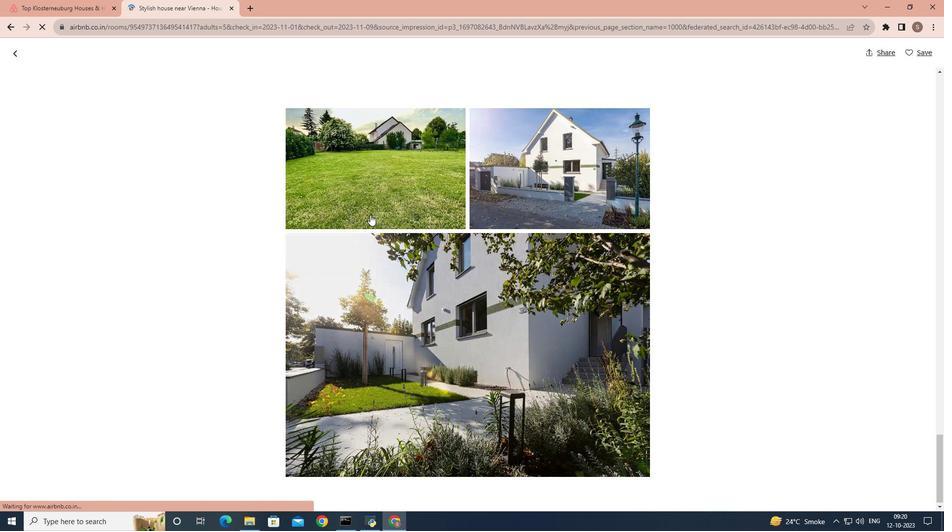 
Action: Mouse scrolled (606, 290) with delta (0, 0)
Screenshot: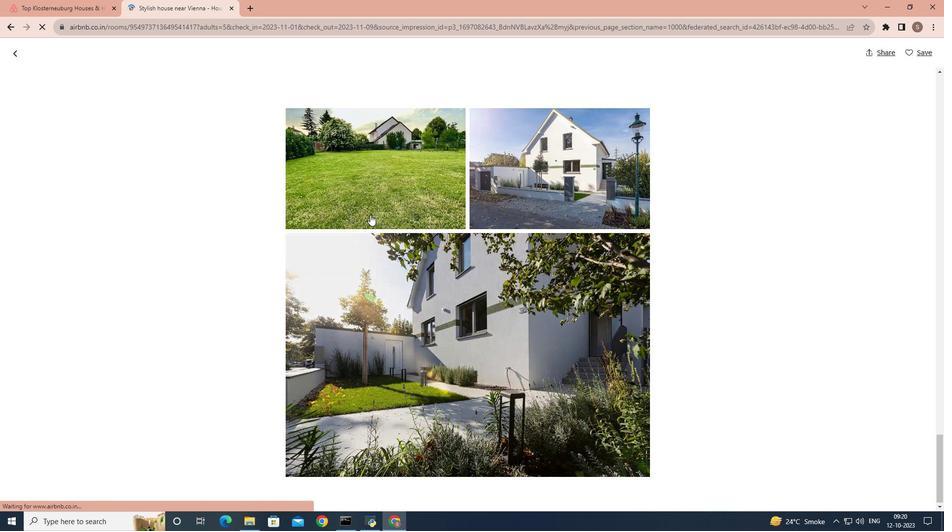 
Action: Mouse moved to (17, 51)
Screenshot: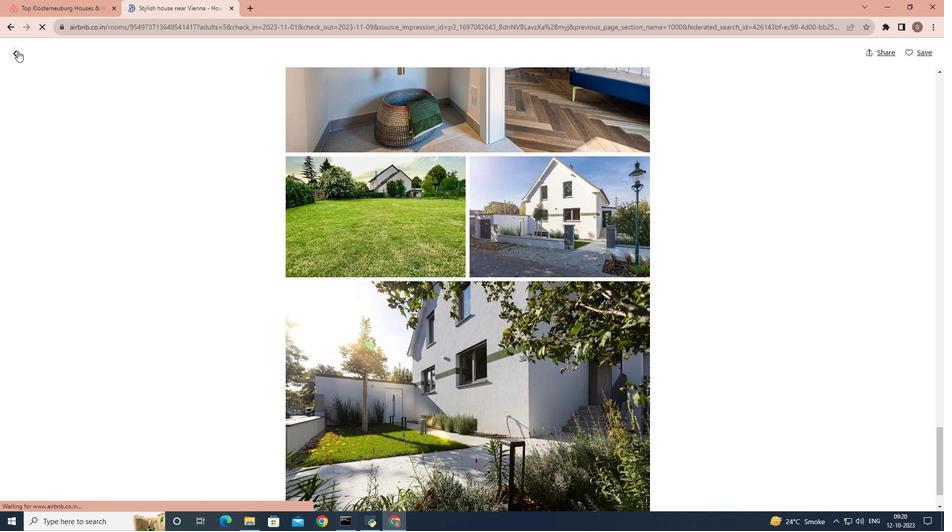 
Action: Mouse pressed left at (17, 51)
Screenshot: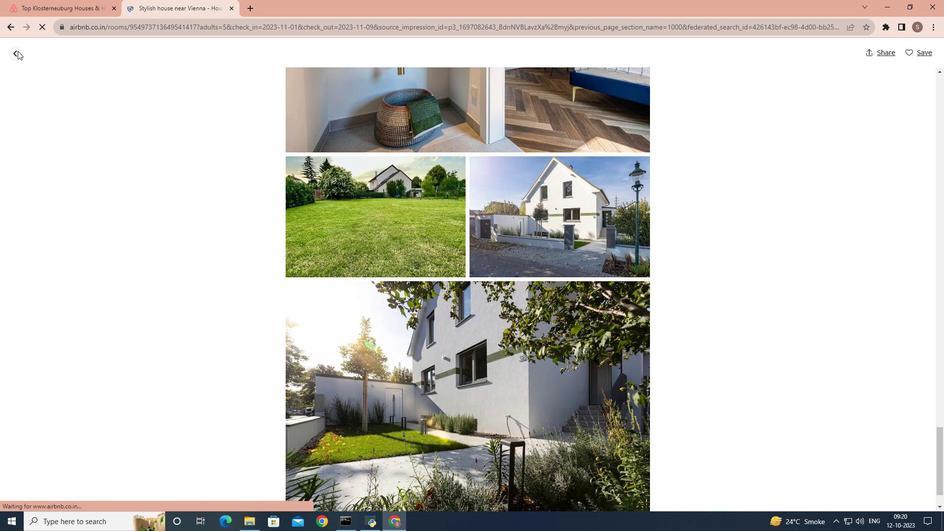
Action: Mouse moved to (466, 293)
Screenshot: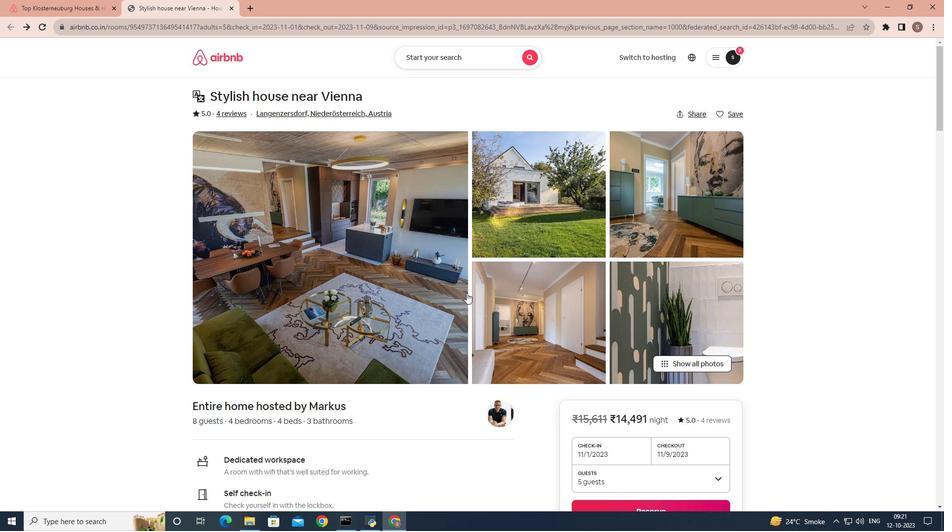 
Action: Mouse scrolled (466, 292) with delta (0, 0)
Screenshot: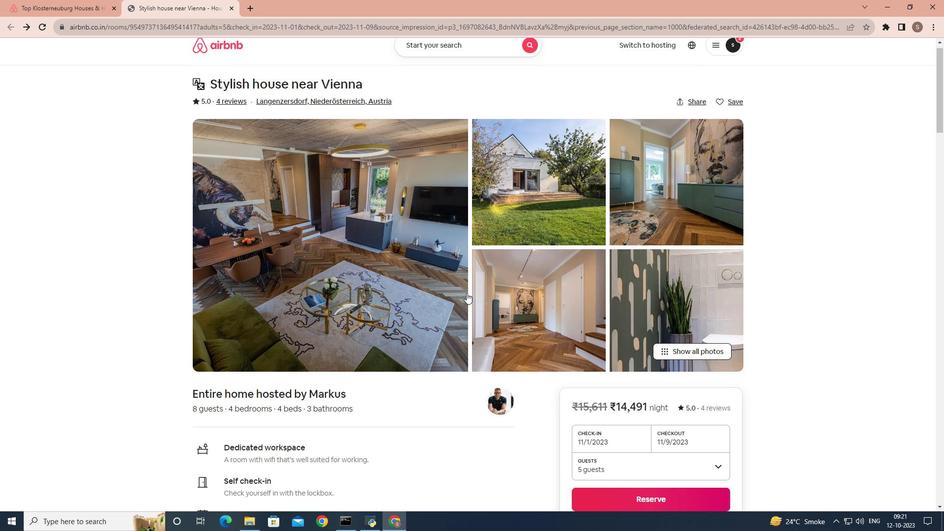 
Action: Mouse scrolled (466, 292) with delta (0, 0)
Screenshot: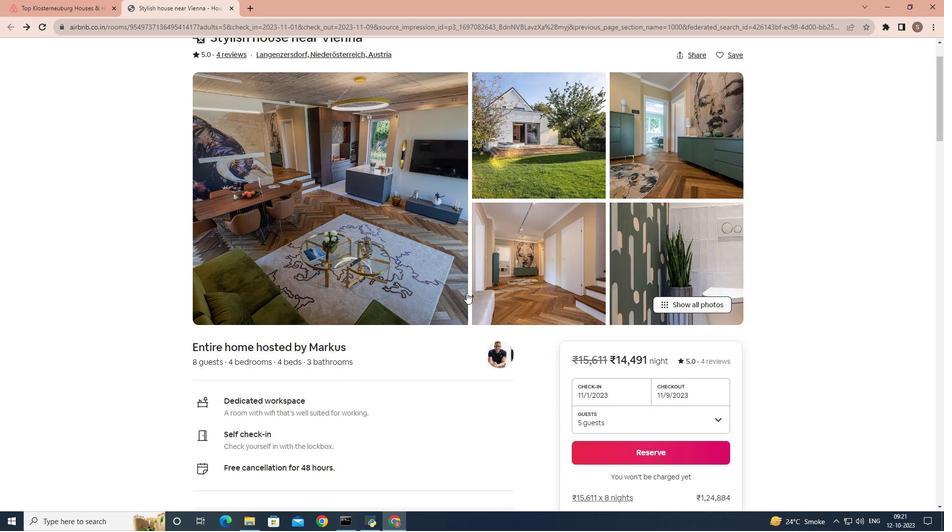 
Action: Mouse scrolled (466, 292) with delta (0, 0)
Screenshot: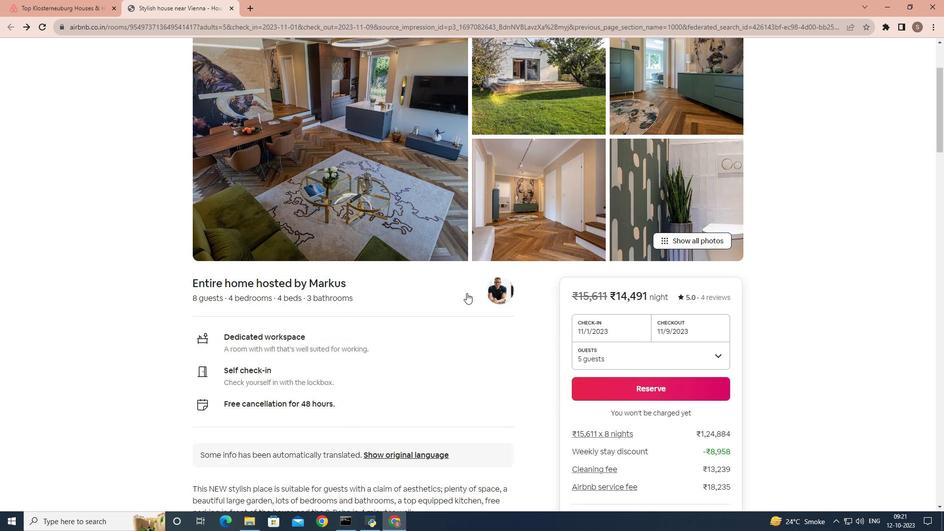 
Action: Mouse scrolled (466, 292) with delta (0, 0)
Screenshot: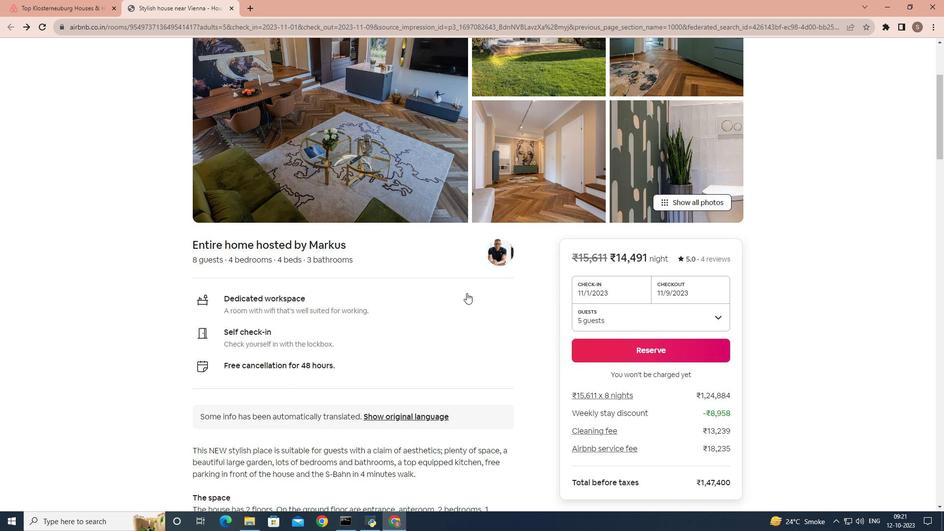 
Action: Mouse scrolled (466, 292) with delta (0, 0)
Screenshot: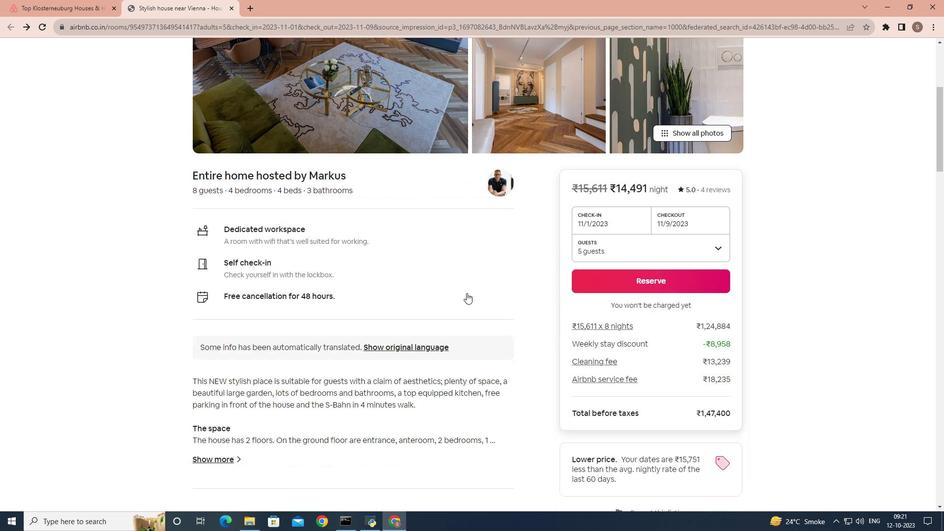 
Action: Mouse moved to (445, 286)
Screenshot: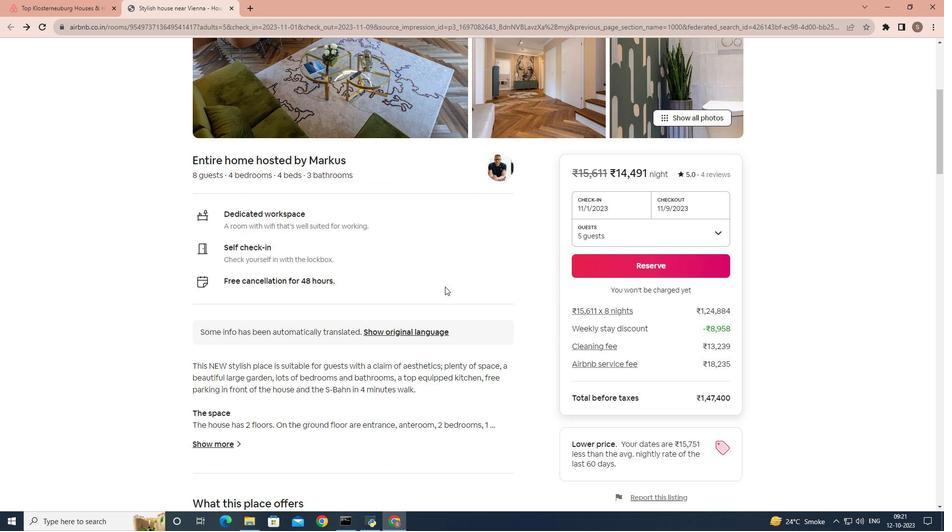 
Action: Mouse scrolled (445, 286) with delta (0, 0)
Screenshot: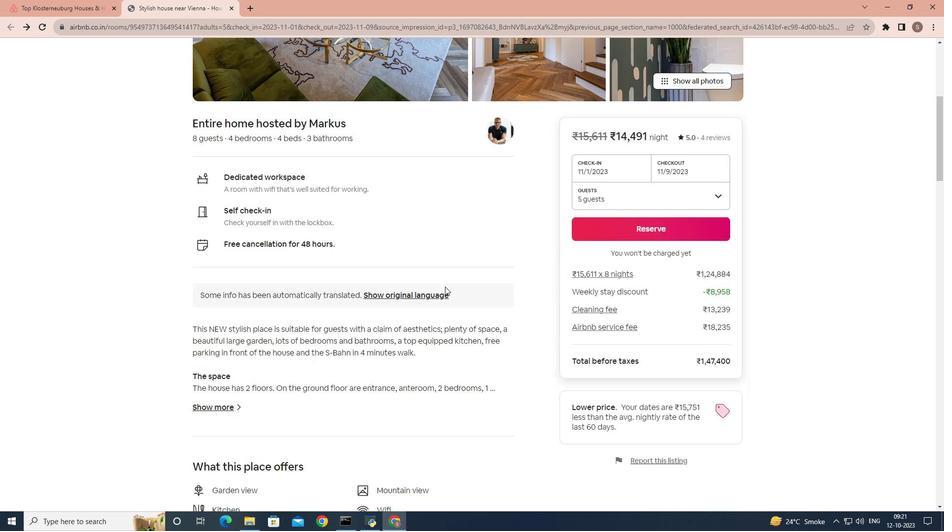 
Action: Mouse scrolled (445, 286) with delta (0, 0)
Screenshot: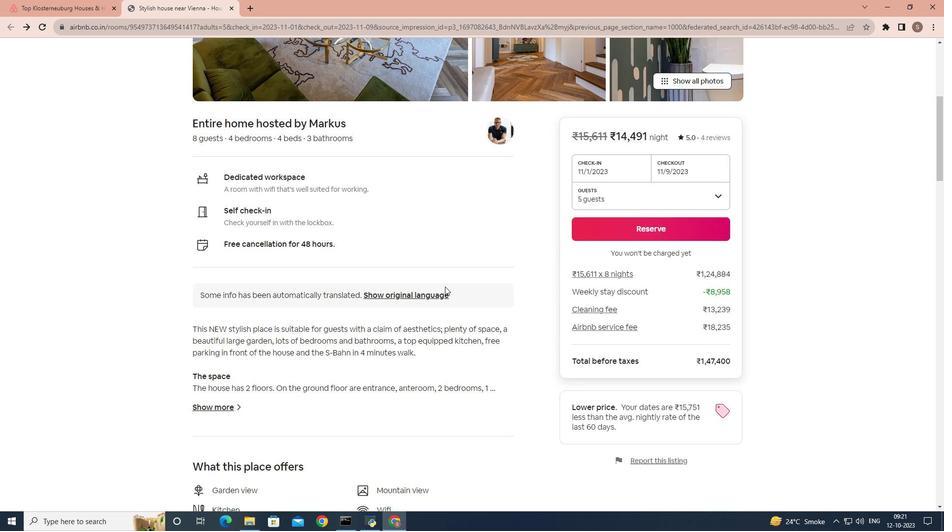 
Action: Mouse scrolled (445, 286) with delta (0, 0)
Screenshot: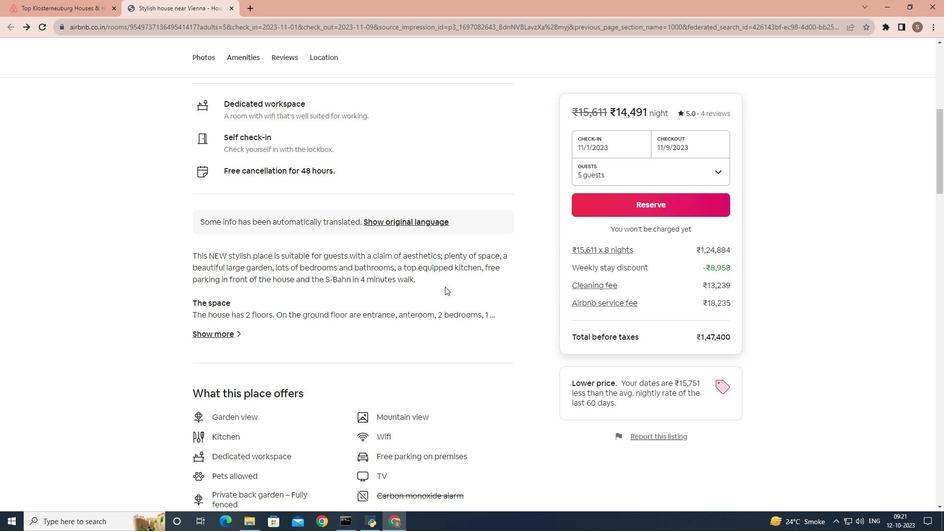 
Action: Mouse scrolled (445, 286) with delta (0, 0)
Screenshot: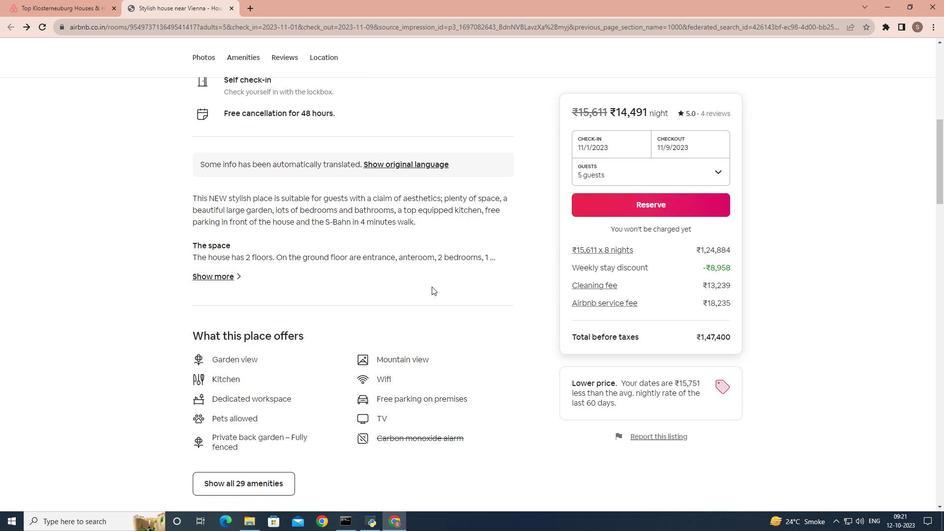 
Action: Mouse moved to (223, 248)
Screenshot: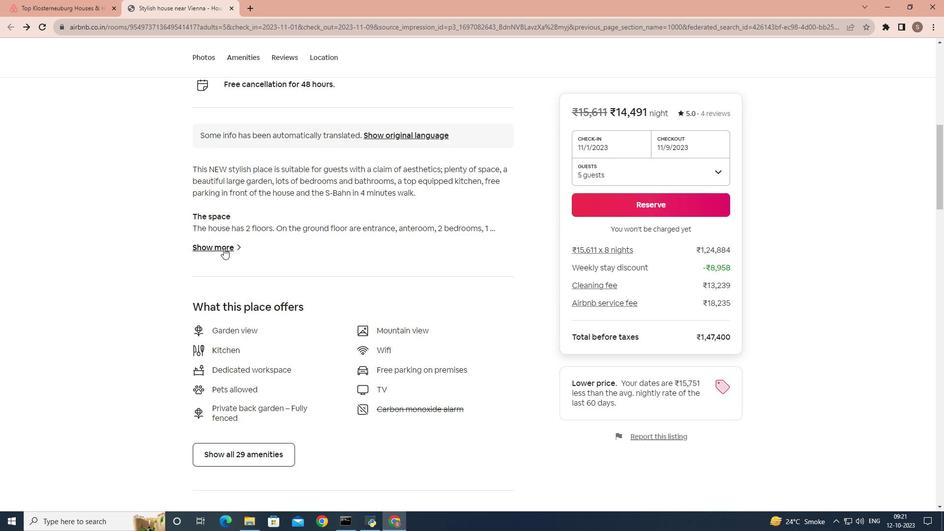 
Action: Mouse pressed left at (223, 248)
Screenshot: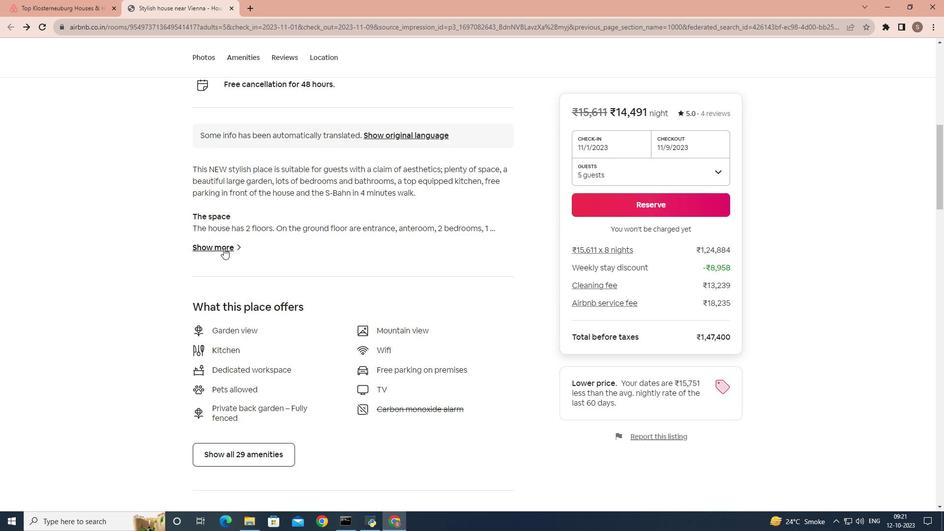 
Action: Mouse moved to (341, 256)
Screenshot: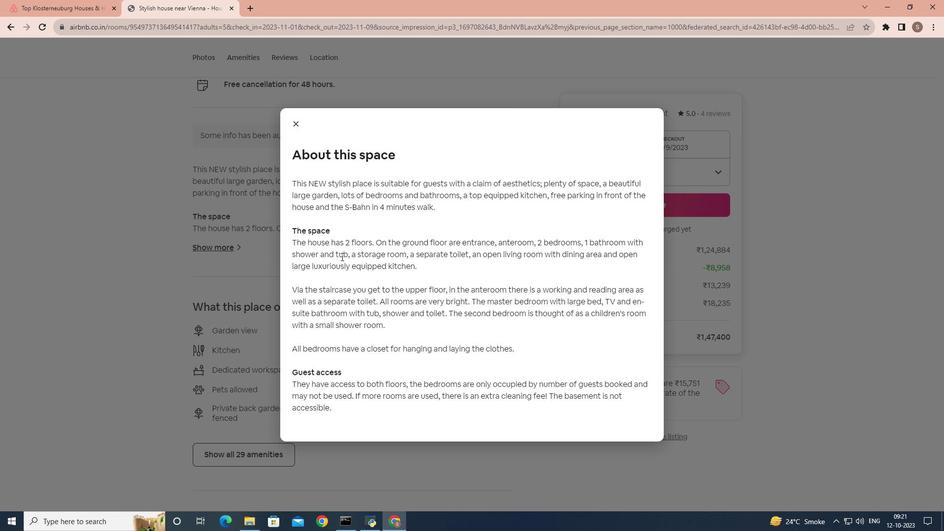 
Action: Mouse scrolled (341, 256) with delta (0, 0)
Screenshot: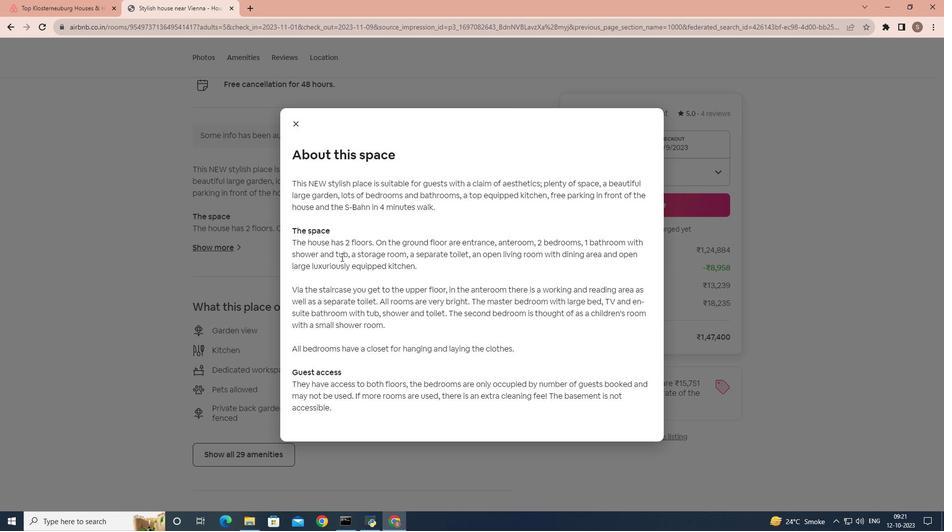 
Action: Mouse scrolled (341, 256) with delta (0, 0)
Screenshot: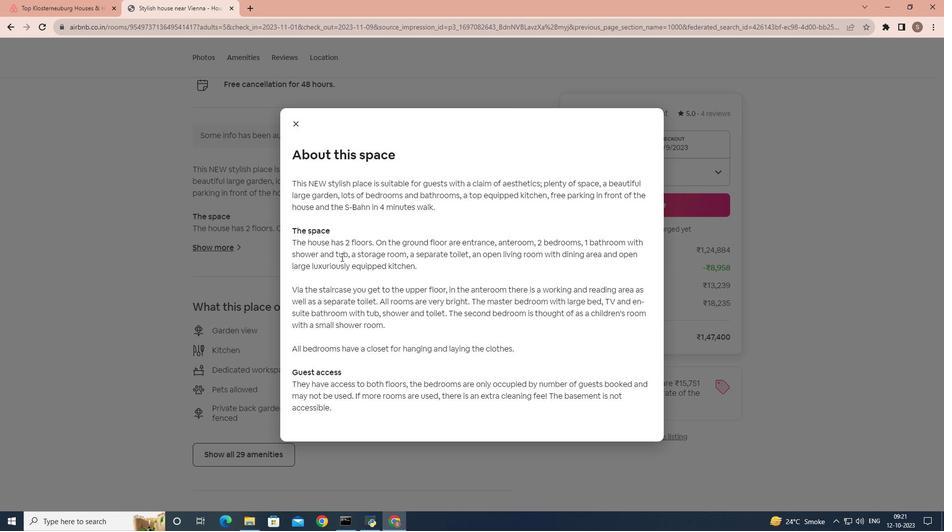 
Action: Mouse moved to (296, 126)
Screenshot: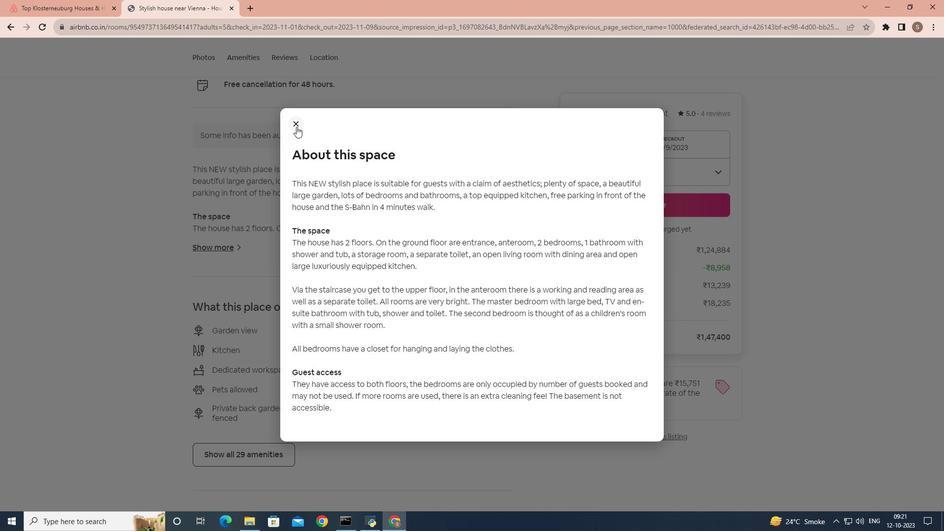
Action: Mouse pressed left at (296, 126)
Screenshot: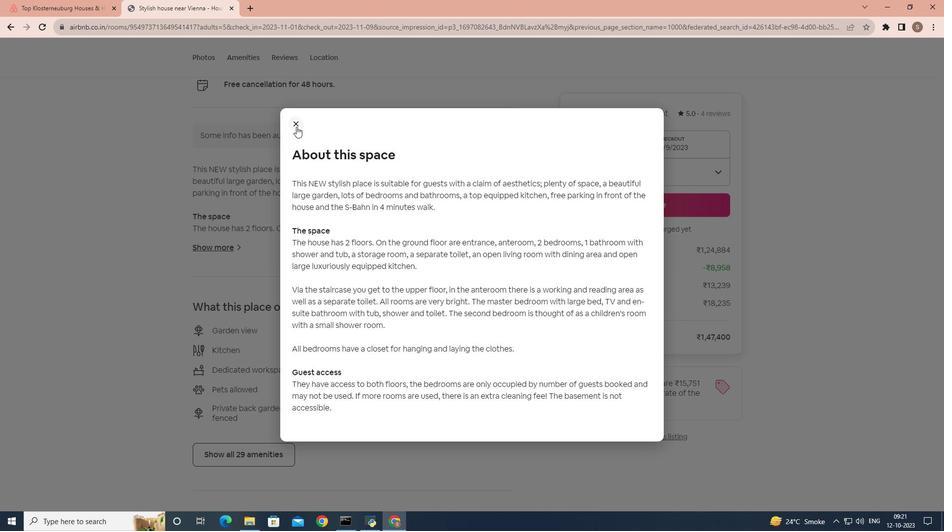 
Action: Mouse moved to (295, 191)
Screenshot: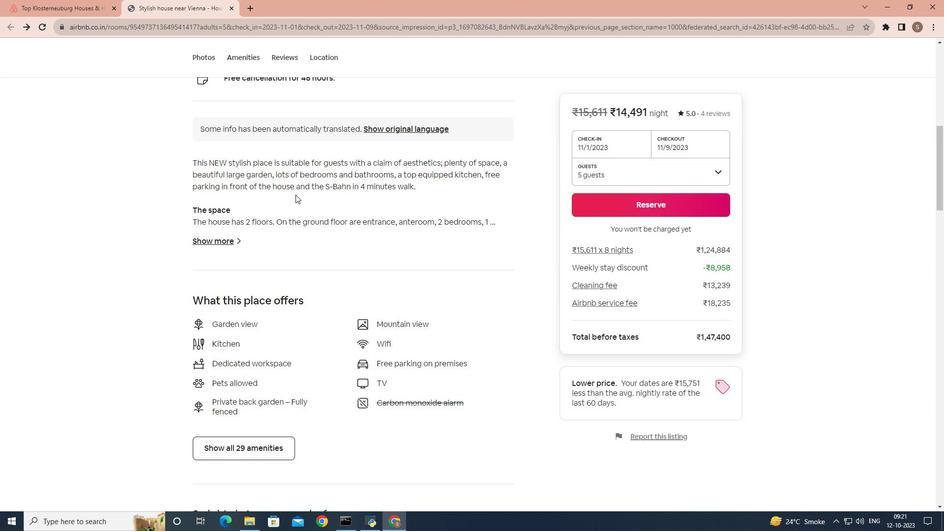 
Action: Mouse scrolled (295, 191) with delta (0, 0)
Screenshot: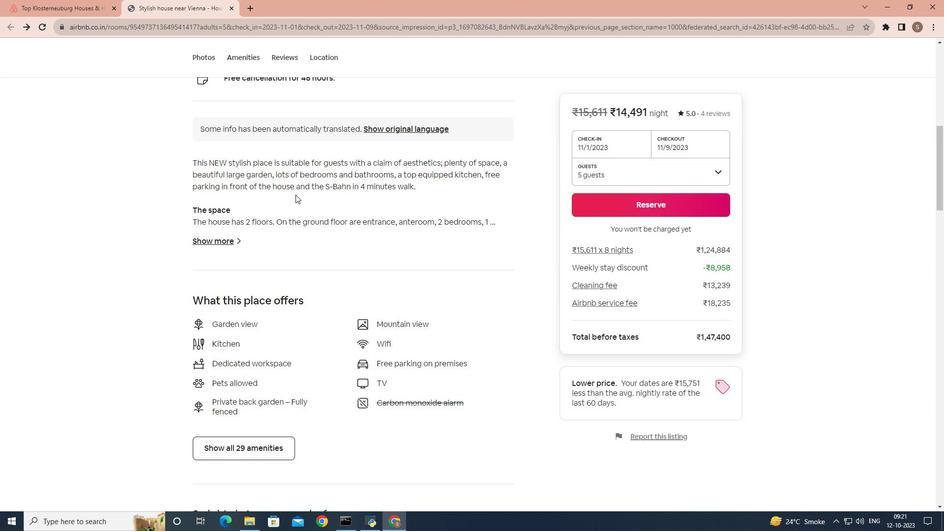 
Action: Mouse moved to (295, 194)
Screenshot: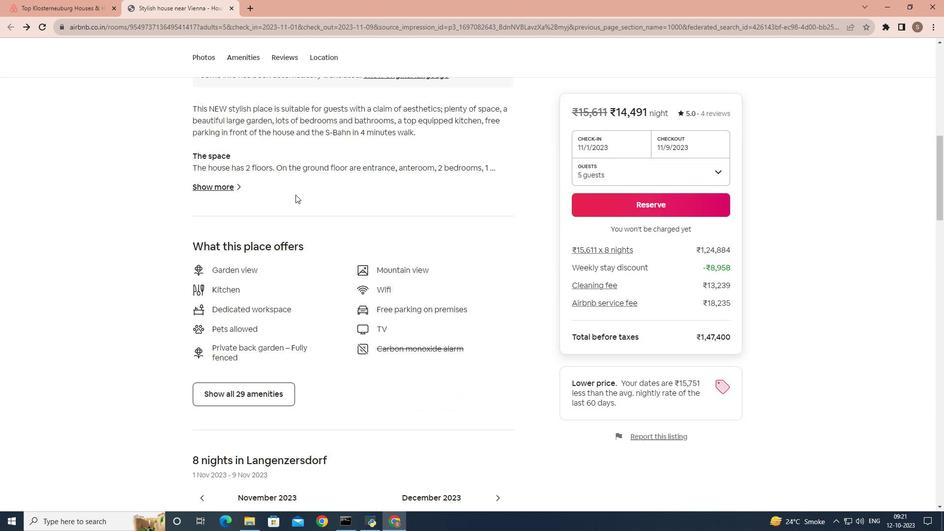 
Action: Mouse scrolled (295, 194) with delta (0, 0)
Screenshot: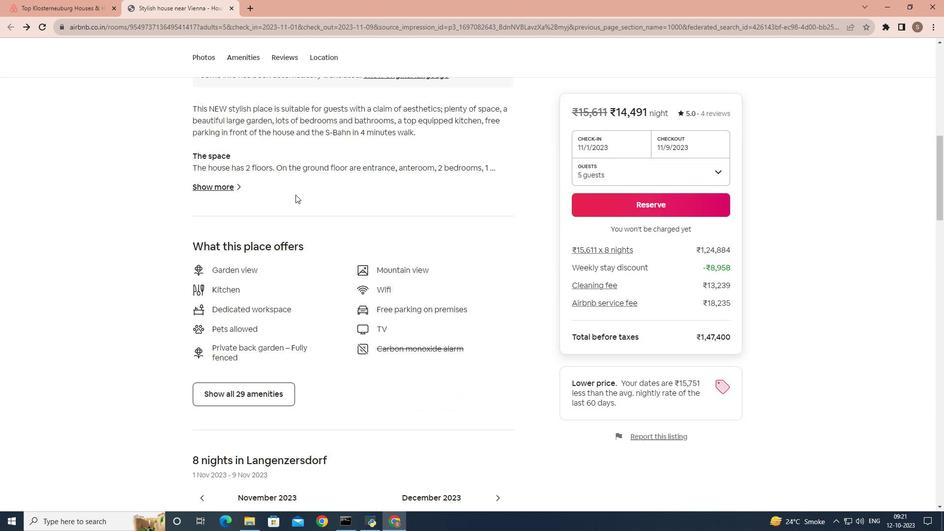 
Action: Mouse moved to (296, 199)
Screenshot: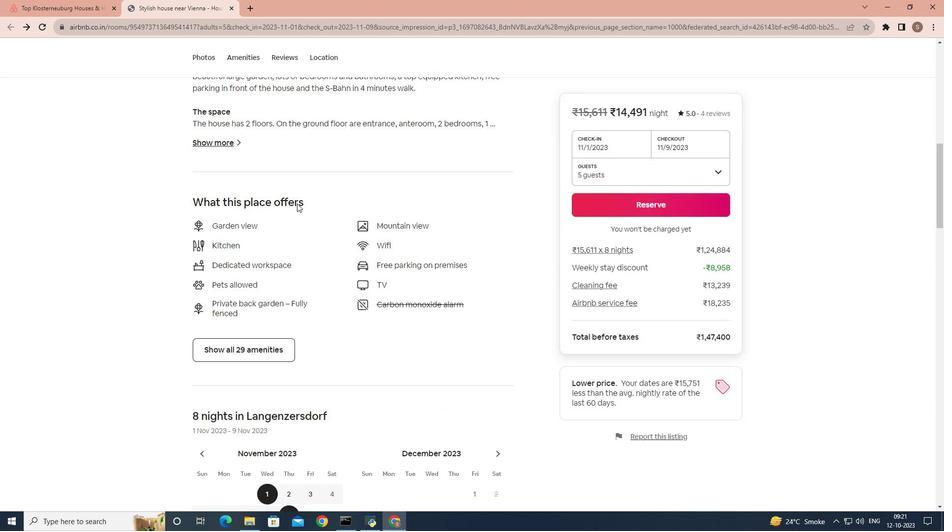 
Action: Mouse scrolled (296, 199) with delta (0, 0)
Screenshot: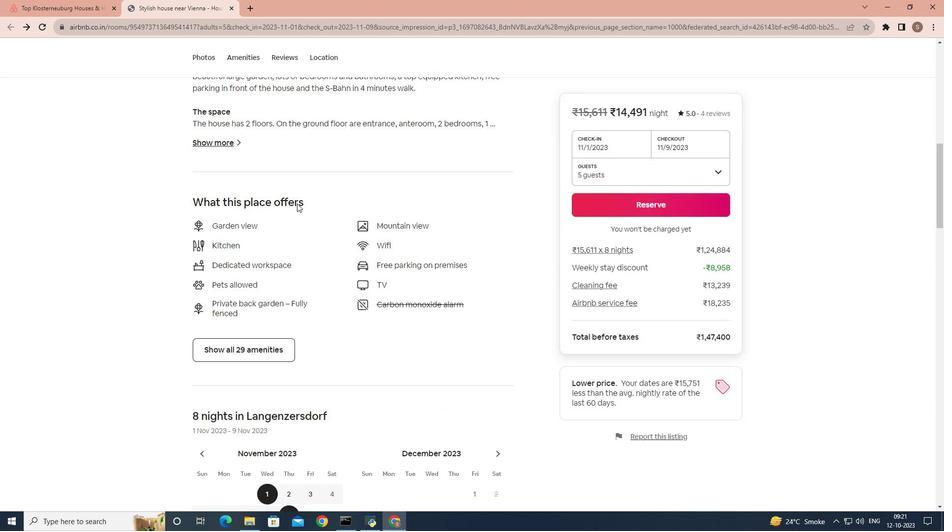 
Action: Mouse moved to (297, 202)
Screenshot: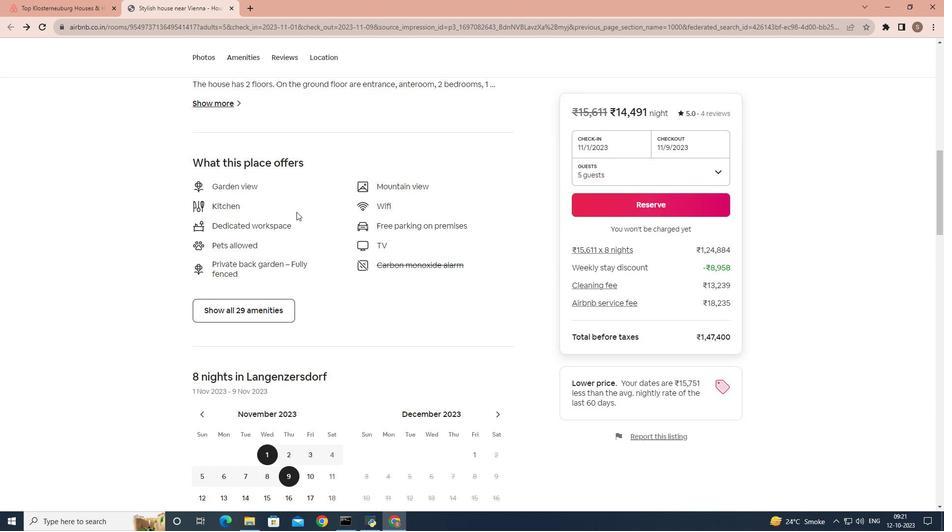 
Action: Mouse scrolled (297, 202) with delta (0, 0)
Screenshot: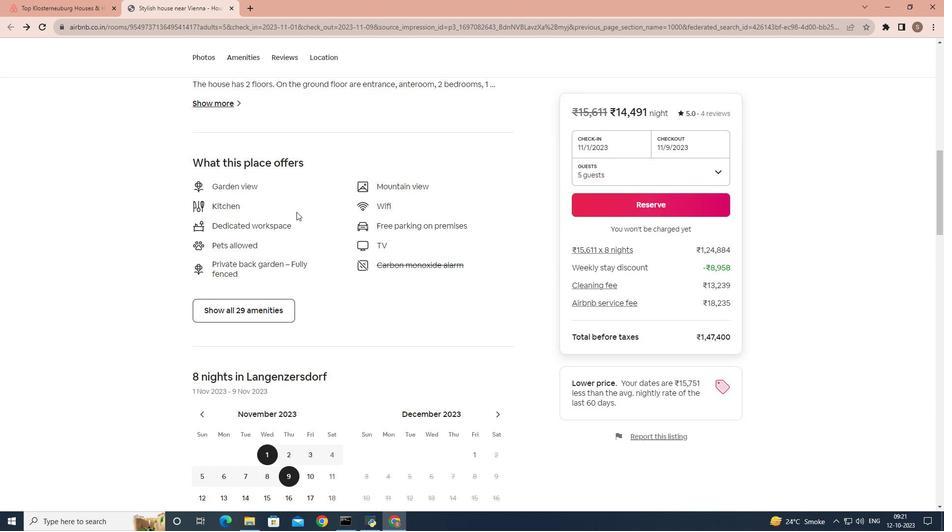
Action: Mouse moved to (273, 251)
Screenshot: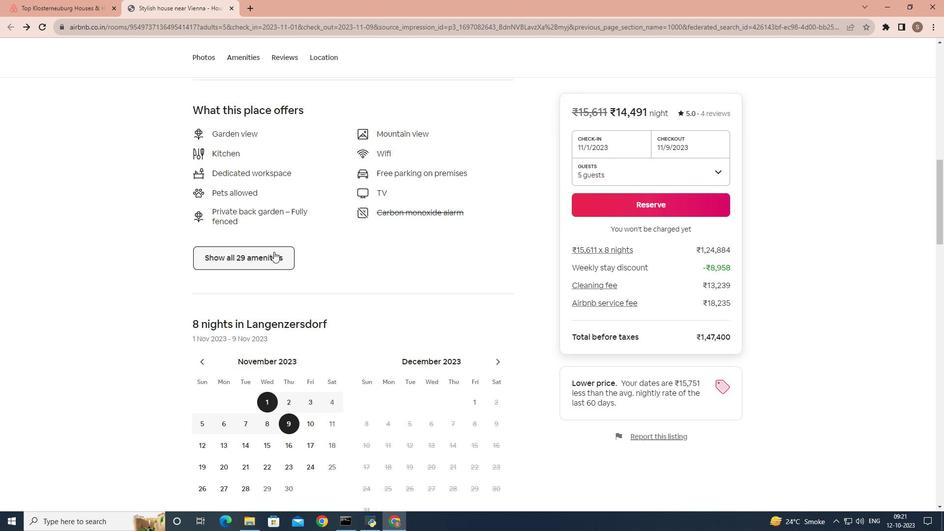 
Action: Mouse pressed left at (273, 251)
Screenshot: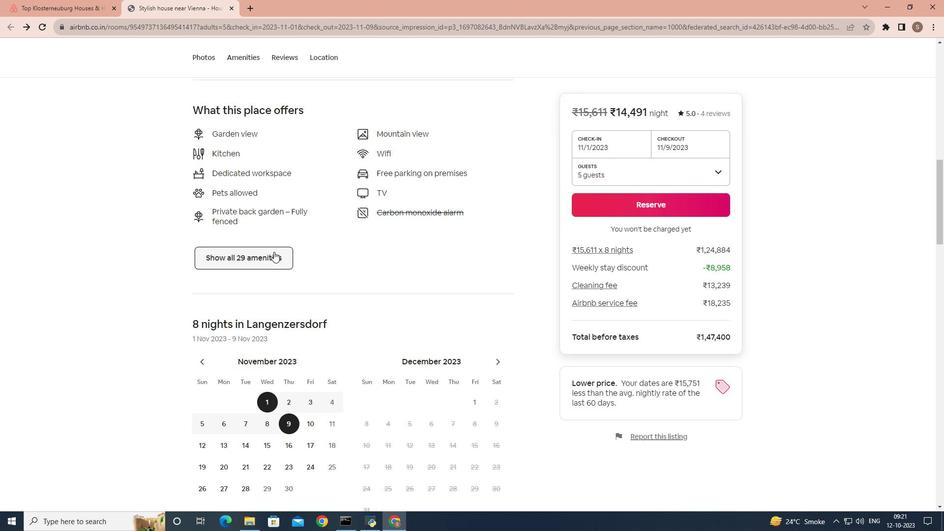 
Action: Mouse moved to (377, 244)
Screenshot: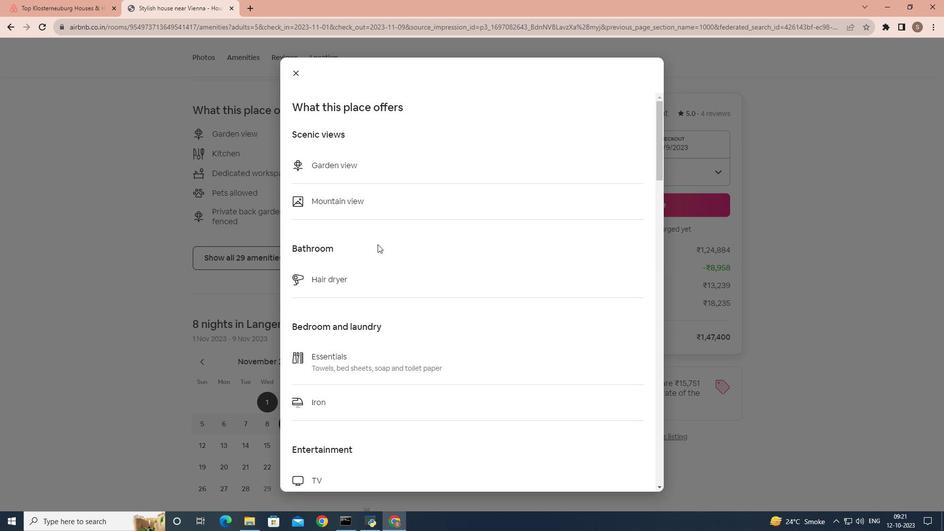 
Action: Mouse scrolled (377, 243) with delta (0, 0)
Screenshot: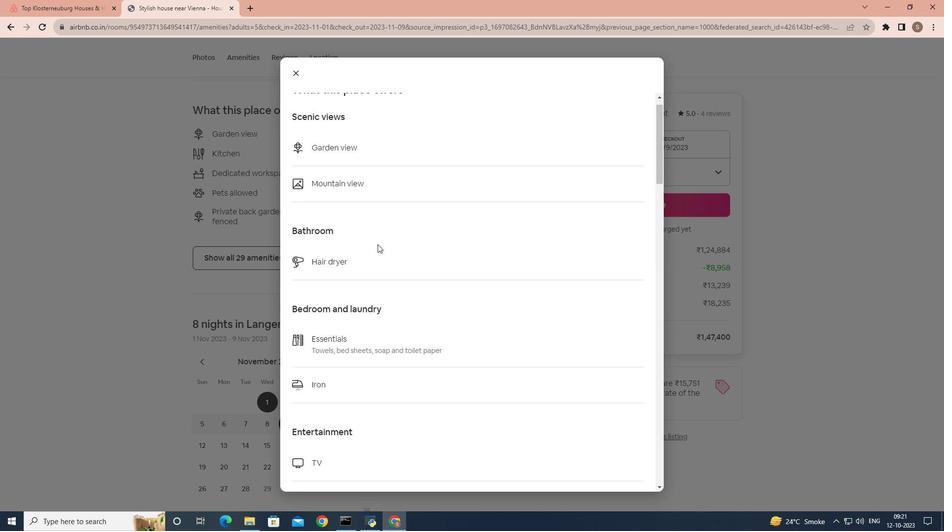 
Action: Mouse scrolled (377, 243) with delta (0, 0)
Screenshot: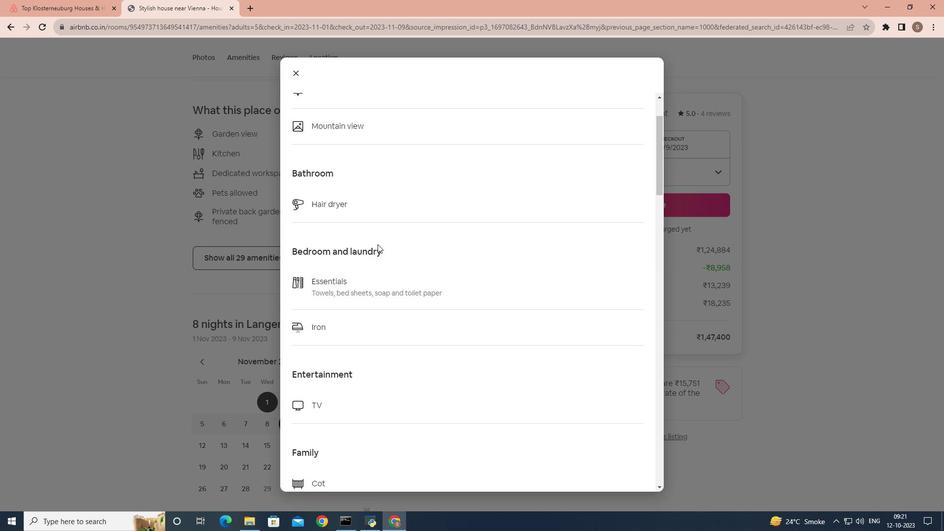 
Action: Mouse scrolled (377, 243) with delta (0, 0)
Screenshot: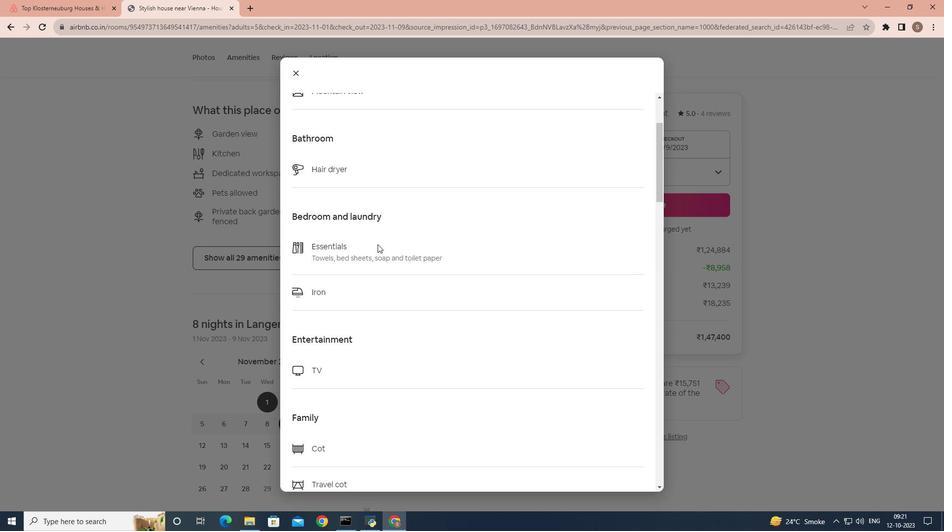 
Action: Mouse scrolled (377, 243) with delta (0, 0)
Screenshot: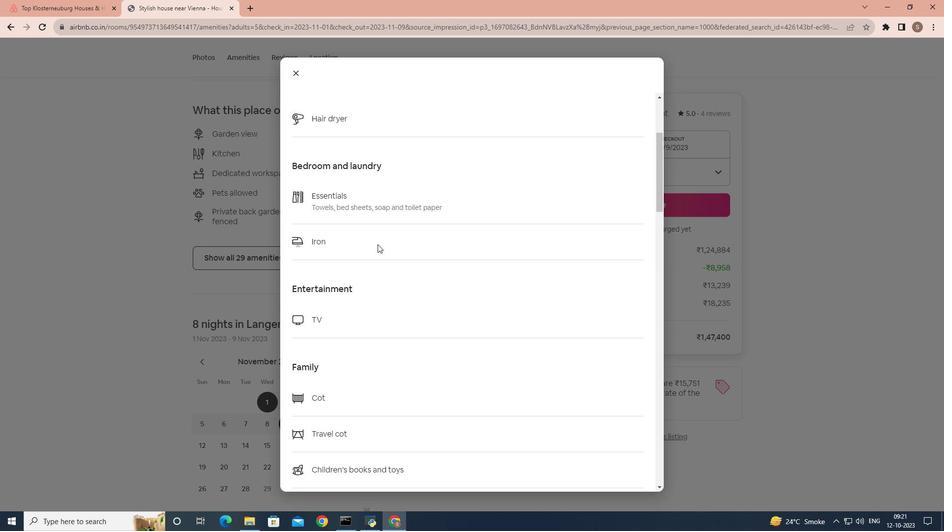 
Action: Mouse scrolled (377, 243) with delta (0, 0)
Screenshot: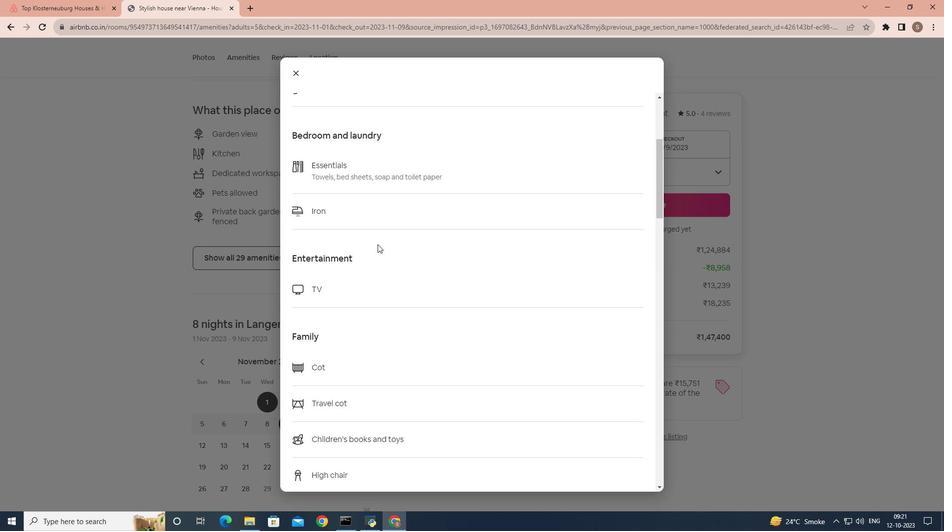 
Action: Mouse scrolled (377, 243) with delta (0, 0)
Screenshot: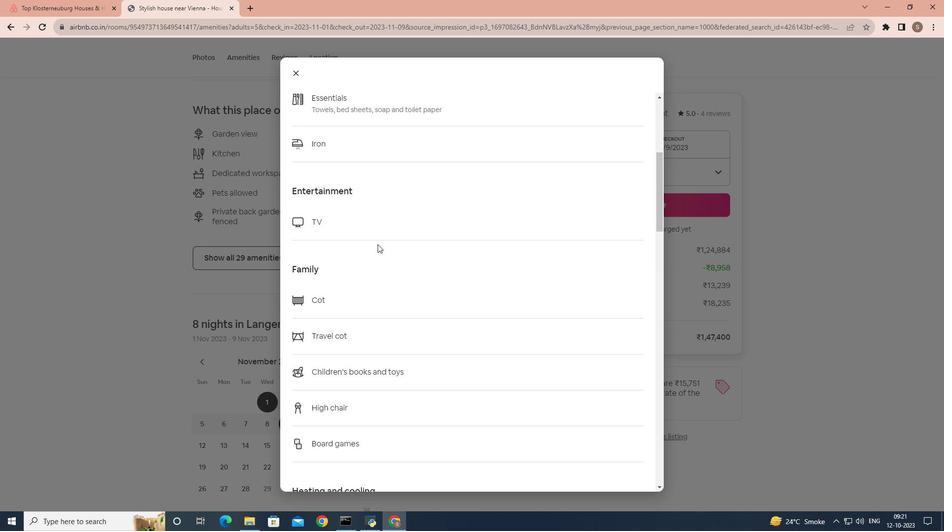 
Action: Mouse scrolled (377, 243) with delta (0, 0)
Screenshot: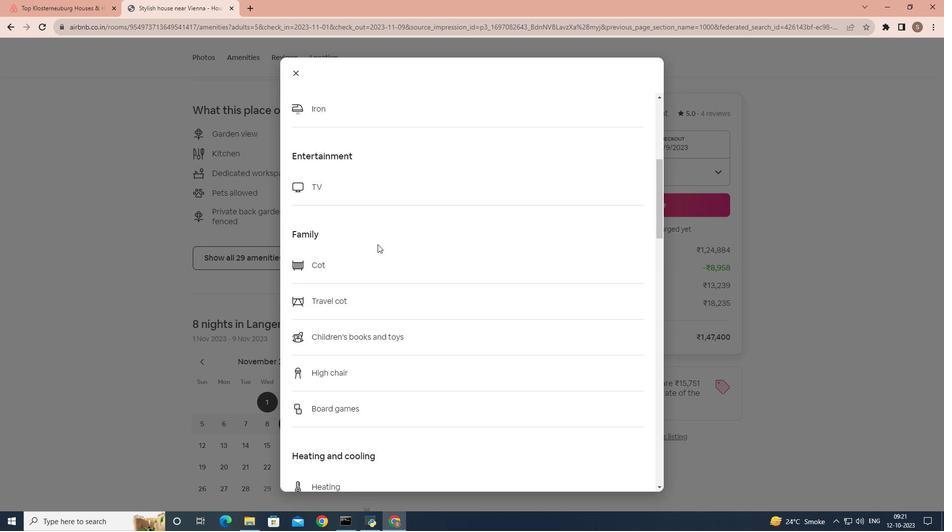 
Action: Mouse scrolled (377, 243) with delta (0, 0)
Screenshot: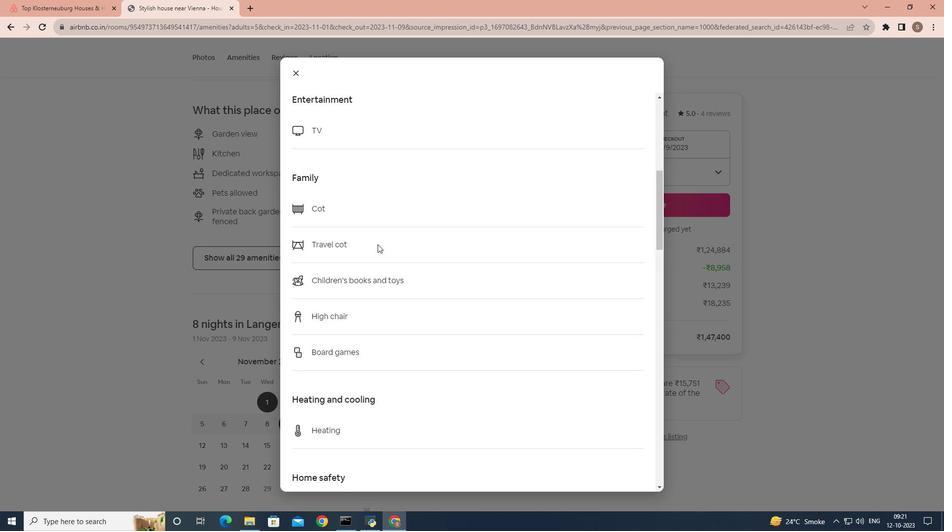 
Action: Mouse scrolled (377, 243) with delta (0, 0)
Screenshot: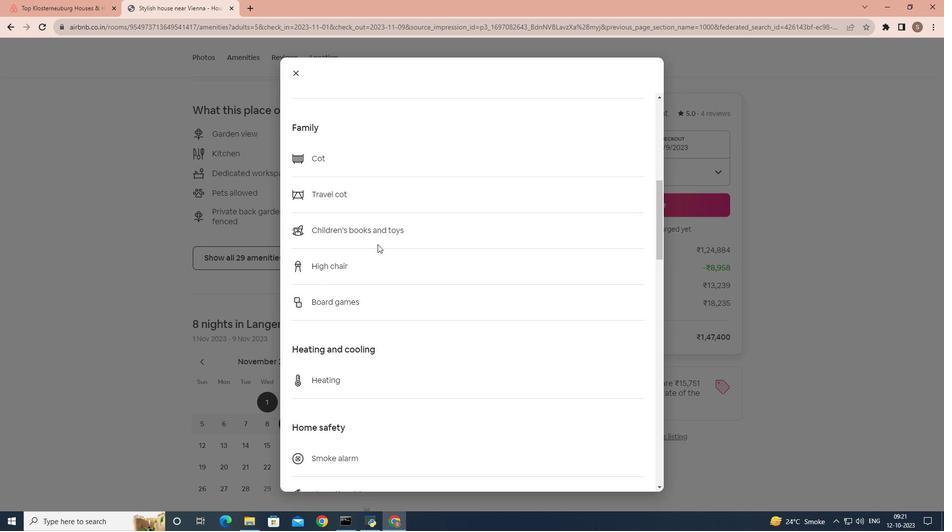 
Action: Mouse scrolled (377, 243) with delta (0, 0)
Screenshot: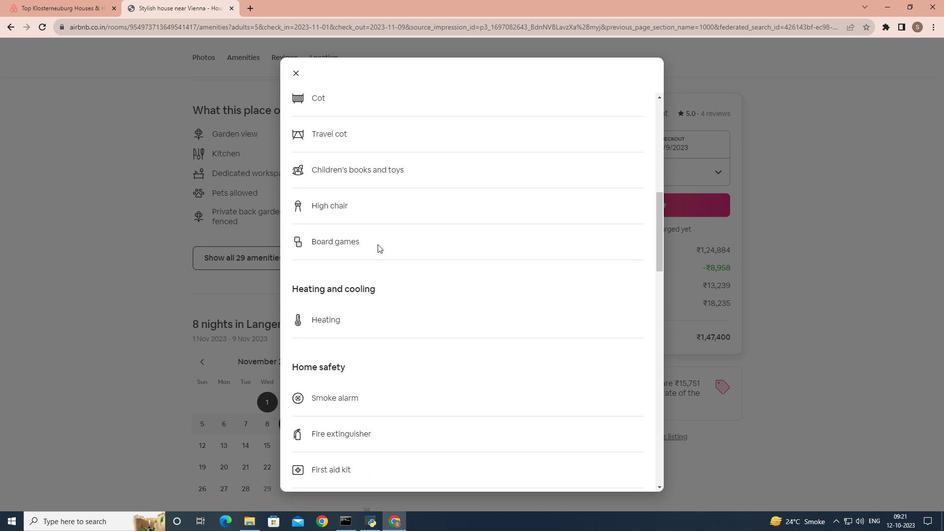 
Action: Mouse scrolled (377, 243) with delta (0, 0)
Screenshot: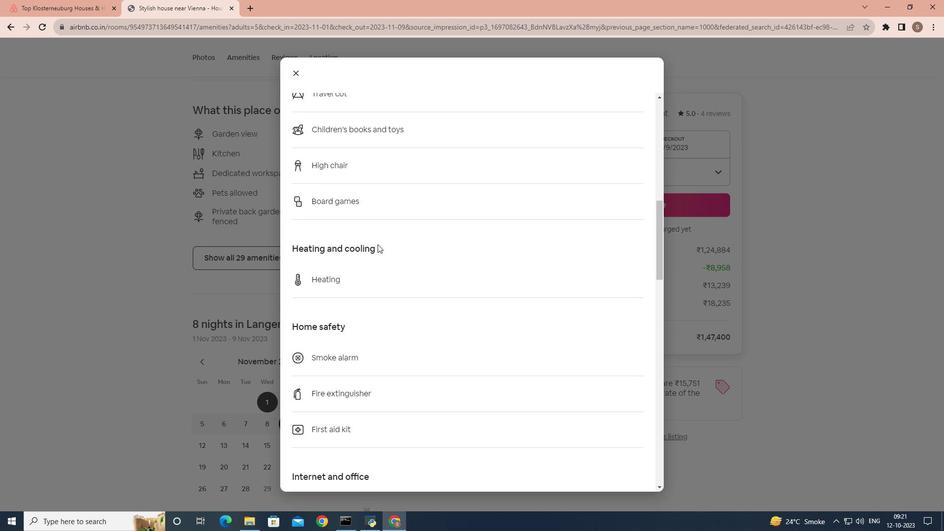 
Action: Mouse scrolled (377, 243) with delta (0, 0)
Screenshot: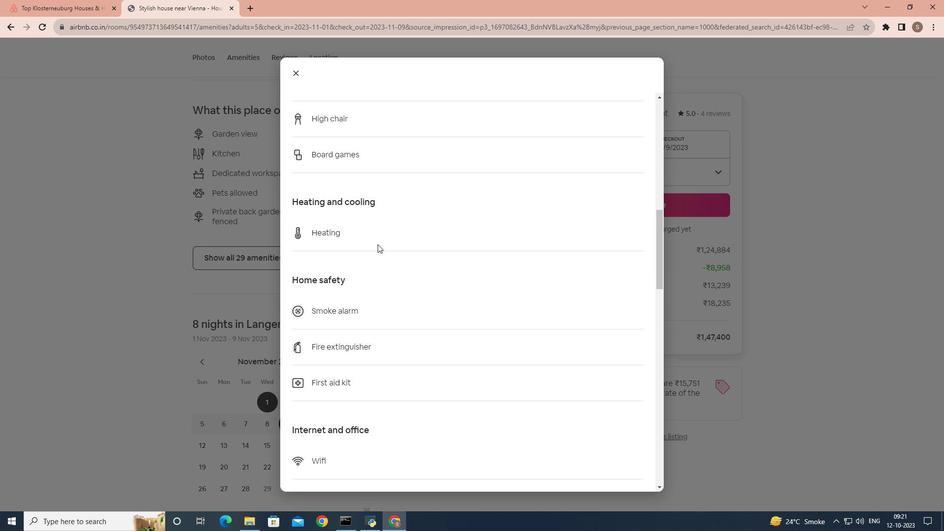 
Action: Mouse scrolled (377, 243) with delta (0, 0)
Screenshot: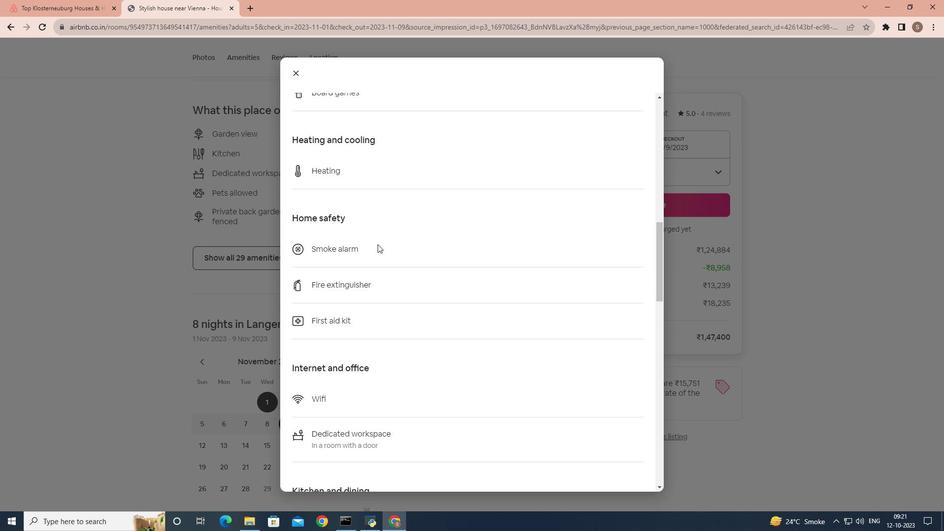 
Action: Mouse scrolled (377, 243) with delta (0, 0)
Screenshot: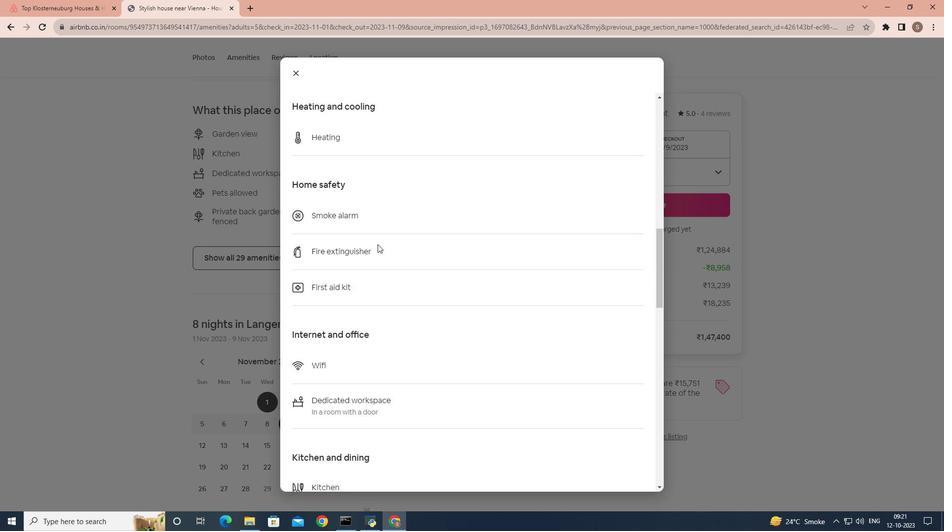 
Action: Mouse scrolled (377, 243) with delta (0, 0)
Screenshot: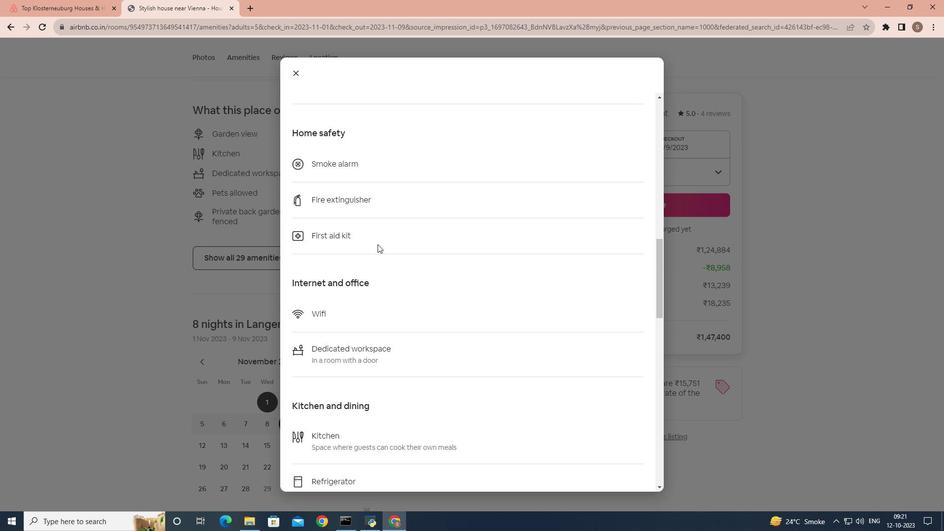 
Action: Mouse scrolled (377, 243) with delta (0, 0)
Screenshot: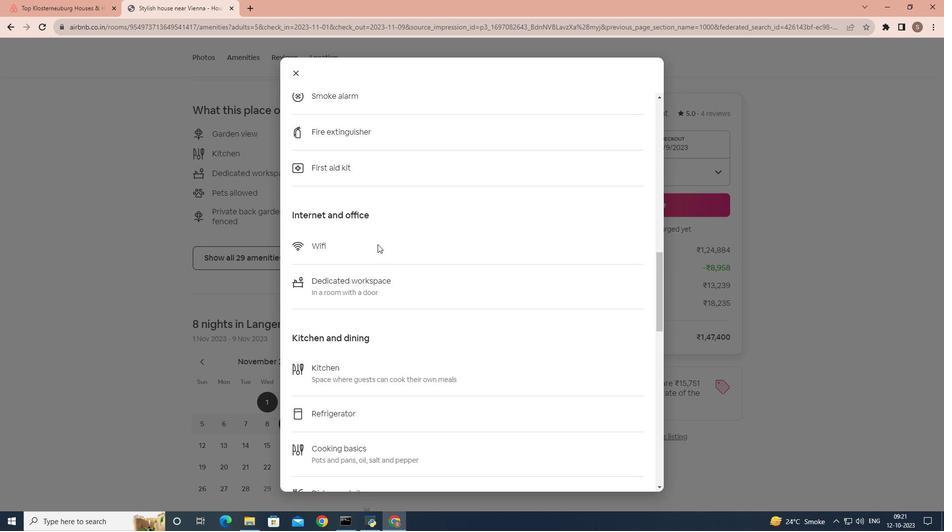 
Action: Mouse scrolled (377, 243) with delta (0, 0)
Screenshot: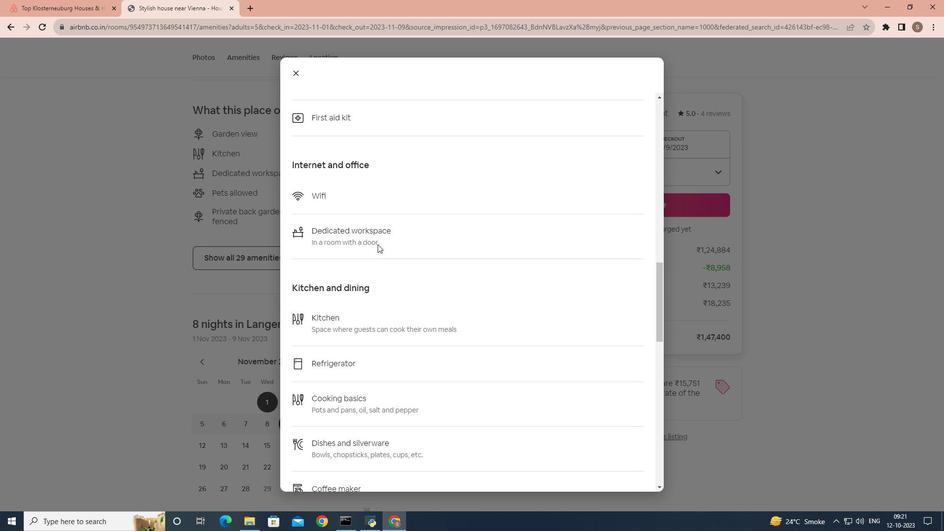 
Action: Mouse scrolled (377, 243) with delta (0, 0)
Screenshot: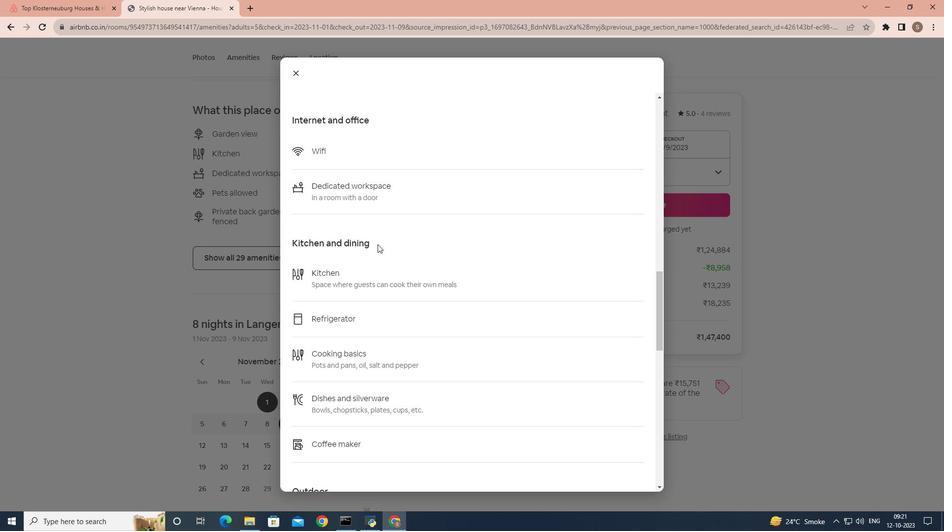 
Action: Mouse scrolled (377, 243) with delta (0, 0)
Screenshot: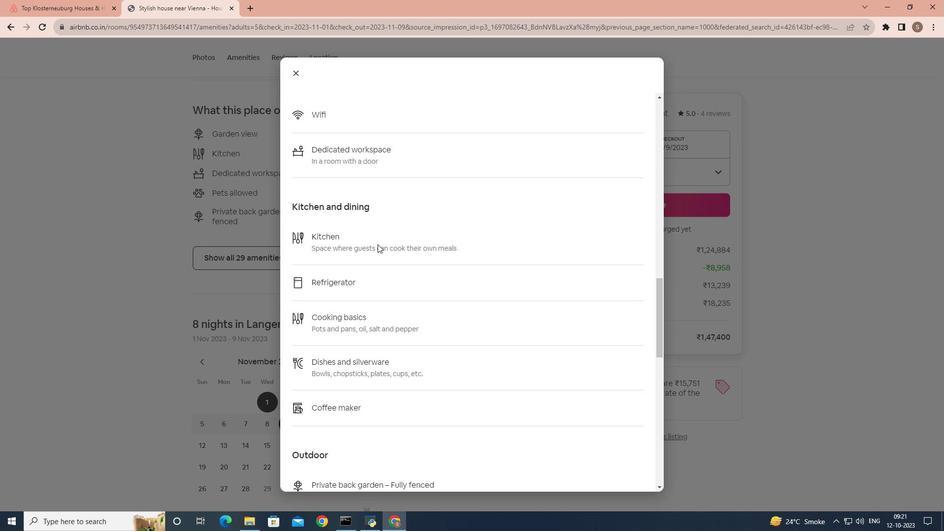 
Action: Mouse scrolled (377, 243) with delta (0, 0)
Screenshot: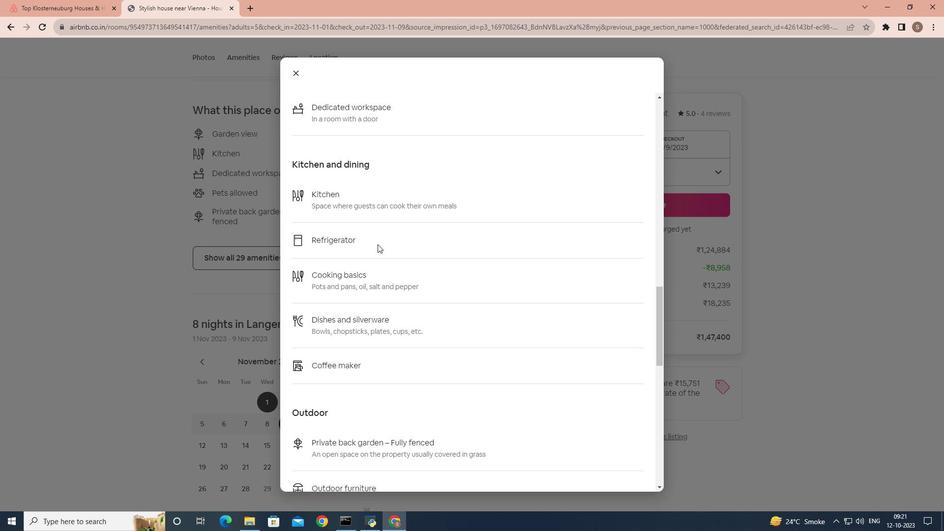 
Action: Mouse scrolled (377, 243) with delta (0, 0)
Screenshot: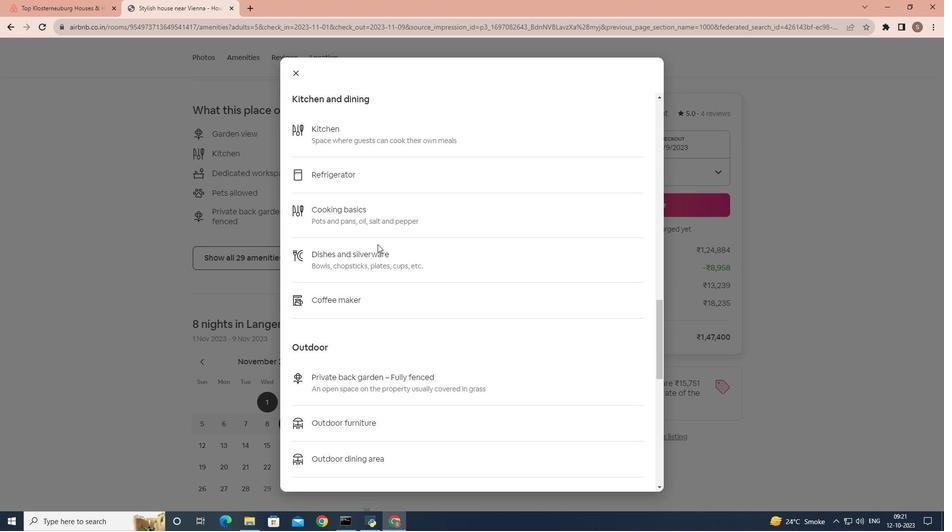 
Action: Mouse scrolled (377, 243) with delta (0, 0)
Screenshot: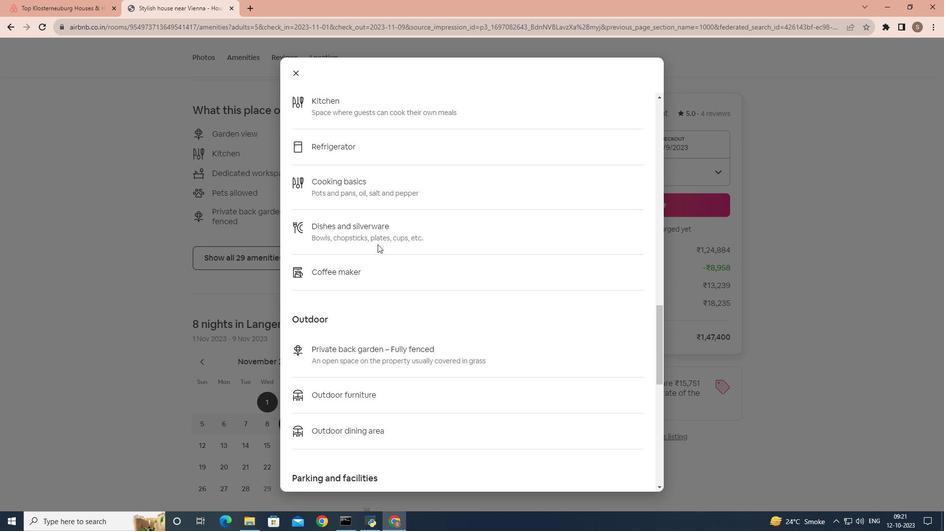 
Action: Mouse scrolled (377, 243) with delta (0, 0)
Screenshot: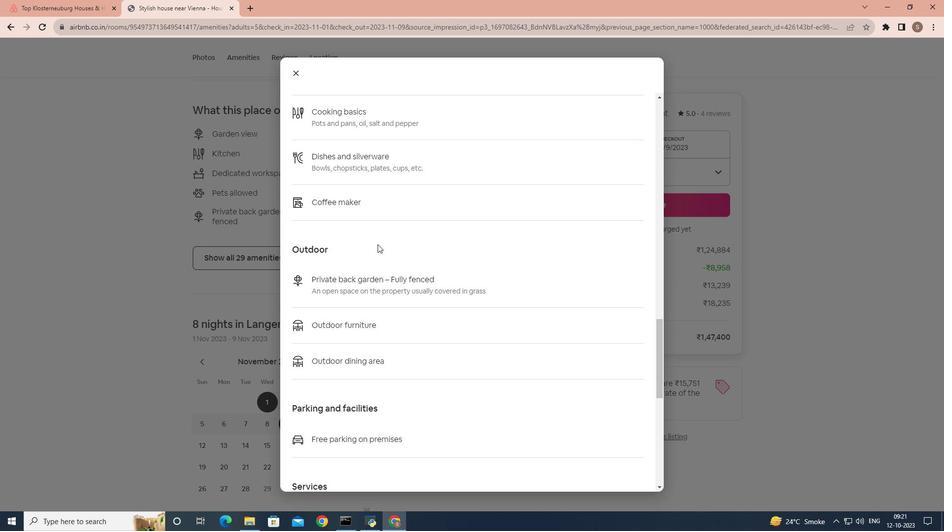 
Action: Mouse scrolled (377, 243) with delta (0, 0)
Screenshot: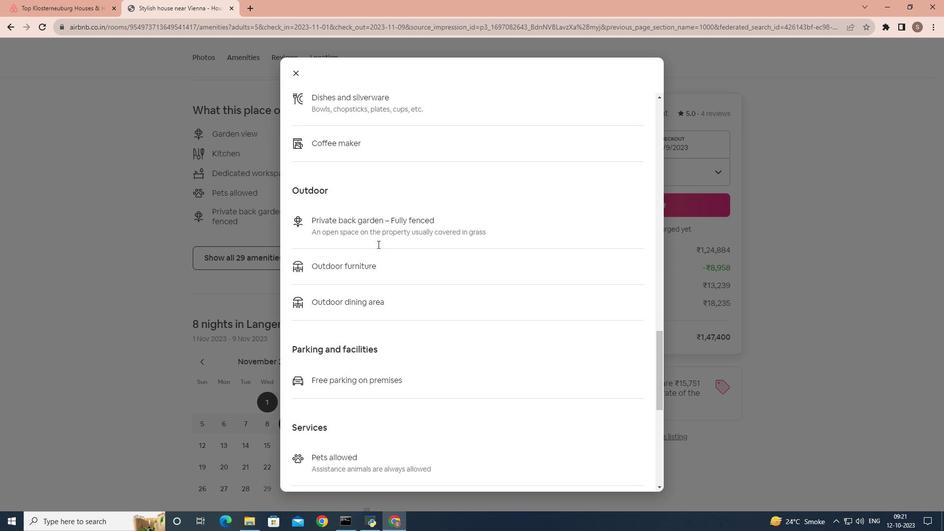 
Action: Mouse scrolled (377, 243) with delta (0, 0)
Screenshot: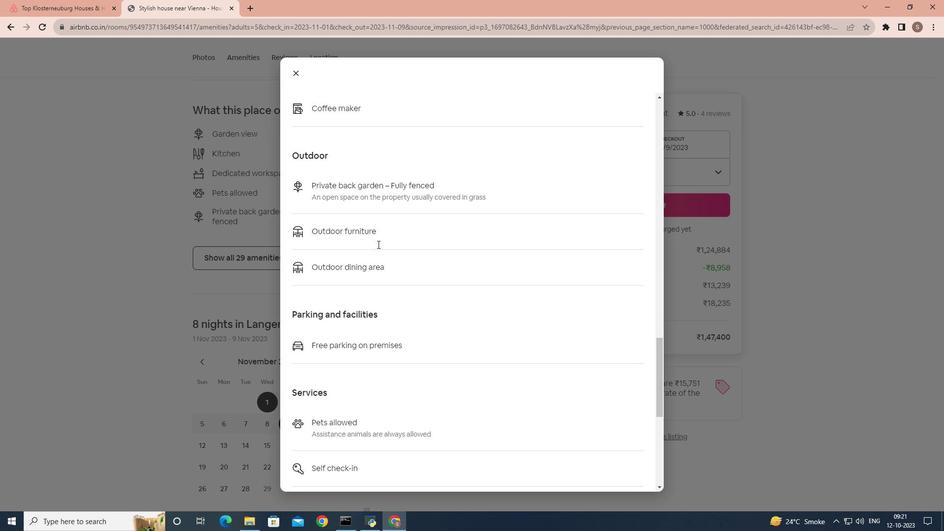 
Action: Mouse scrolled (377, 243) with delta (0, 0)
Screenshot: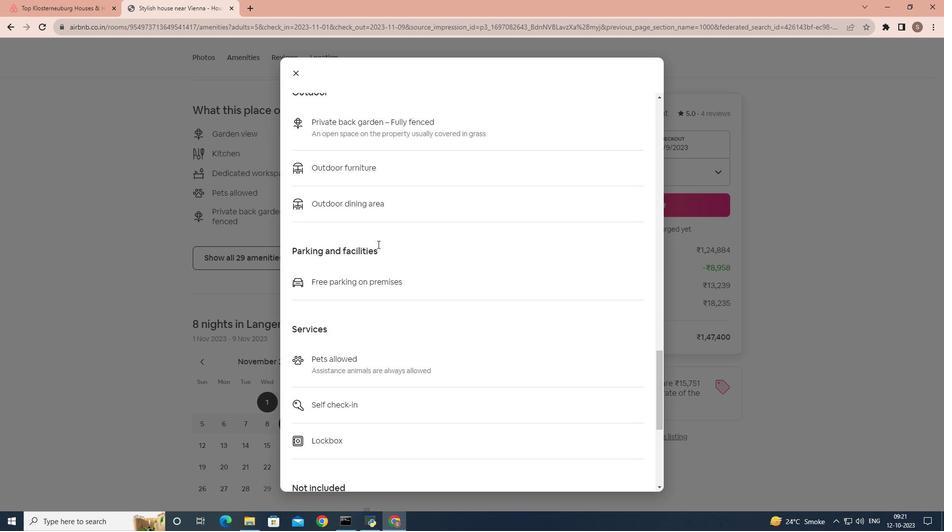 
Action: Mouse scrolled (377, 243) with delta (0, 0)
Screenshot: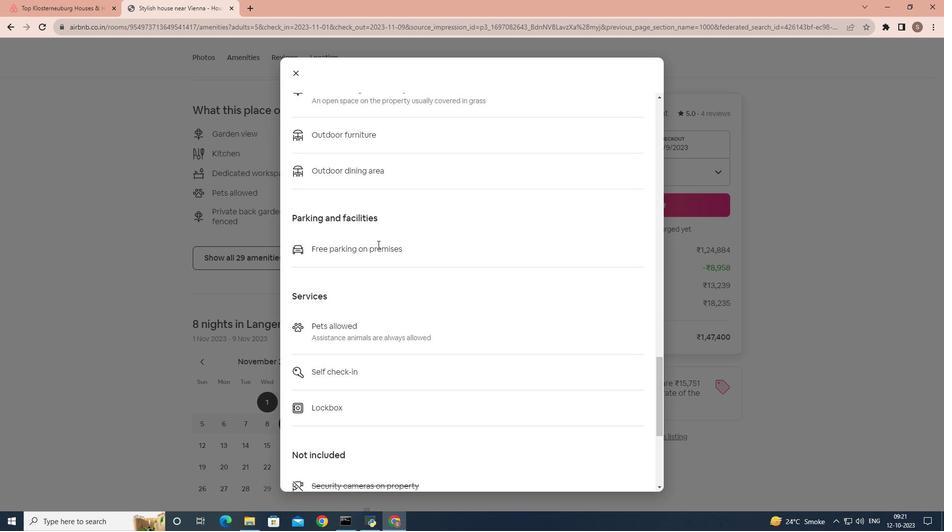 
Action: Mouse scrolled (377, 243) with delta (0, 0)
Screenshot: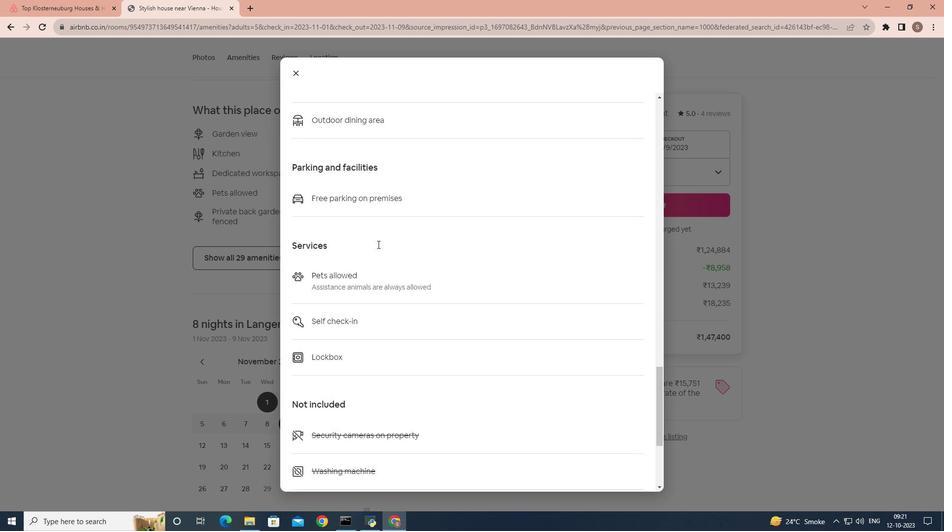 
Action: Mouse scrolled (377, 243) with delta (0, 0)
Screenshot: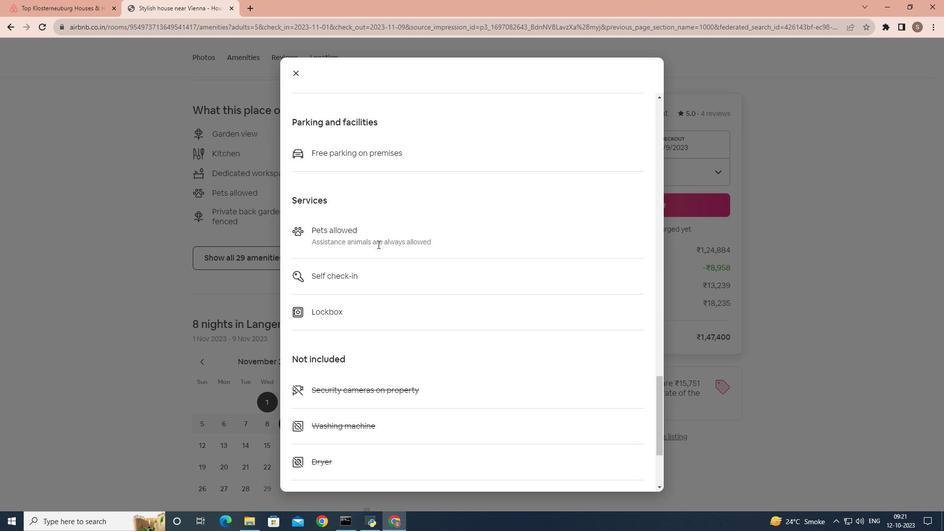 
Action: Mouse scrolled (377, 243) with delta (0, 0)
Screenshot: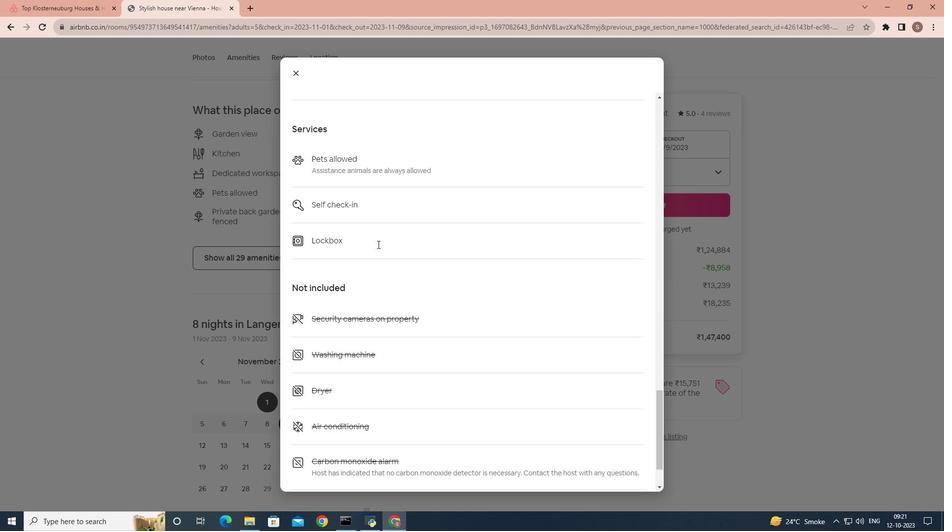 
Action: Mouse scrolled (377, 243) with delta (0, 0)
Screenshot: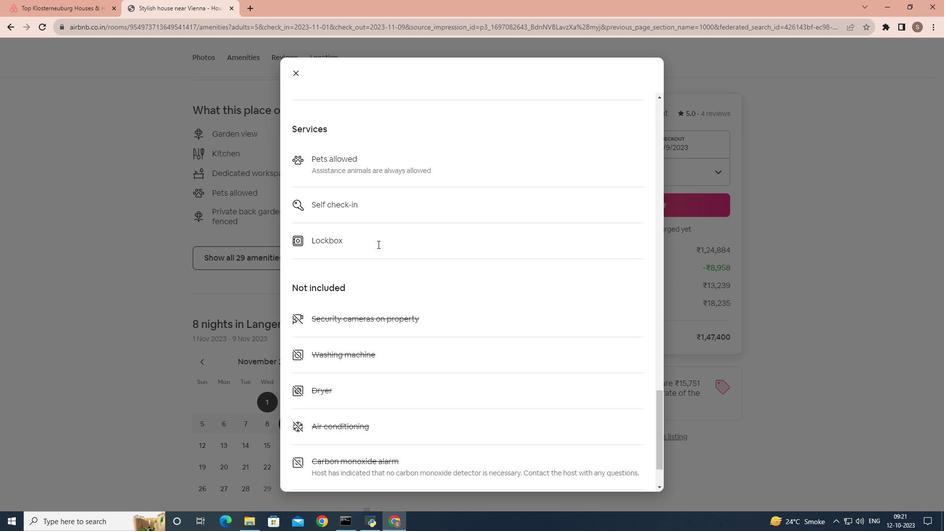 
Action: Mouse scrolled (377, 243) with delta (0, 0)
Screenshot: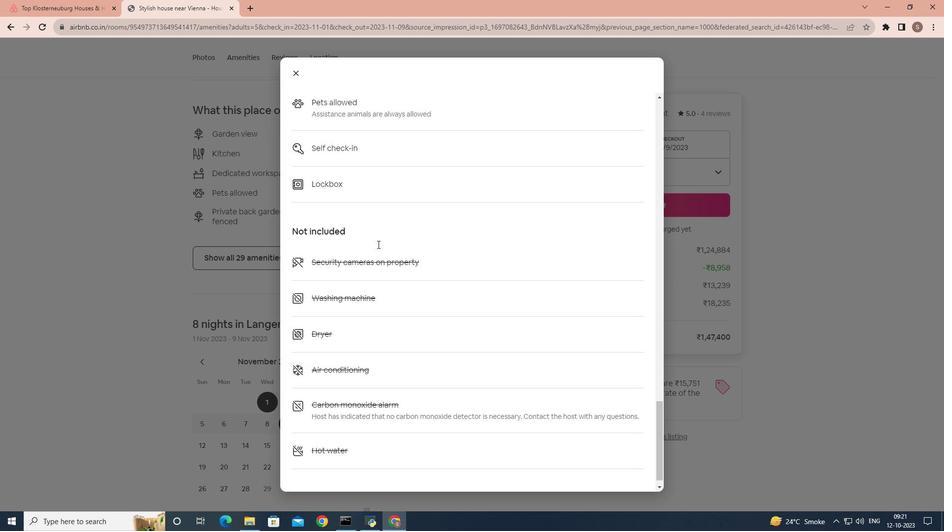 
Action: Mouse scrolled (377, 243) with delta (0, 0)
Screenshot: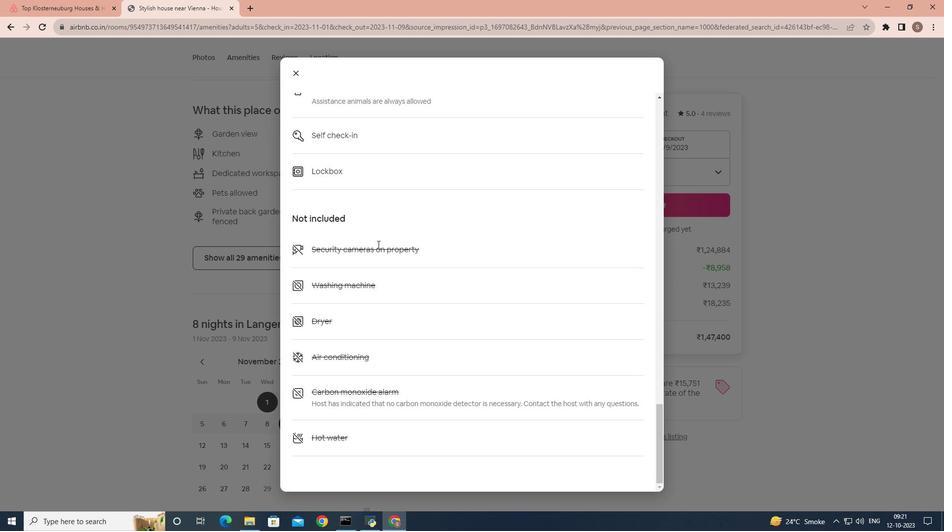
Action: Mouse scrolled (377, 243) with delta (0, 0)
Screenshot: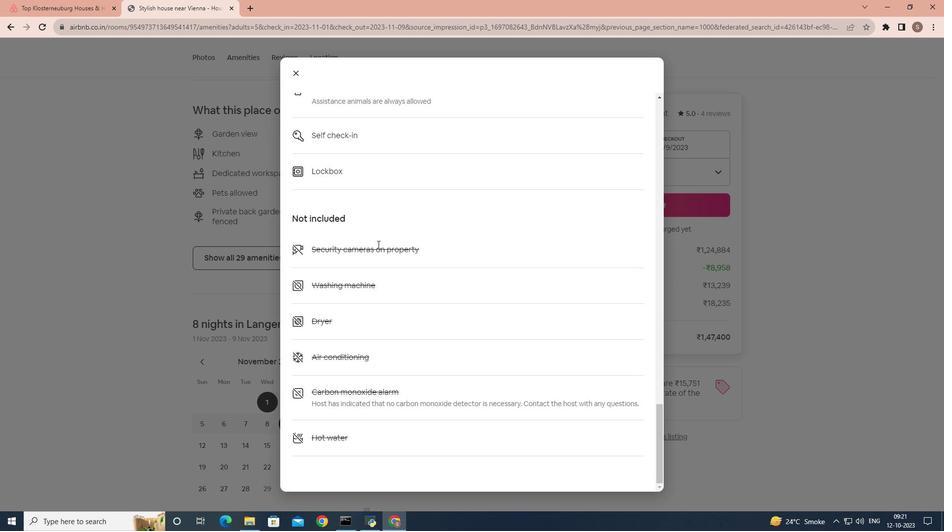 
Action: Mouse scrolled (377, 243) with delta (0, 0)
Screenshot: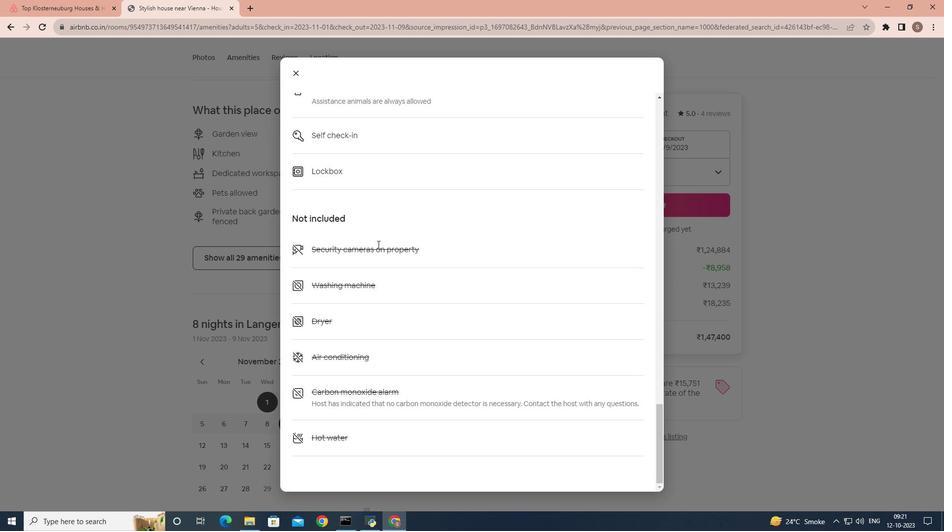 
Action: Mouse scrolled (377, 243) with delta (0, 0)
Screenshot: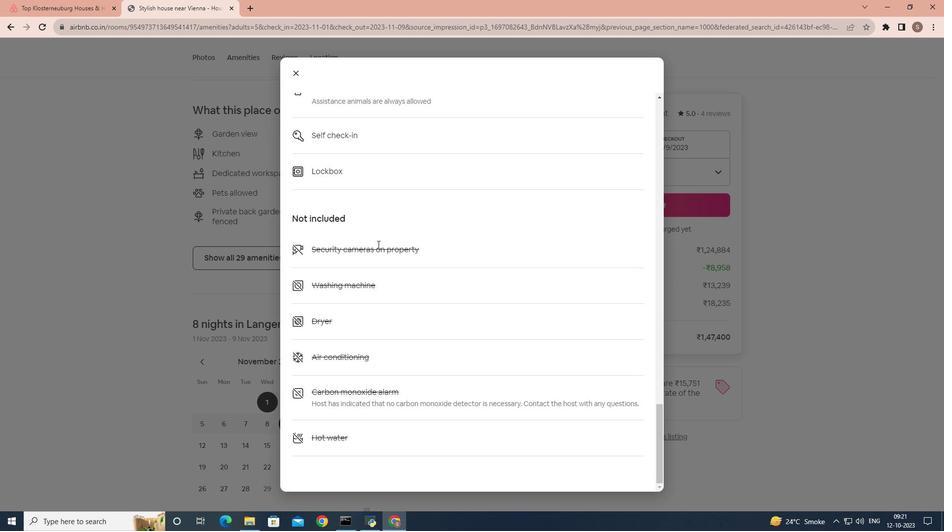 
Action: Mouse scrolled (377, 243) with delta (0, 0)
Screenshot: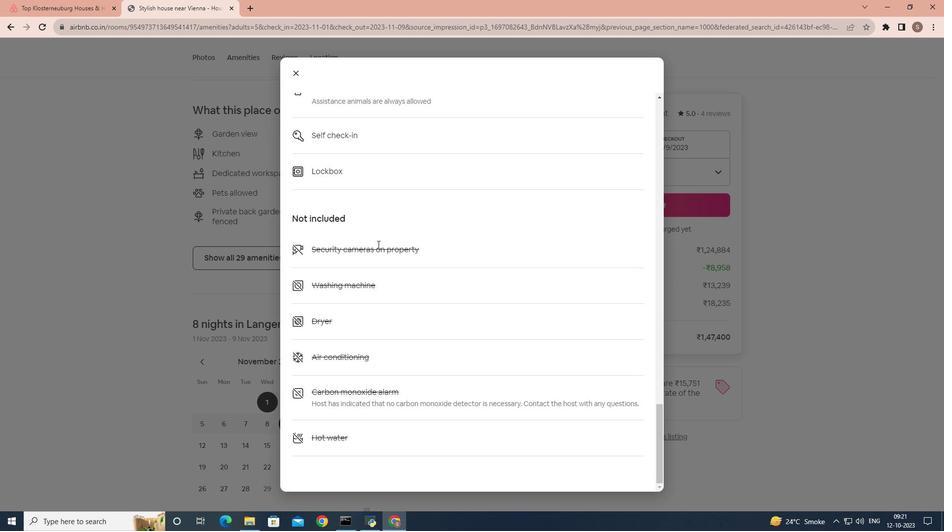 
Action: Mouse scrolled (377, 243) with delta (0, 0)
Screenshot: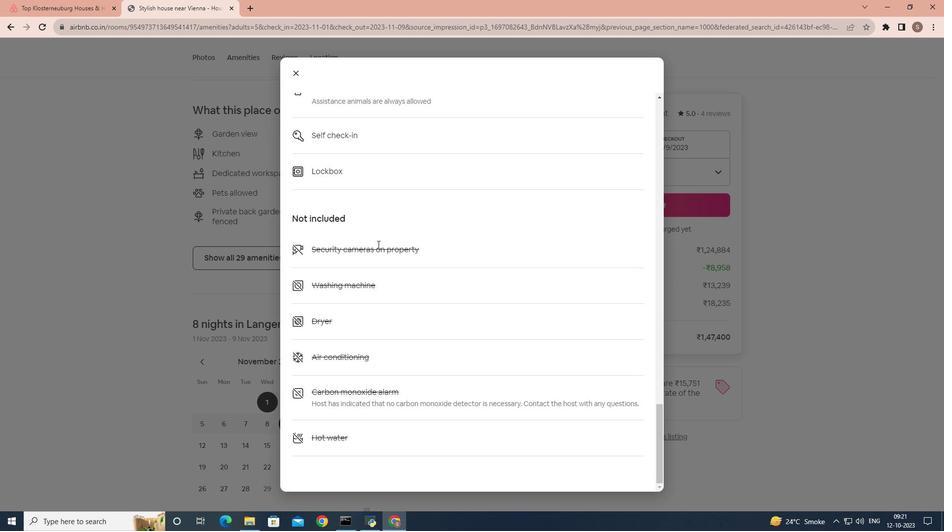 
Action: Mouse scrolled (377, 243) with delta (0, 0)
Screenshot: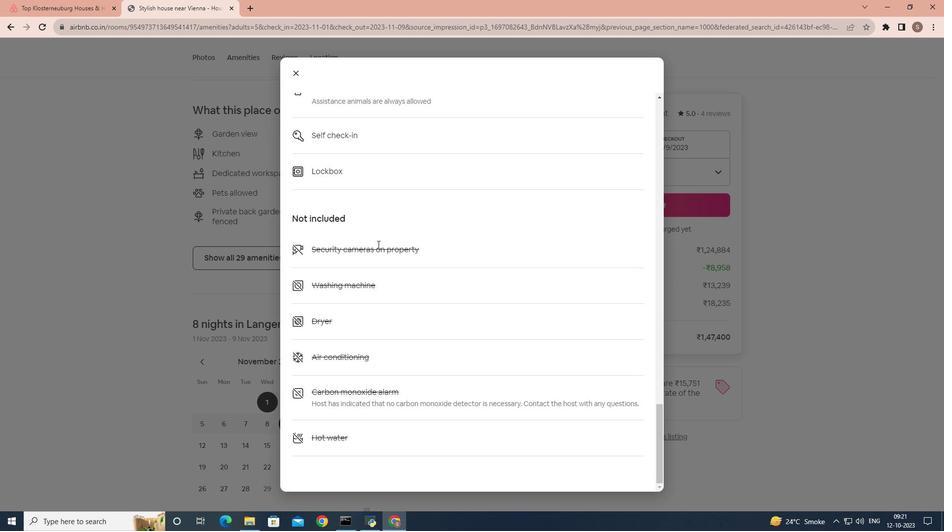 
Action: Mouse scrolled (377, 243) with delta (0, 0)
Screenshot: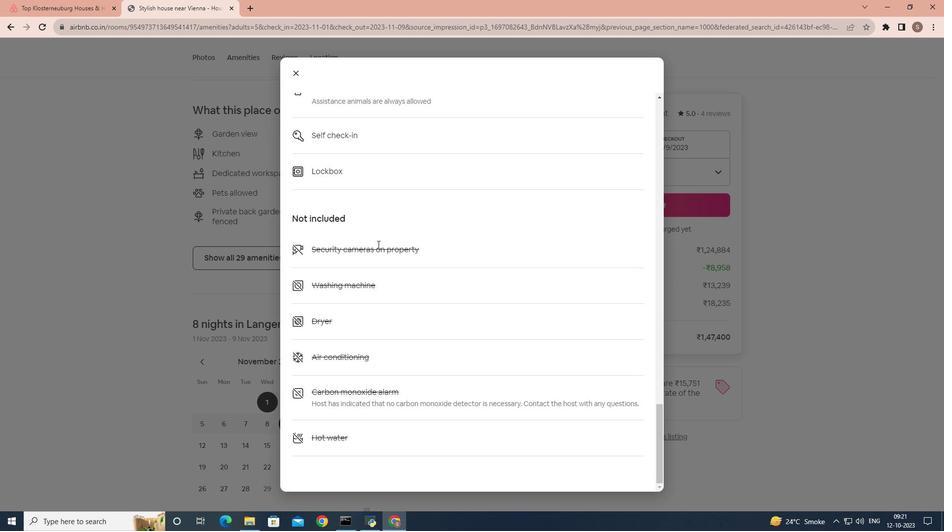
Action: Mouse scrolled (377, 243) with delta (0, 0)
Screenshot: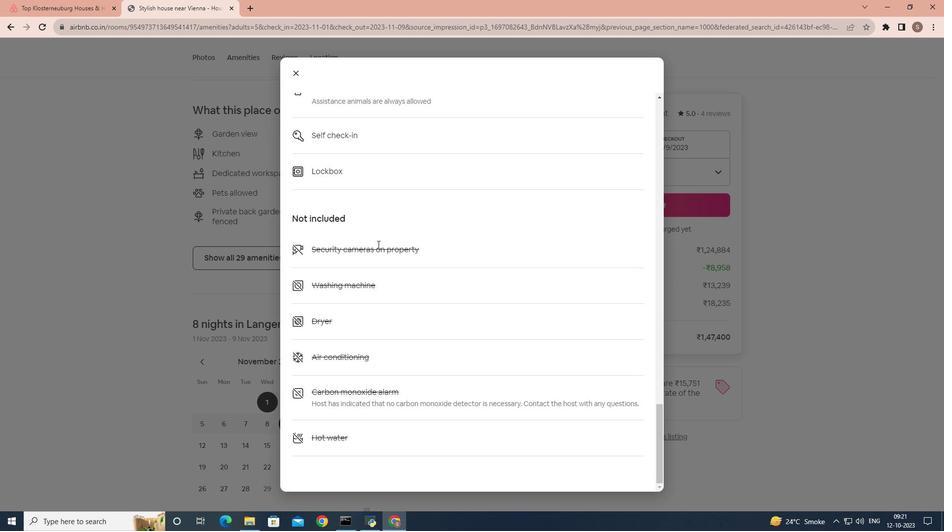 
Action: Mouse moved to (297, 68)
Screenshot: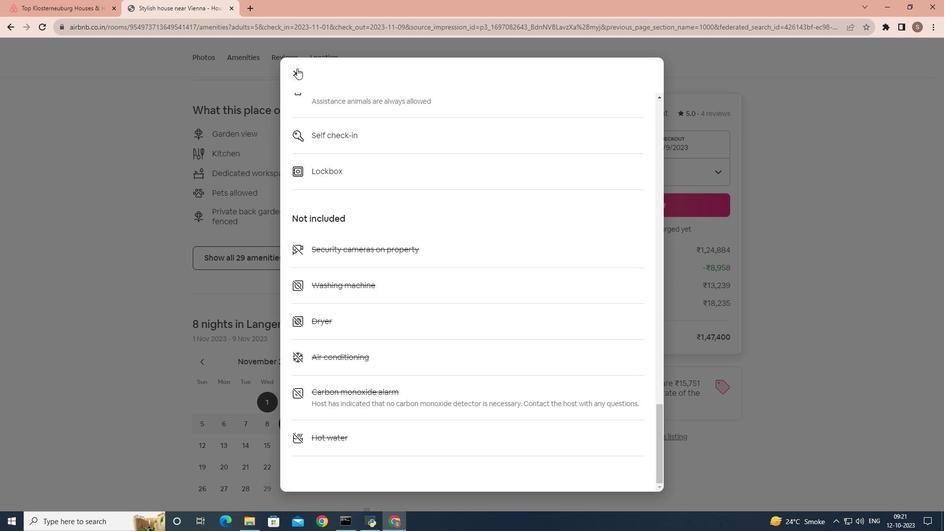 
Action: Mouse pressed left at (297, 68)
Screenshot: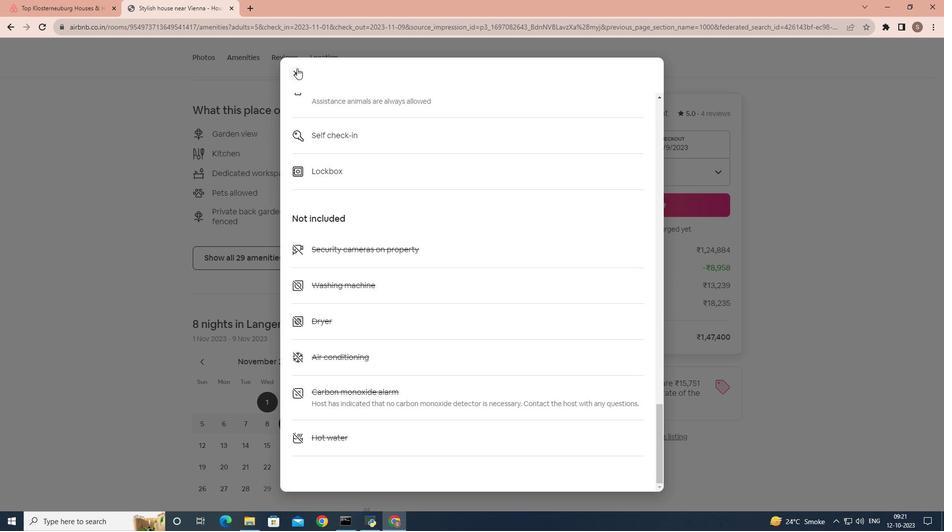 
Action: Mouse moved to (296, 159)
Screenshot: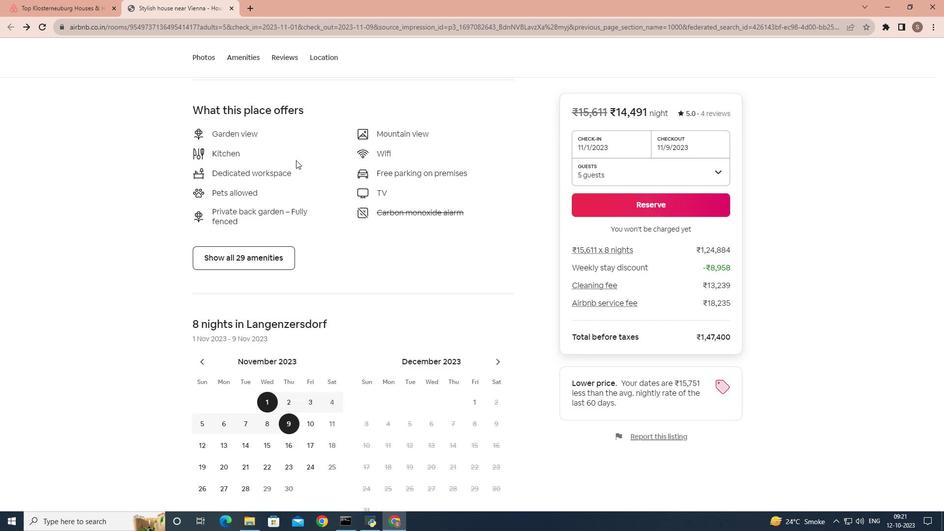 
Action: Mouse scrolled (296, 159) with delta (0, 0)
Screenshot: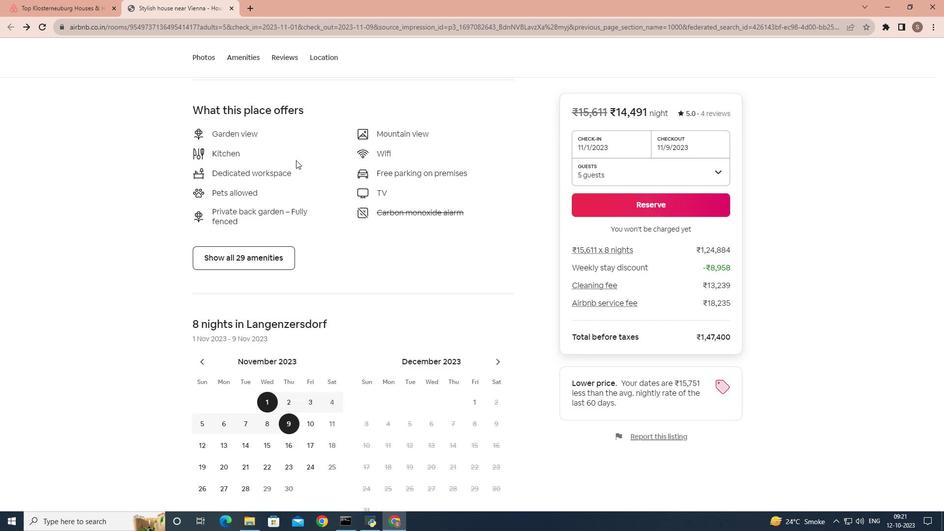 
Action: Mouse moved to (296, 160)
Screenshot: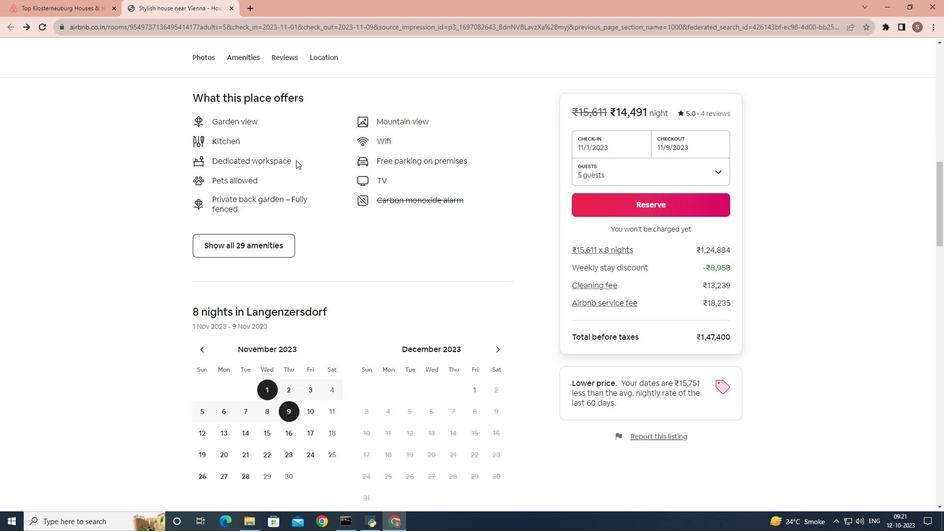 
Action: Mouse scrolled (296, 159) with delta (0, 0)
Screenshot: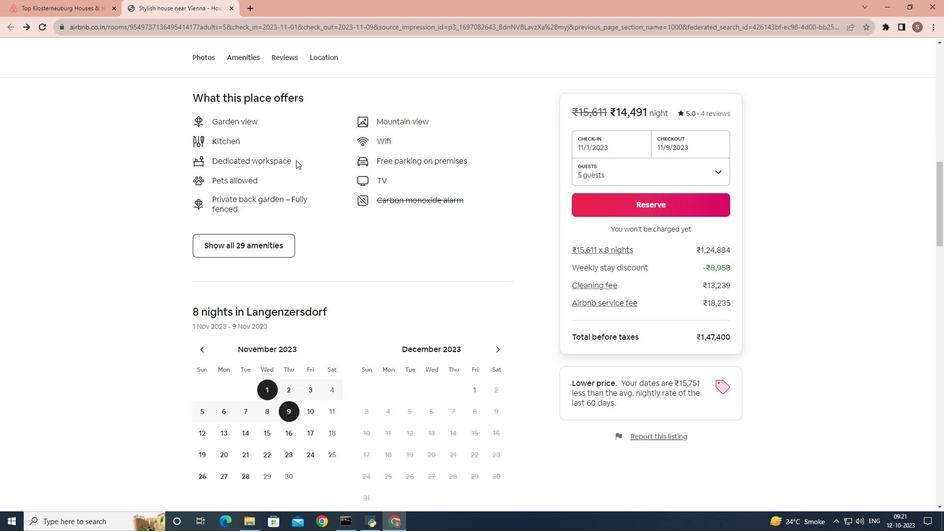 
Action: Mouse scrolled (296, 159) with delta (0, 0)
Screenshot: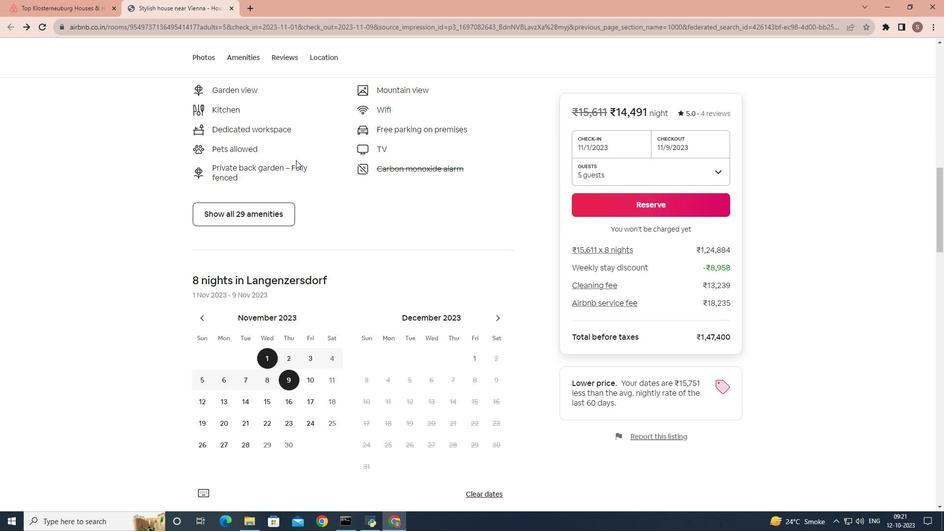 
Action: Mouse scrolled (296, 159) with delta (0, 0)
Screenshot: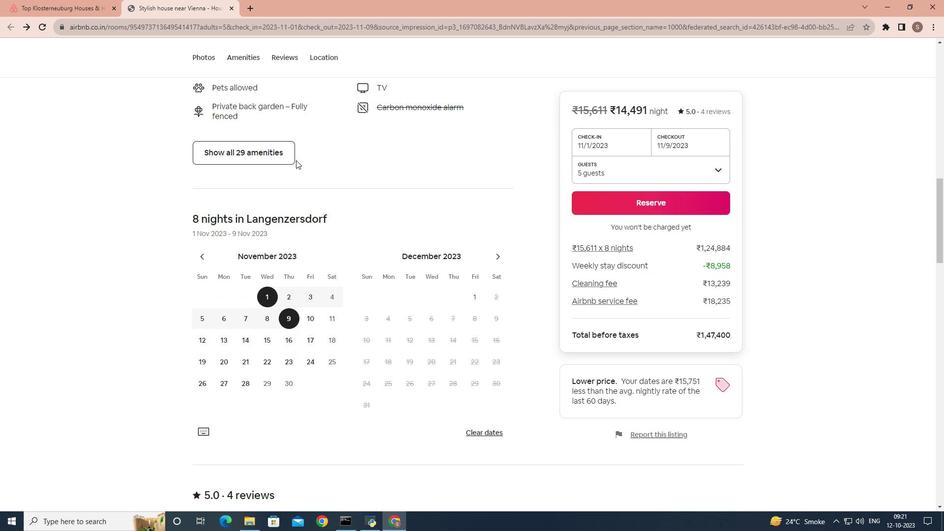 
Action: Mouse scrolled (296, 159) with delta (0, 0)
Screenshot: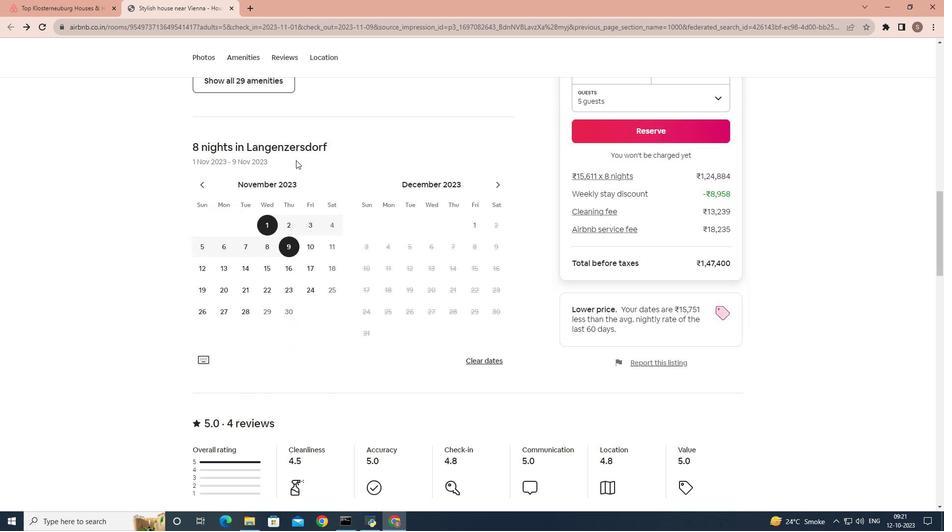 
Action: Mouse scrolled (296, 159) with delta (0, 0)
Screenshot: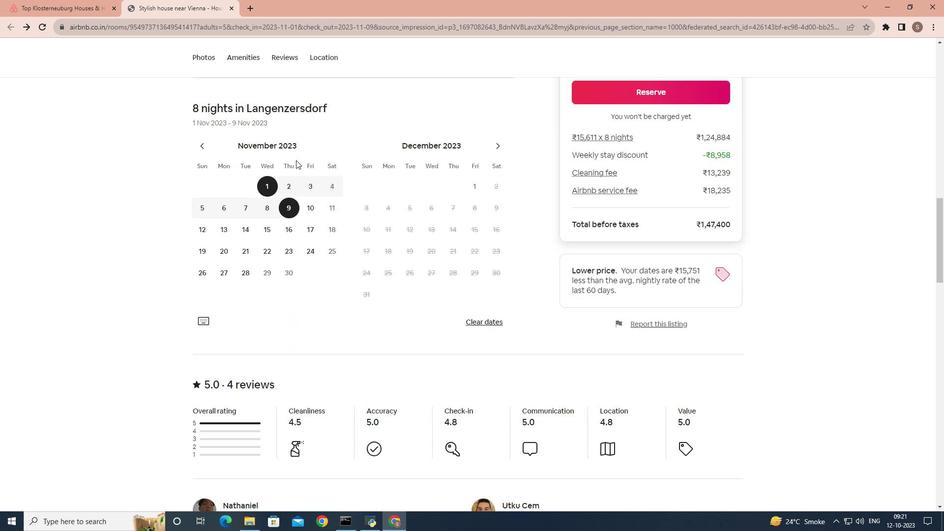 
Action: Mouse scrolled (296, 159) with delta (0, 0)
Screenshot: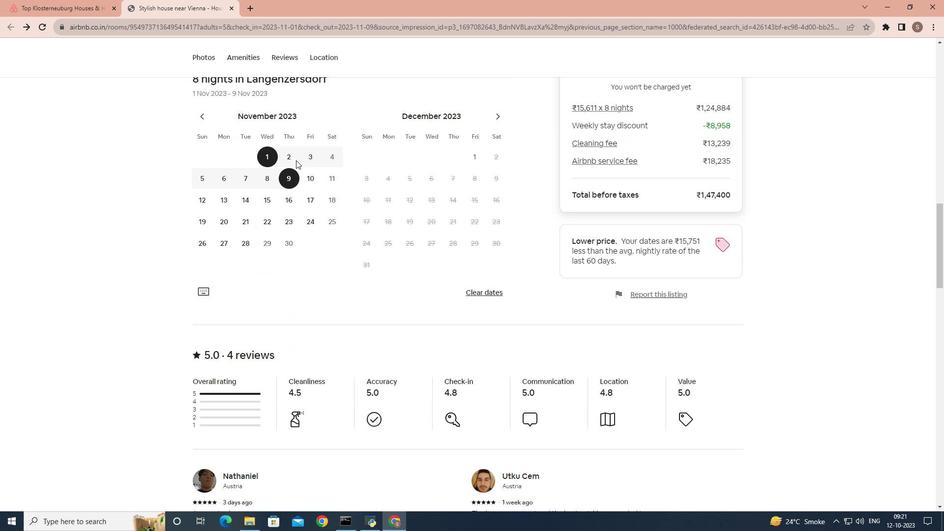 
Action: Mouse scrolled (296, 159) with delta (0, 0)
Screenshot: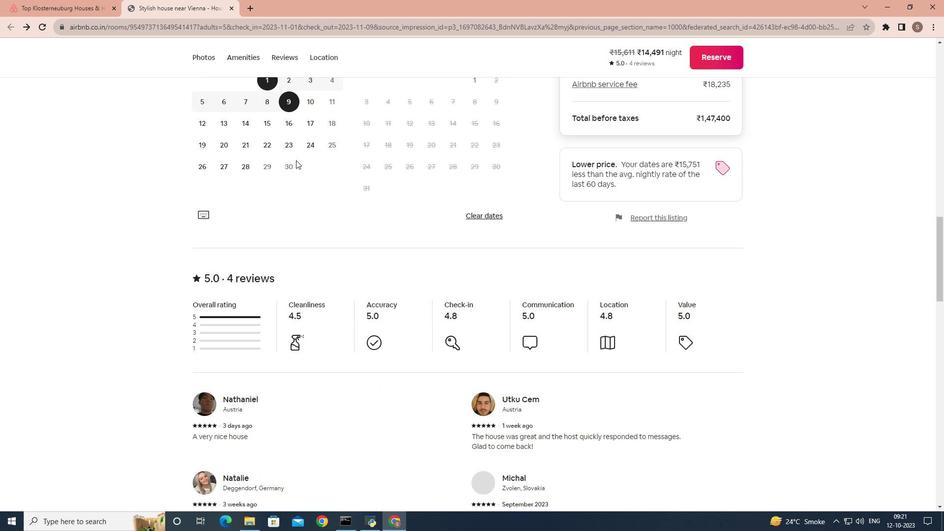 
Action: Mouse scrolled (296, 159) with delta (0, 0)
Screenshot: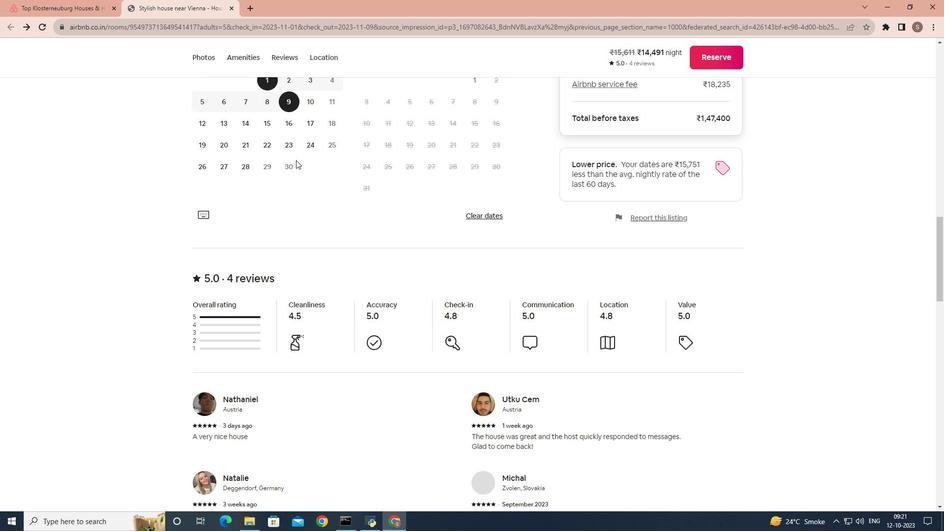 
Action: Mouse scrolled (296, 159) with delta (0, 0)
Screenshot: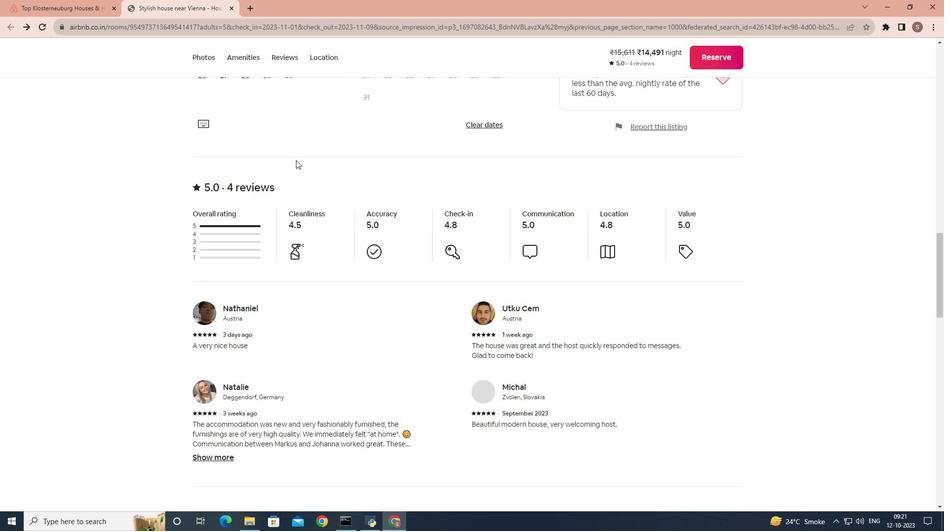 
Action: Mouse scrolled (296, 159) with delta (0, 0)
Screenshot: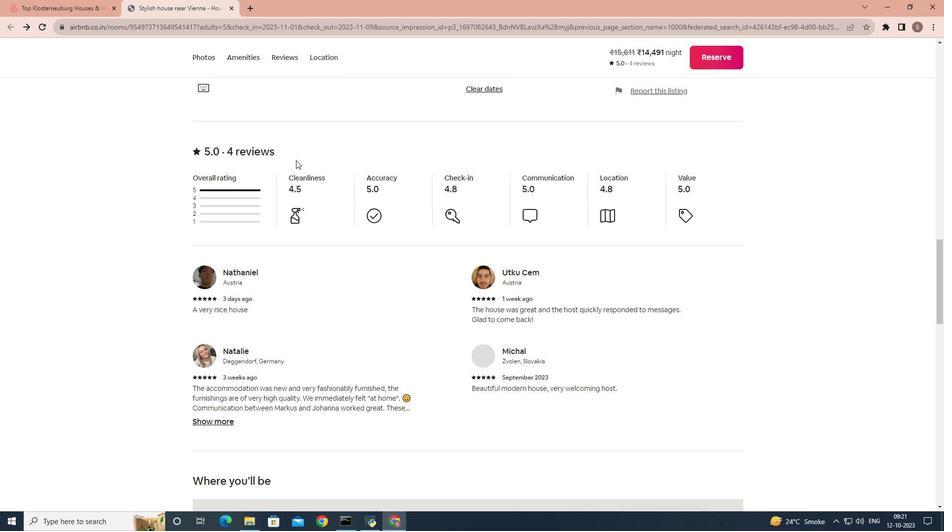 
Action: Mouse scrolled (296, 159) with delta (0, 0)
Screenshot: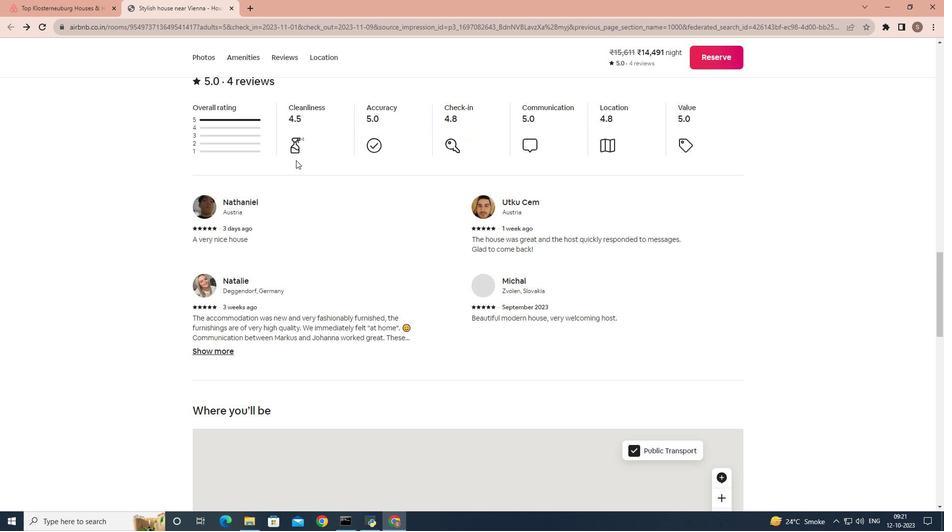
Action: Mouse scrolled (296, 159) with delta (0, 0)
Screenshot: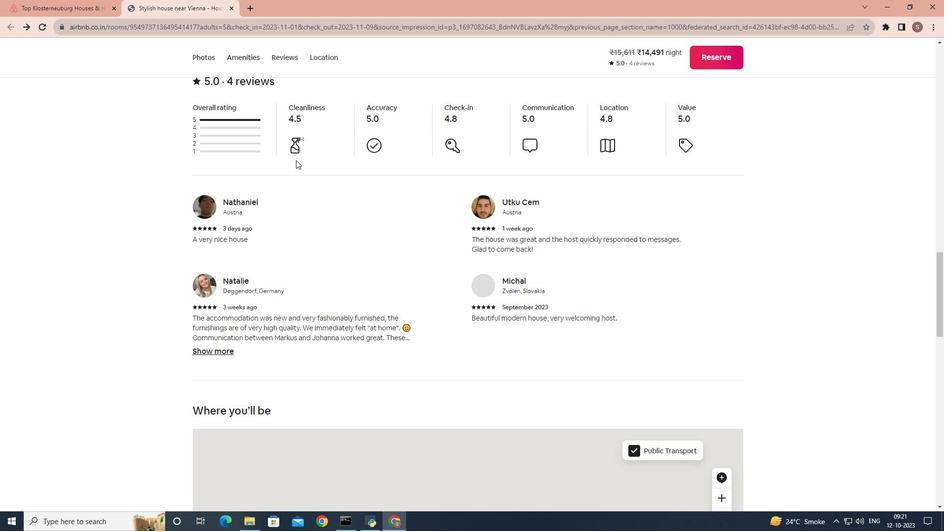 
Action: Mouse scrolled (296, 159) with delta (0, 0)
Screenshot: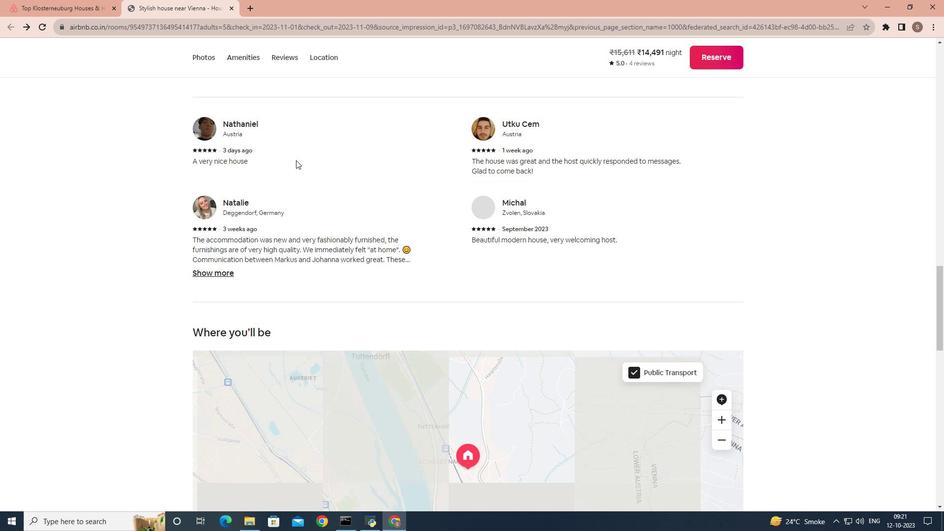 
Action: Mouse scrolled (296, 159) with delta (0, 0)
Screenshot: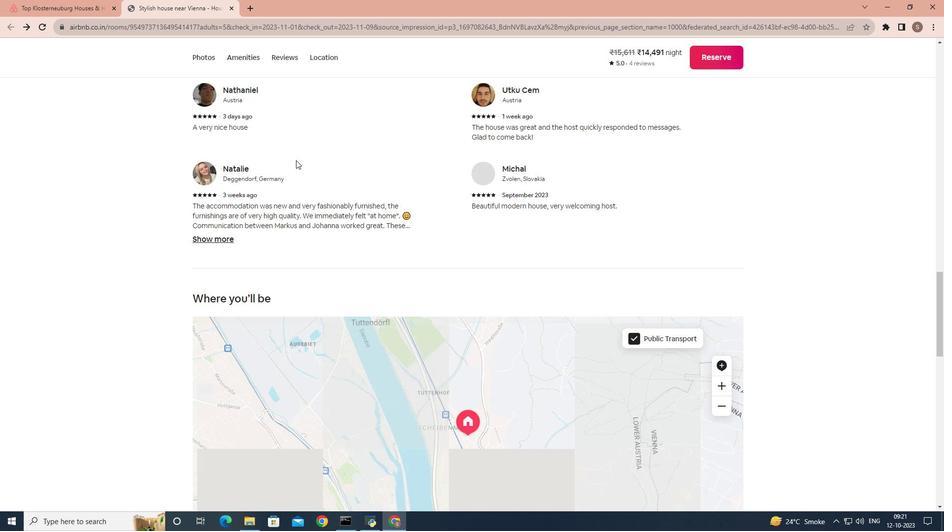 
Action: Mouse scrolled (296, 159) with delta (0, 0)
Screenshot: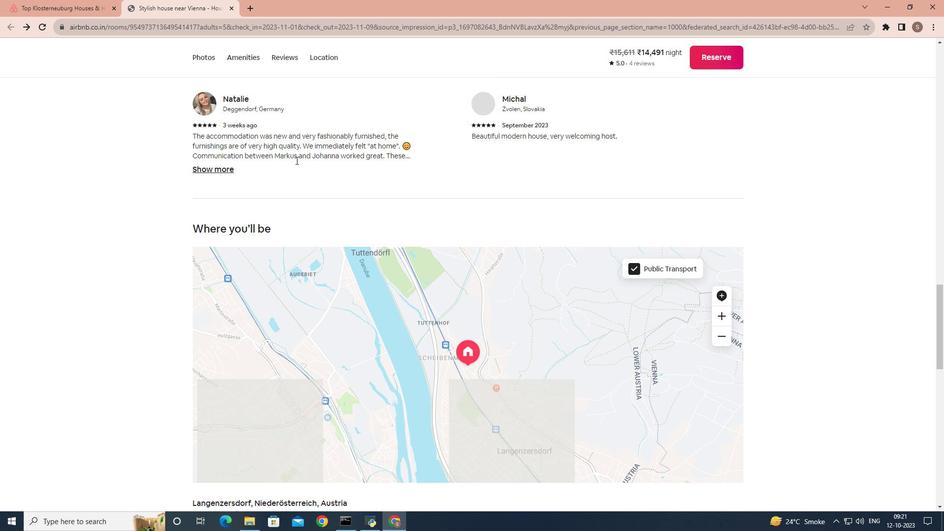 
Action: Mouse scrolled (296, 159) with delta (0, 0)
Screenshot: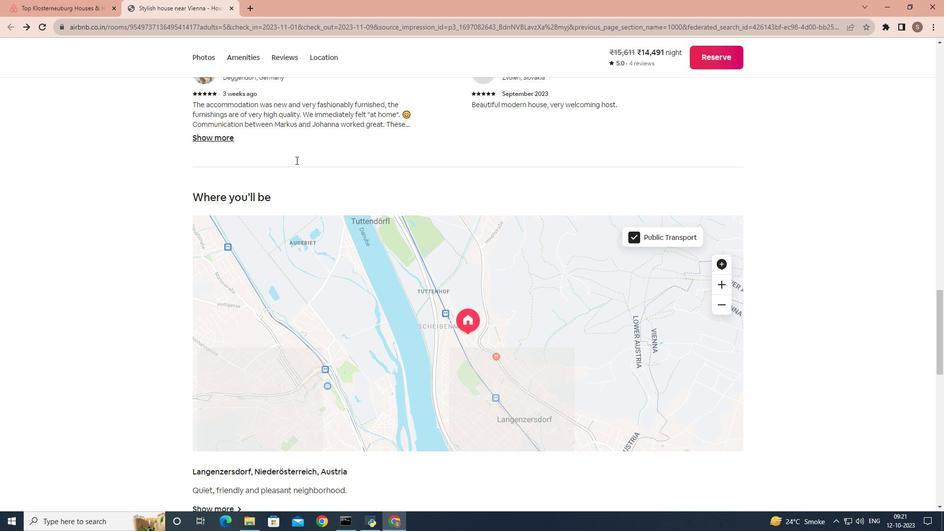 
Action: Mouse moved to (248, 141)
Screenshot: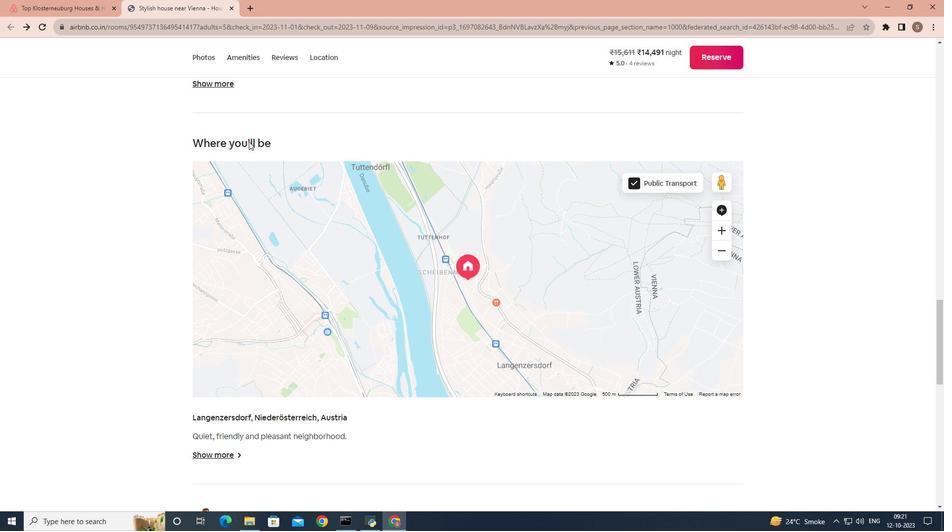
Action: Mouse scrolled (248, 141) with delta (0, 0)
Screenshot: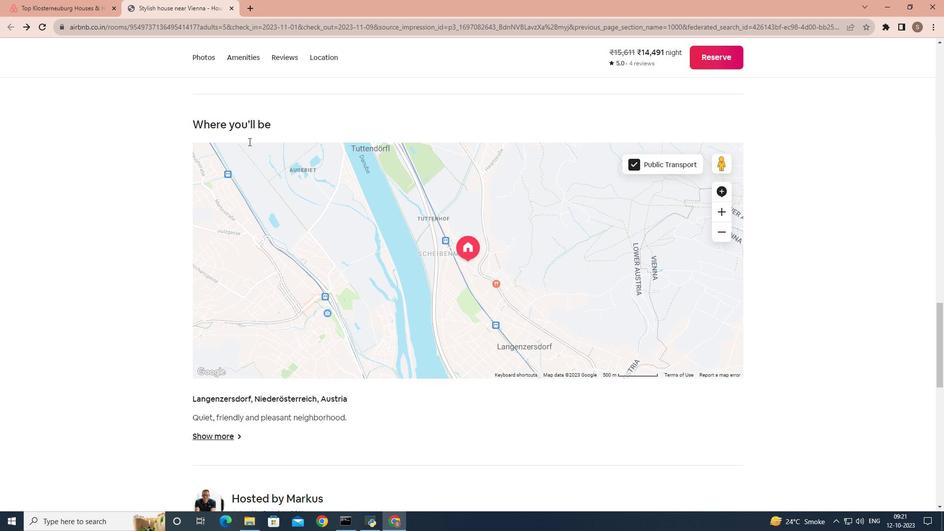 
Action: Mouse scrolled (248, 141) with delta (0, 0)
Screenshot: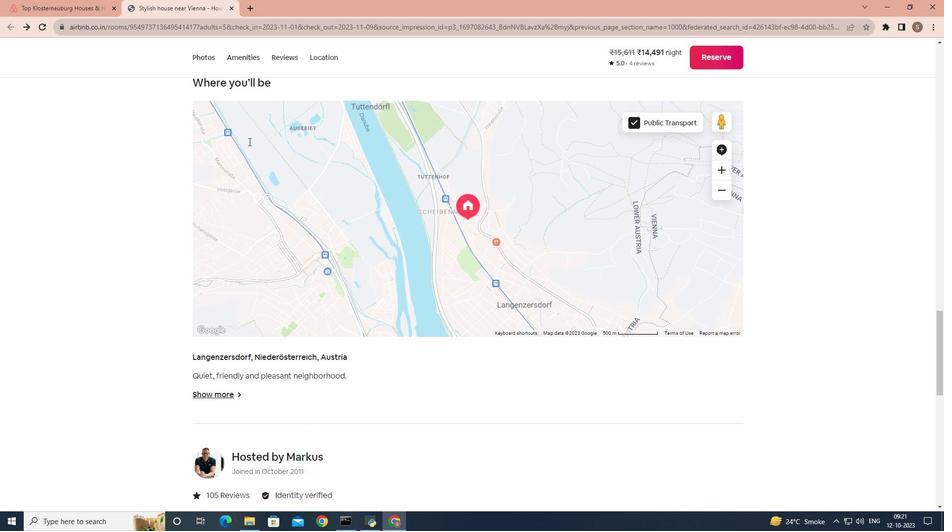 
Action: Mouse scrolled (248, 141) with delta (0, 0)
Screenshot: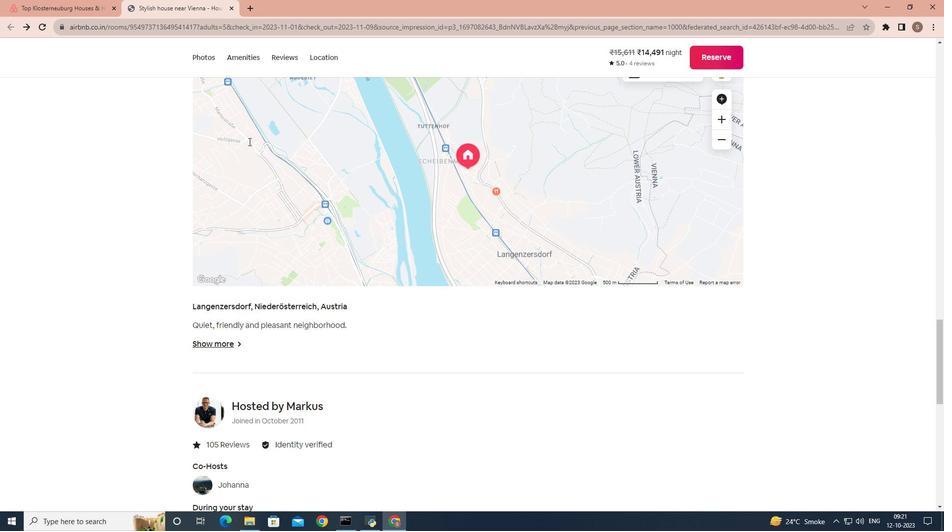 
Action: Mouse scrolled (248, 141) with delta (0, 0)
Screenshot: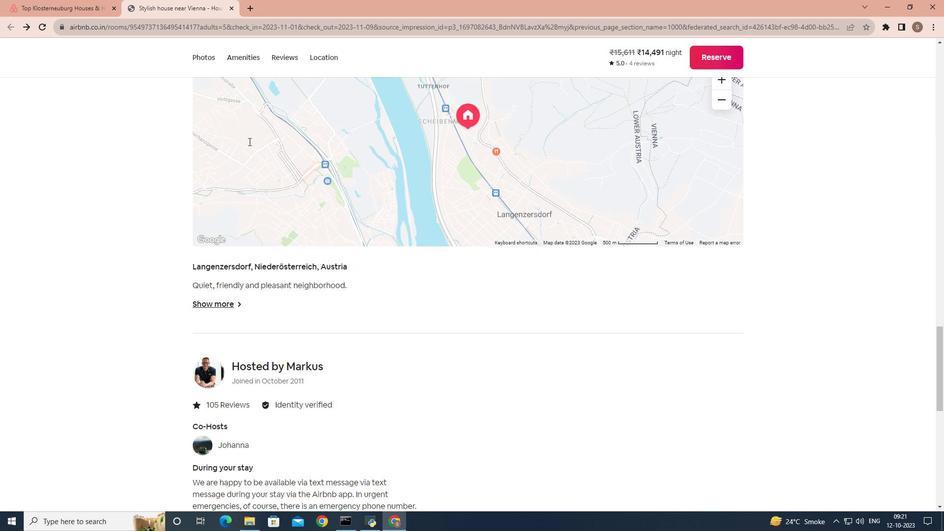 
Action: Mouse scrolled (248, 141) with delta (0, 0)
Screenshot: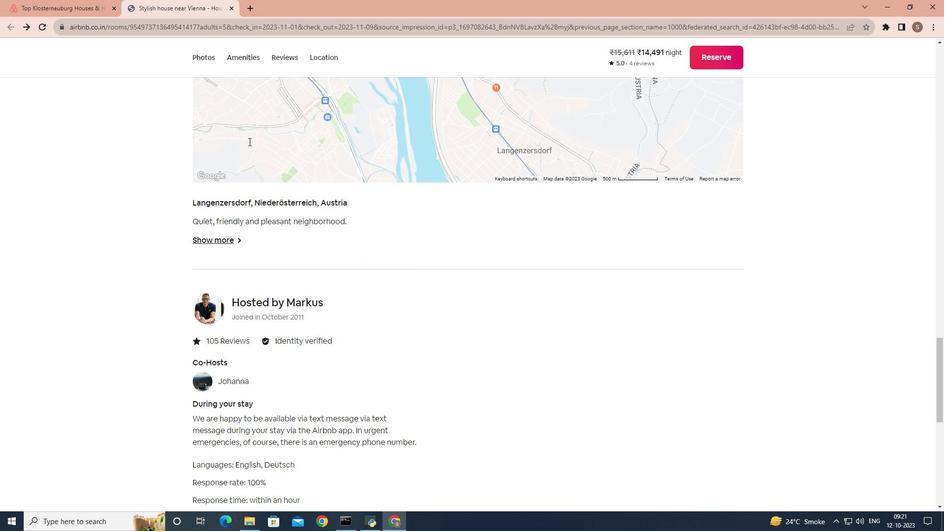 
Action: Mouse scrolled (248, 141) with delta (0, 0)
Screenshot: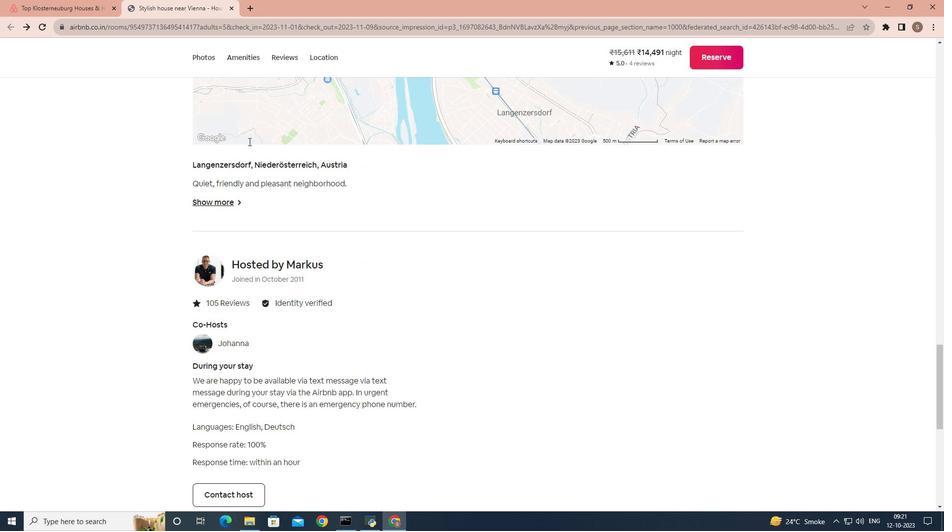 
Action: Mouse moved to (236, 158)
Screenshot: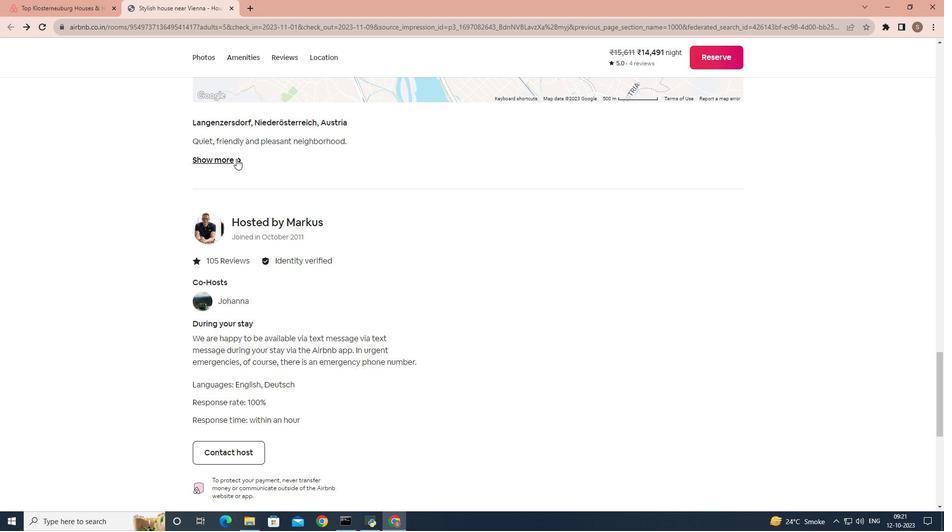 
Action: Mouse pressed left at (236, 158)
Screenshot: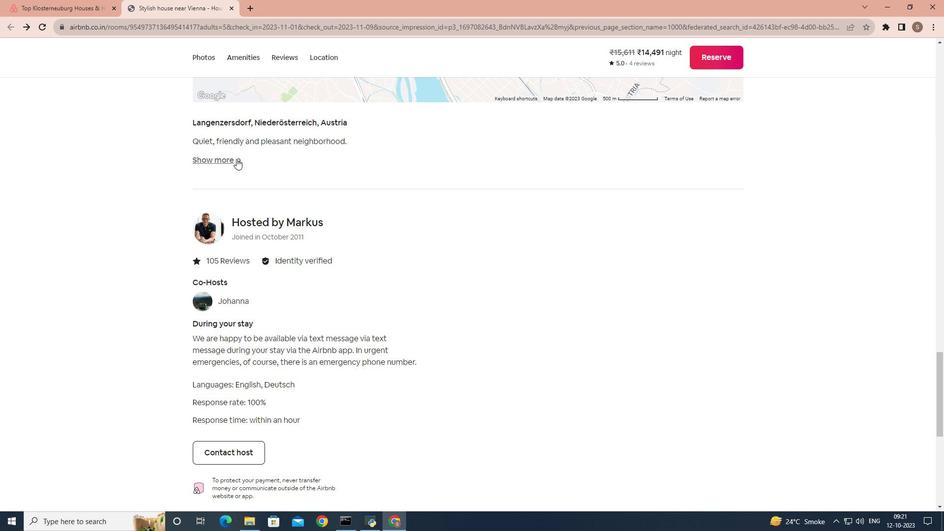 
Action: Mouse moved to (564, 241)
Screenshot: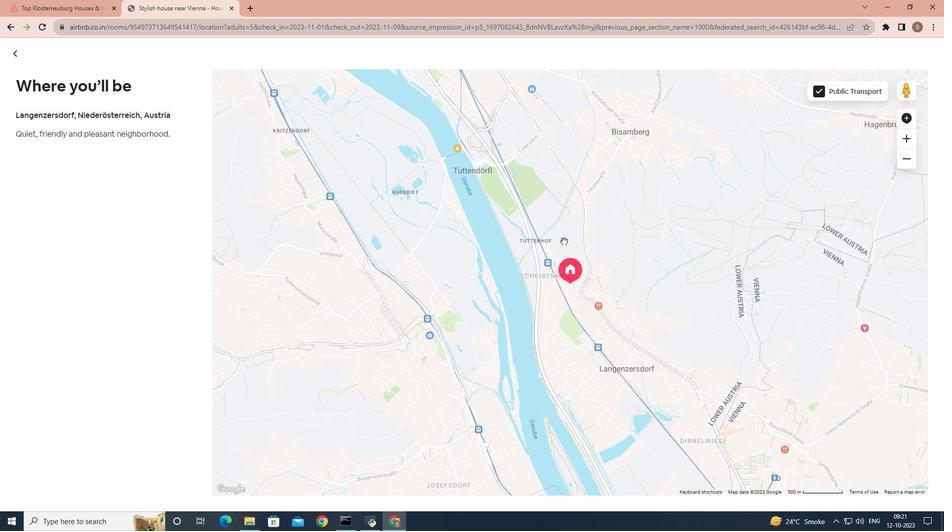 
Action: Mouse pressed left at (564, 241)
Screenshot: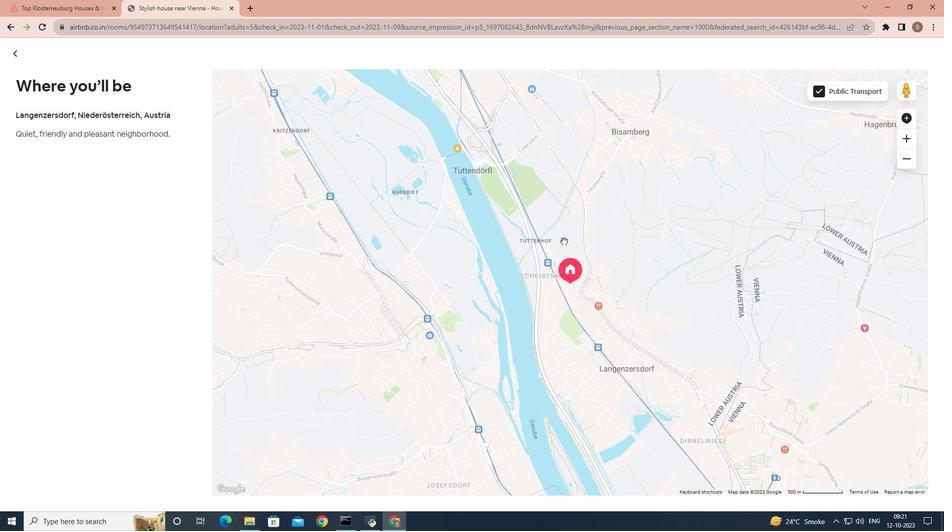 
Action: Mouse moved to (413, 168)
Screenshot: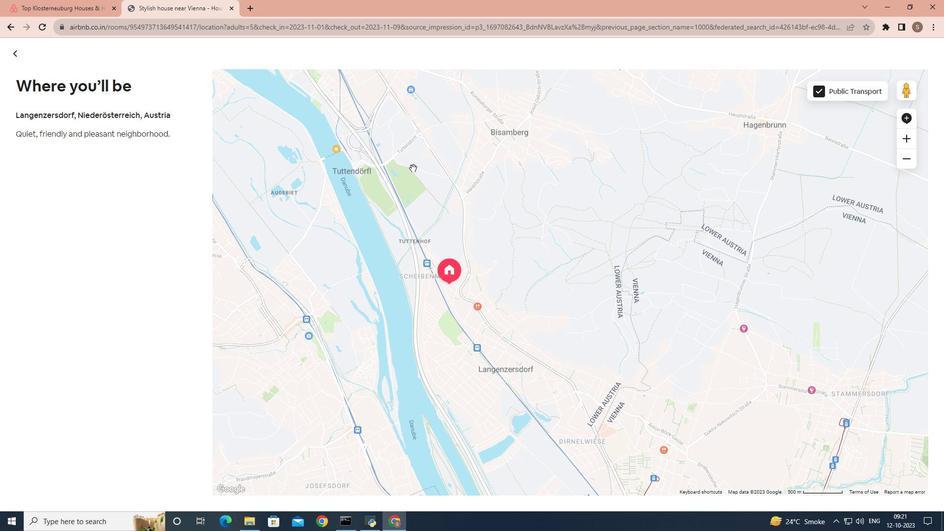 
Action: Mouse pressed left at (413, 168)
Screenshot: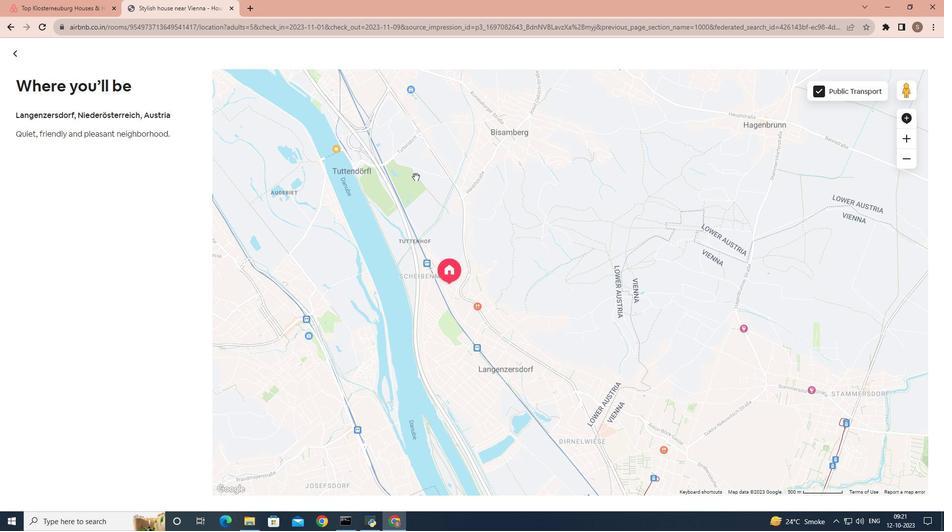 
Action: Mouse moved to (359, 199)
Screenshot: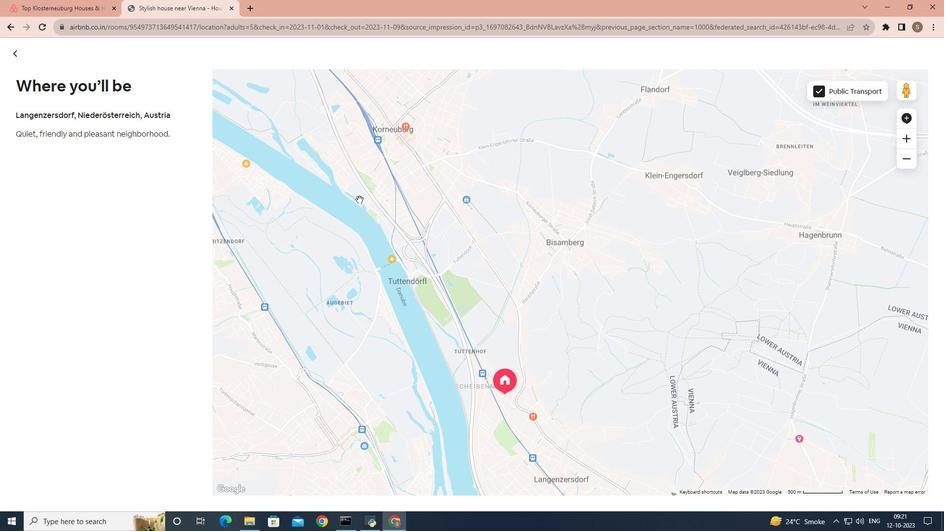 
Action: Mouse pressed left at (359, 199)
Screenshot: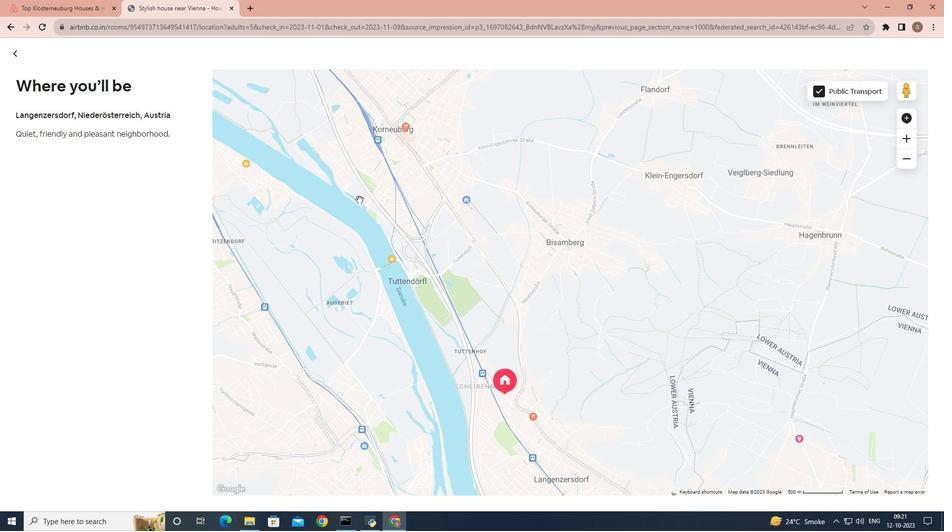 
Action: Mouse moved to (390, 234)
Screenshot: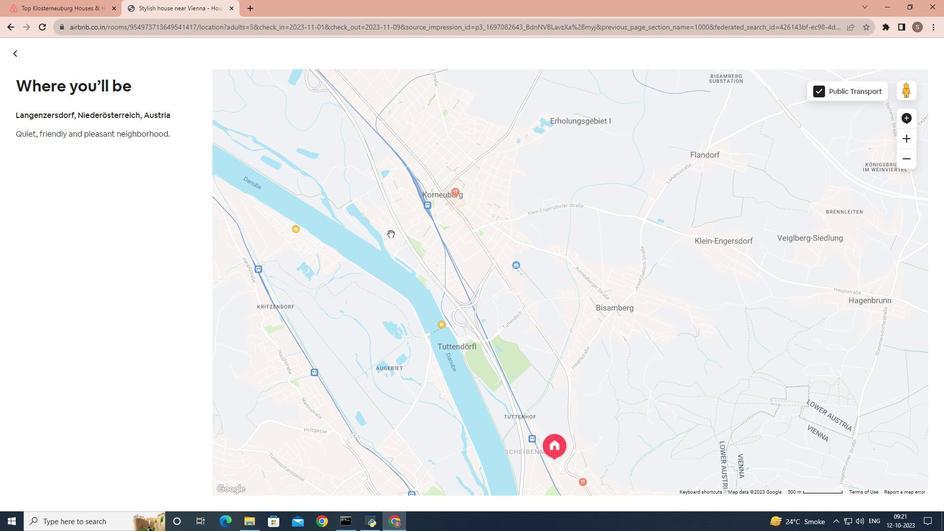 
Action: Mouse pressed left at (390, 234)
Screenshot: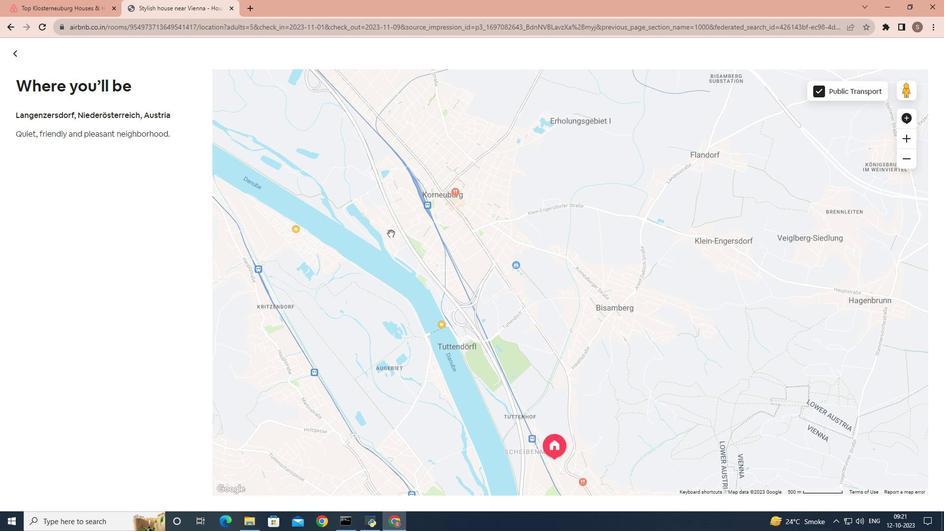 
Action: Mouse moved to (466, 303)
